 Task: Research Airbnb accommodation in Wucheng, China from 27th December, 2023 to 28th December, 2023 for 6 adults. Place can be entire room with 3 bedrooms having 3 beds and 3 bathrooms. Property type can be guest house. Amenities needed are: washing machine.
Action: Mouse moved to (577, 112)
Screenshot: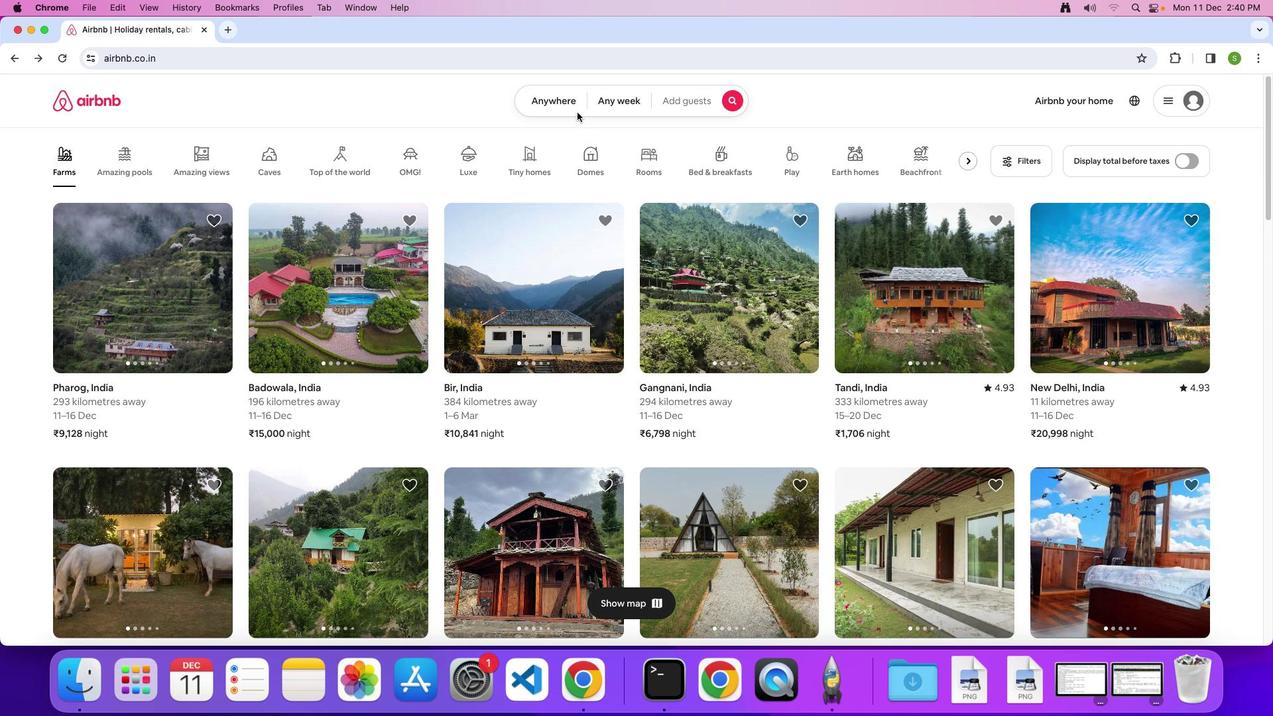 
Action: Mouse pressed left at (577, 112)
Screenshot: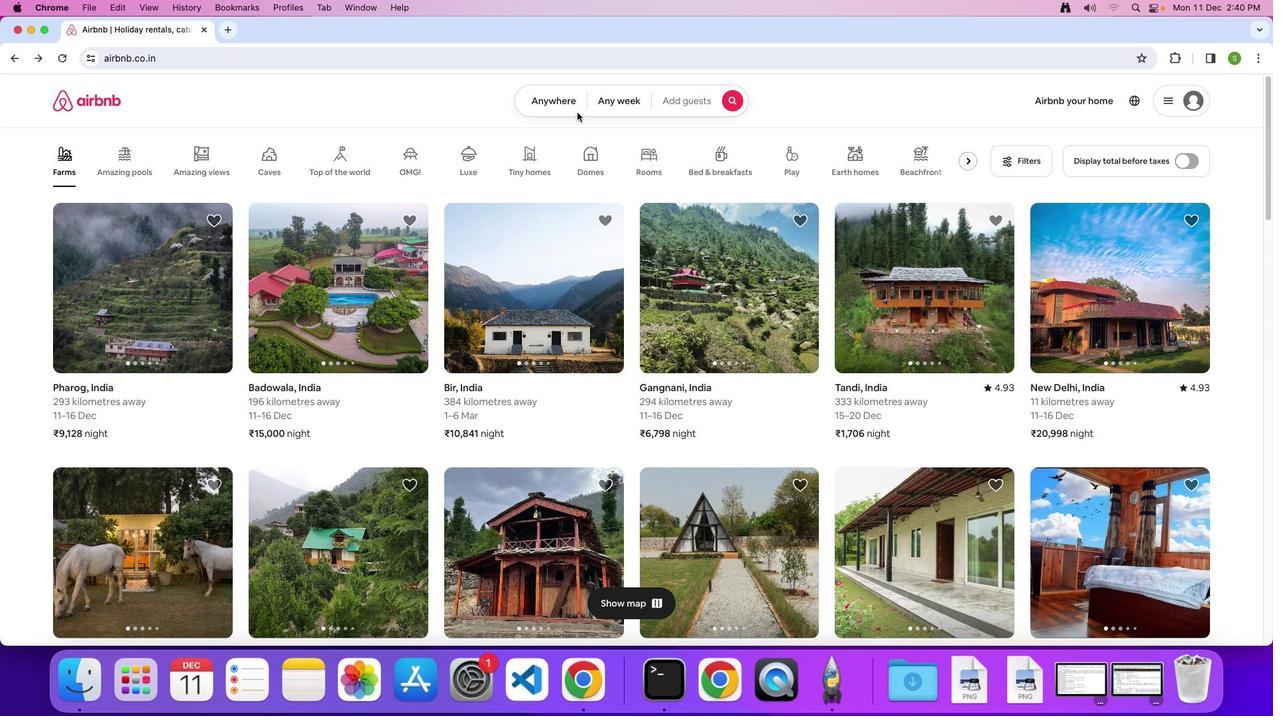
Action: Mouse moved to (541, 96)
Screenshot: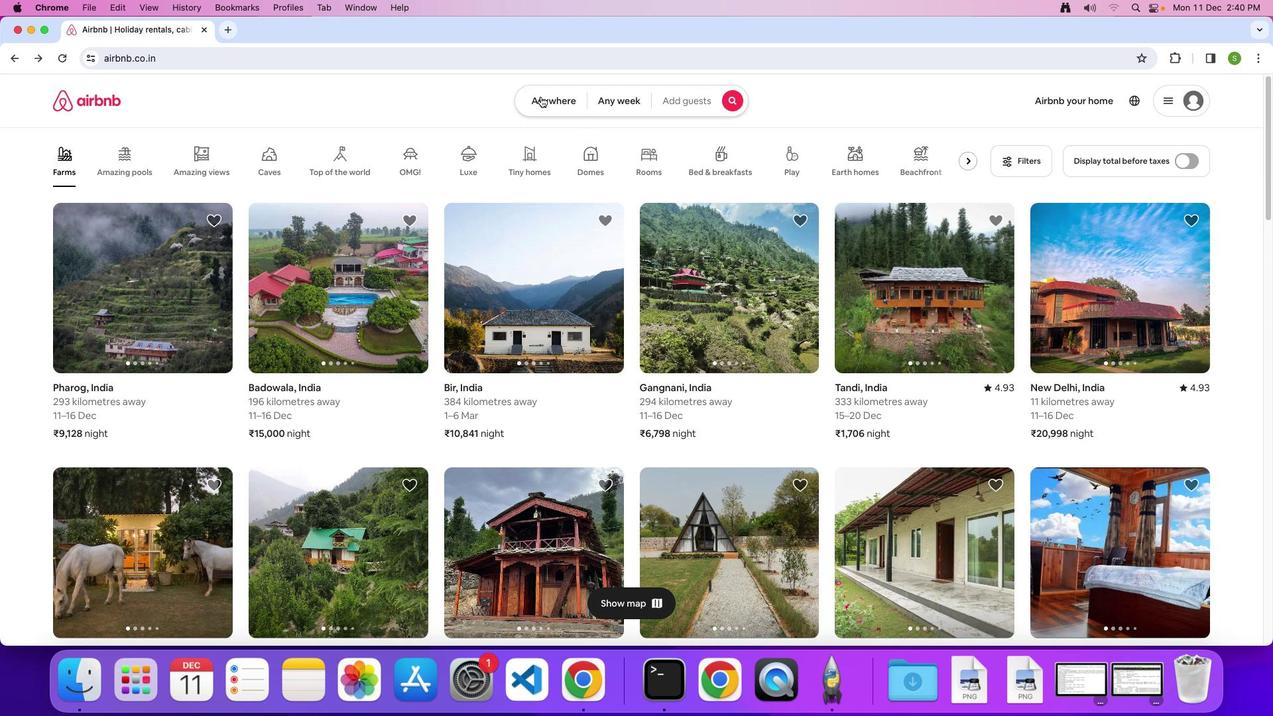 
Action: Mouse pressed left at (541, 96)
Screenshot: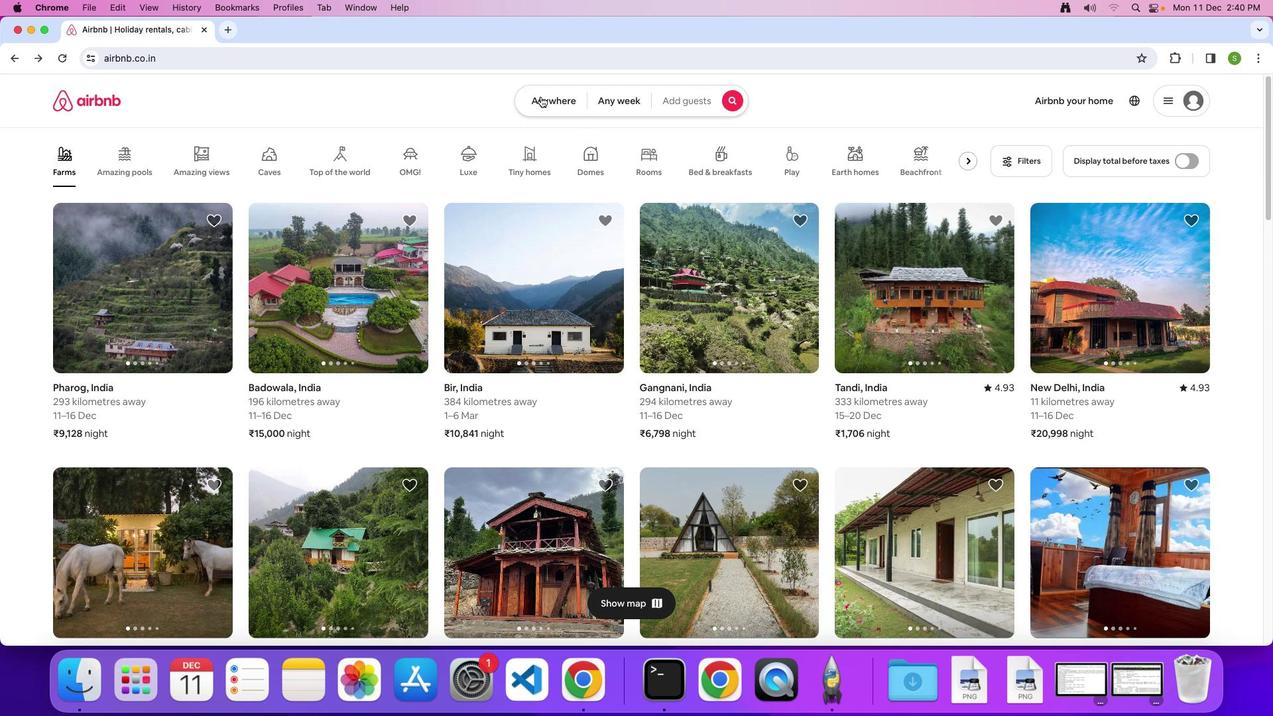 
Action: Mouse moved to (444, 143)
Screenshot: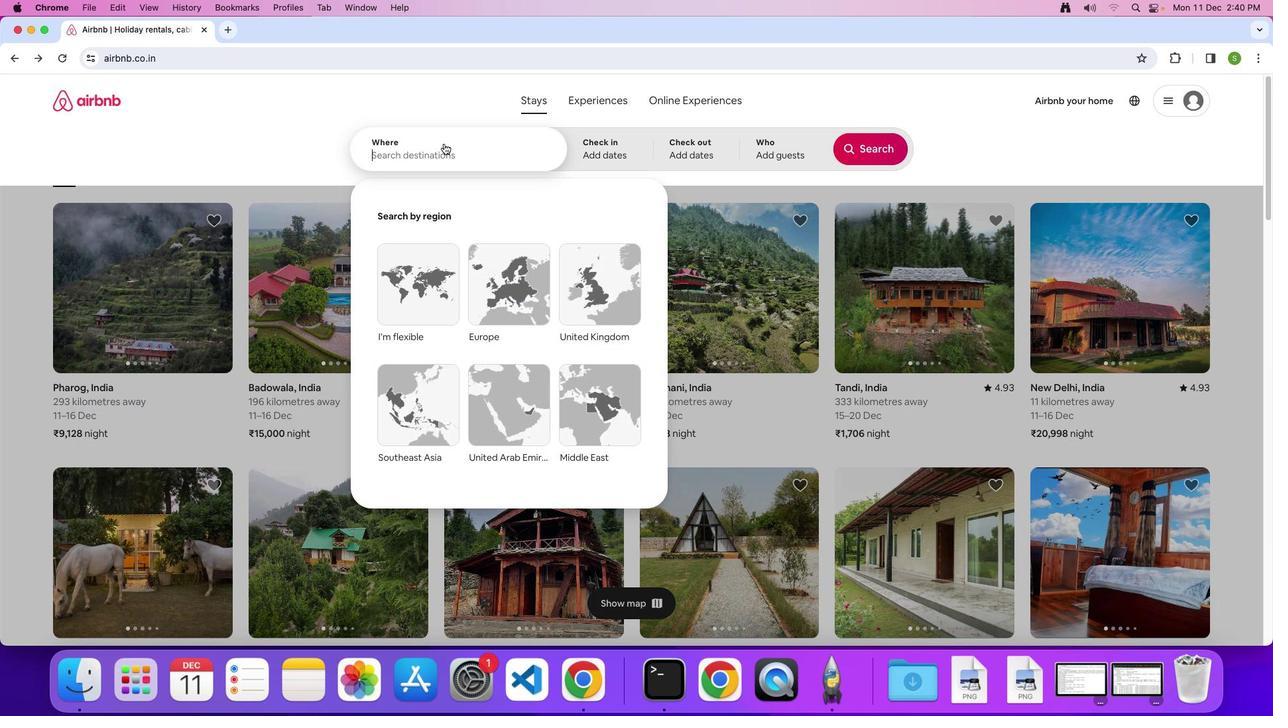 
Action: Mouse pressed left at (444, 143)
Screenshot: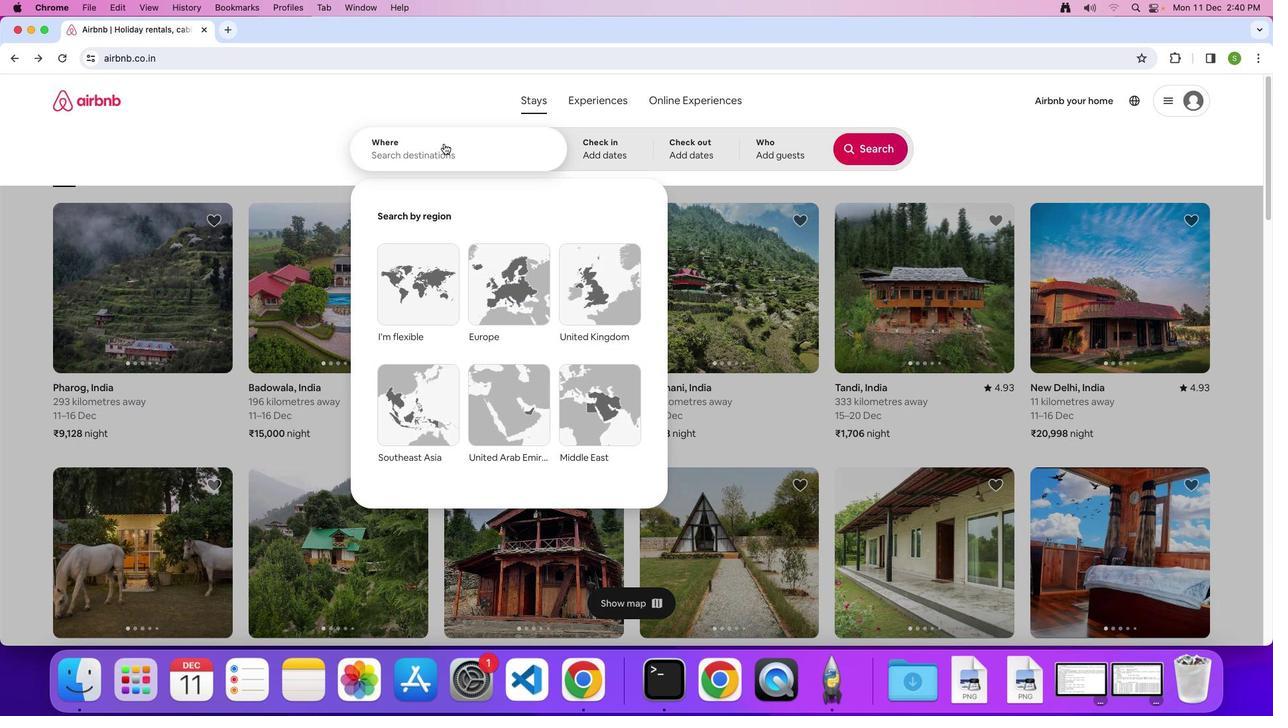 
Action: Key pressed 'W'Key.caps_lock'u''c''h''e''n''g'','Key.spaceKey.shift'C''h''i''n''a'Key.enter
Screenshot: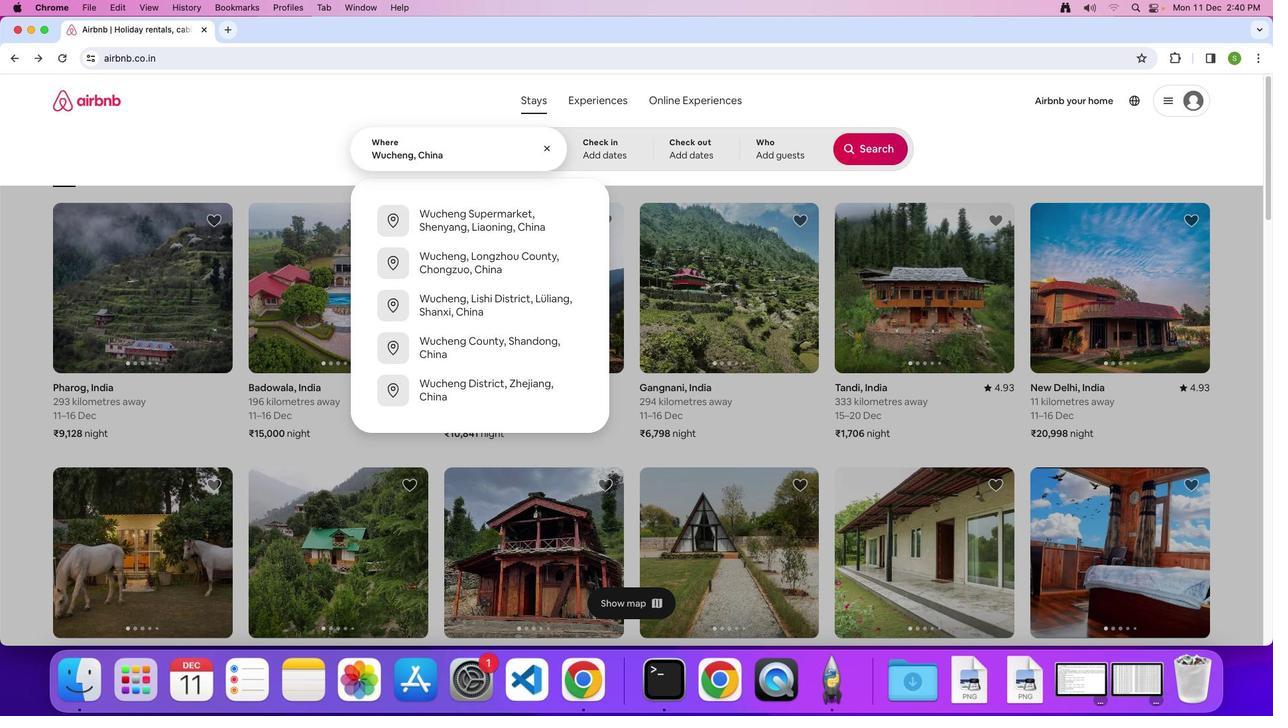 
Action: Mouse moved to (494, 439)
Screenshot: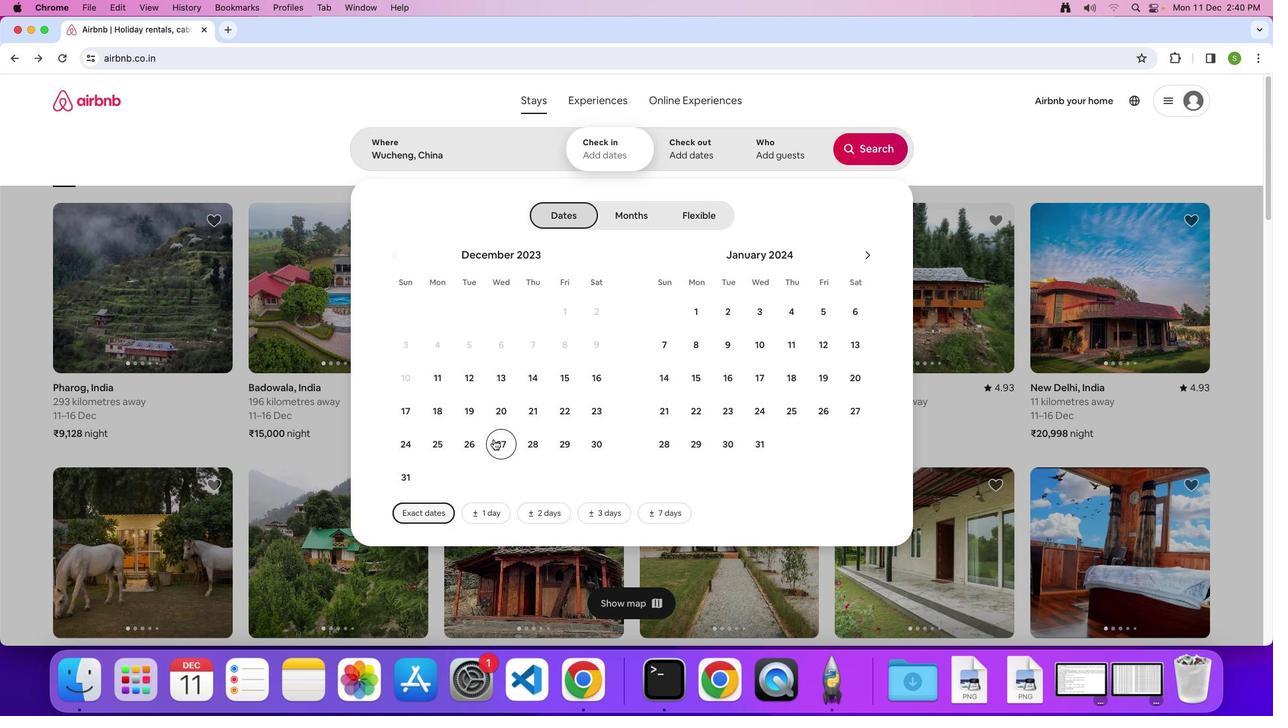 
Action: Mouse pressed left at (494, 439)
Screenshot: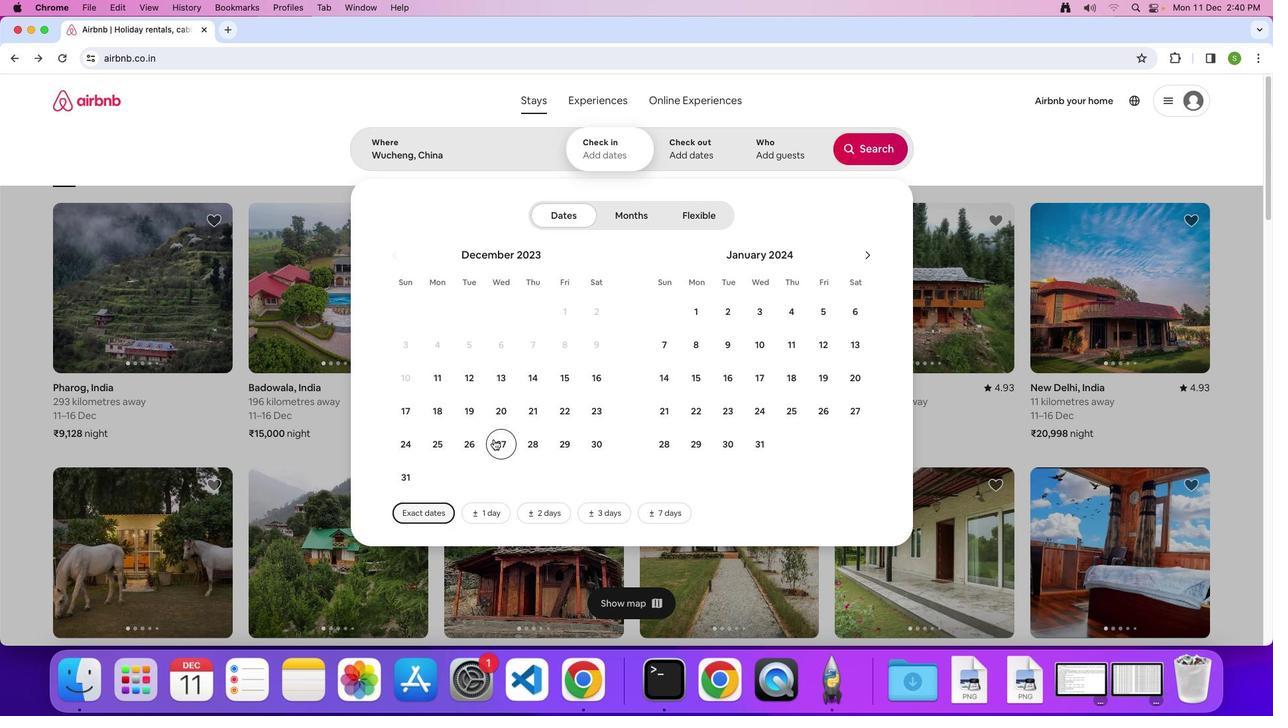 
Action: Mouse moved to (535, 443)
Screenshot: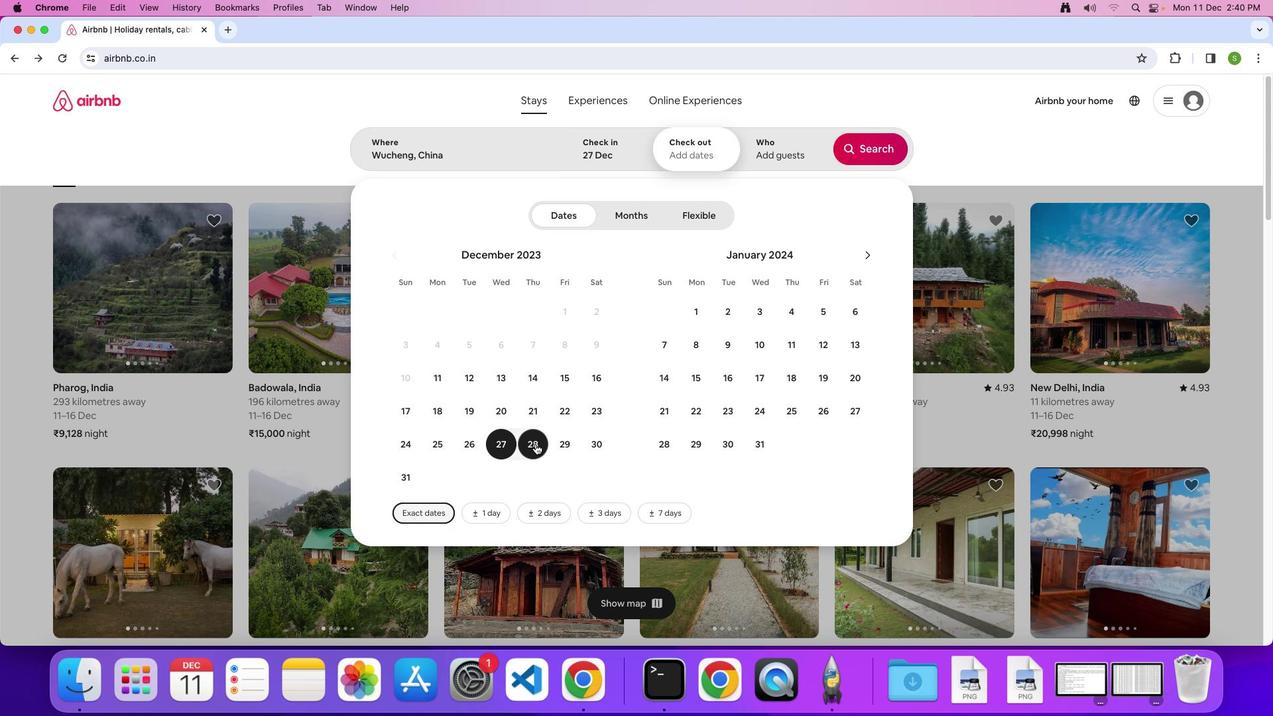 
Action: Mouse pressed left at (535, 443)
Screenshot: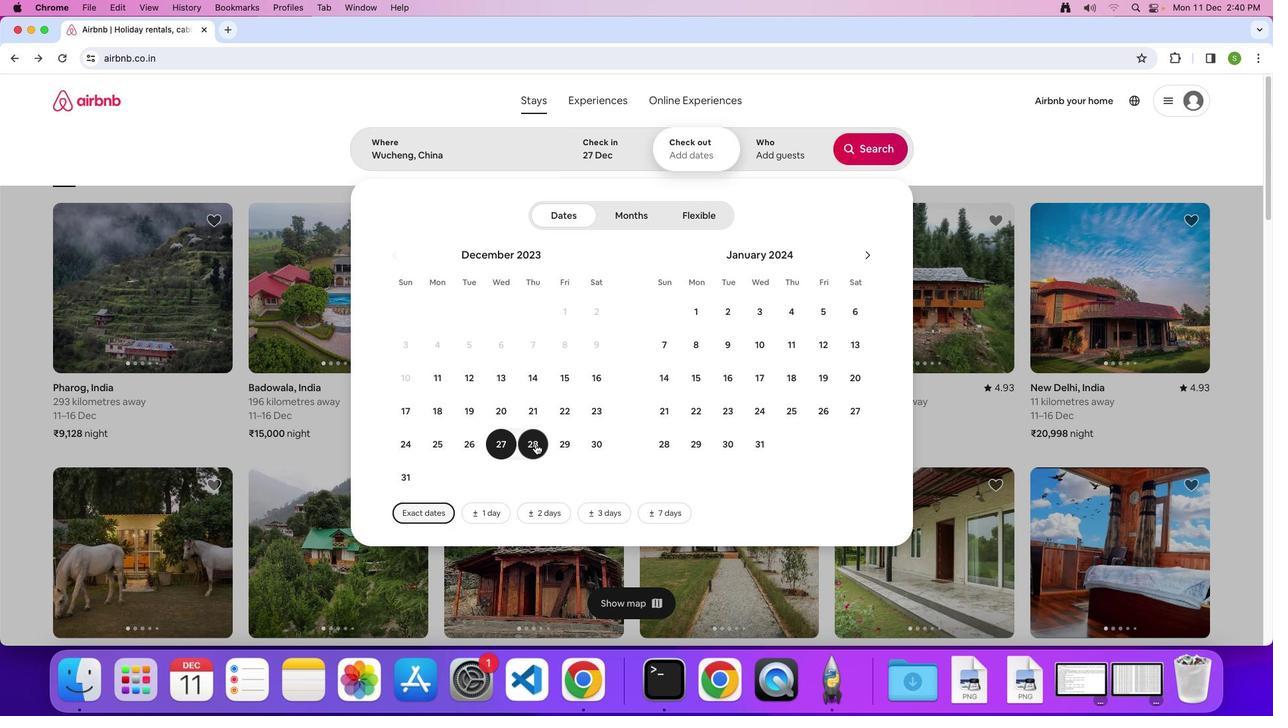 
Action: Mouse moved to (768, 150)
Screenshot: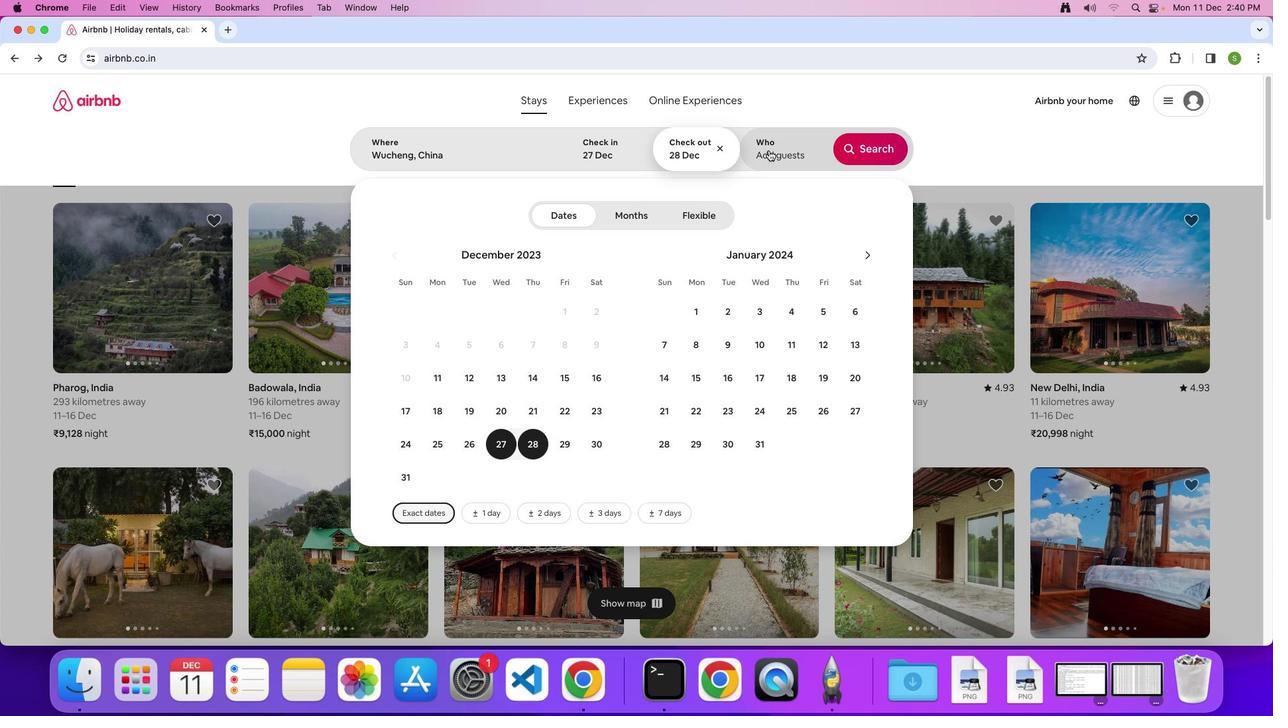 
Action: Mouse pressed left at (768, 150)
Screenshot: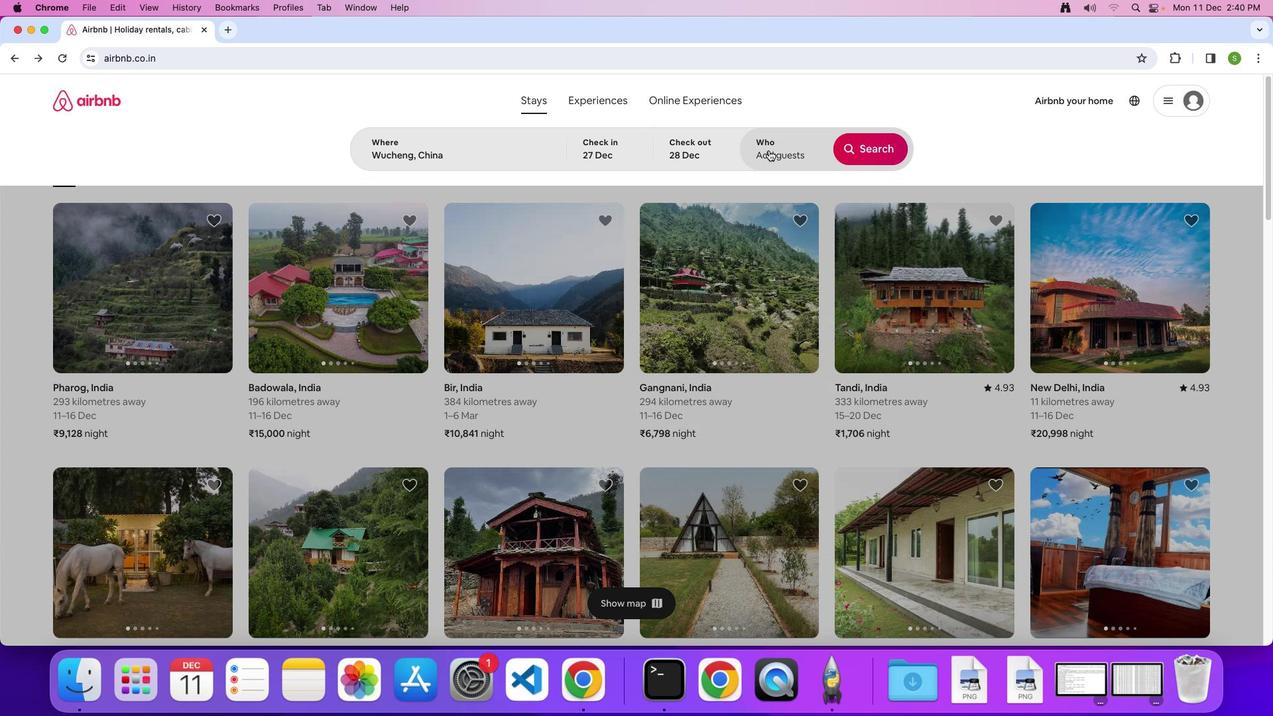 
Action: Mouse moved to (876, 218)
Screenshot: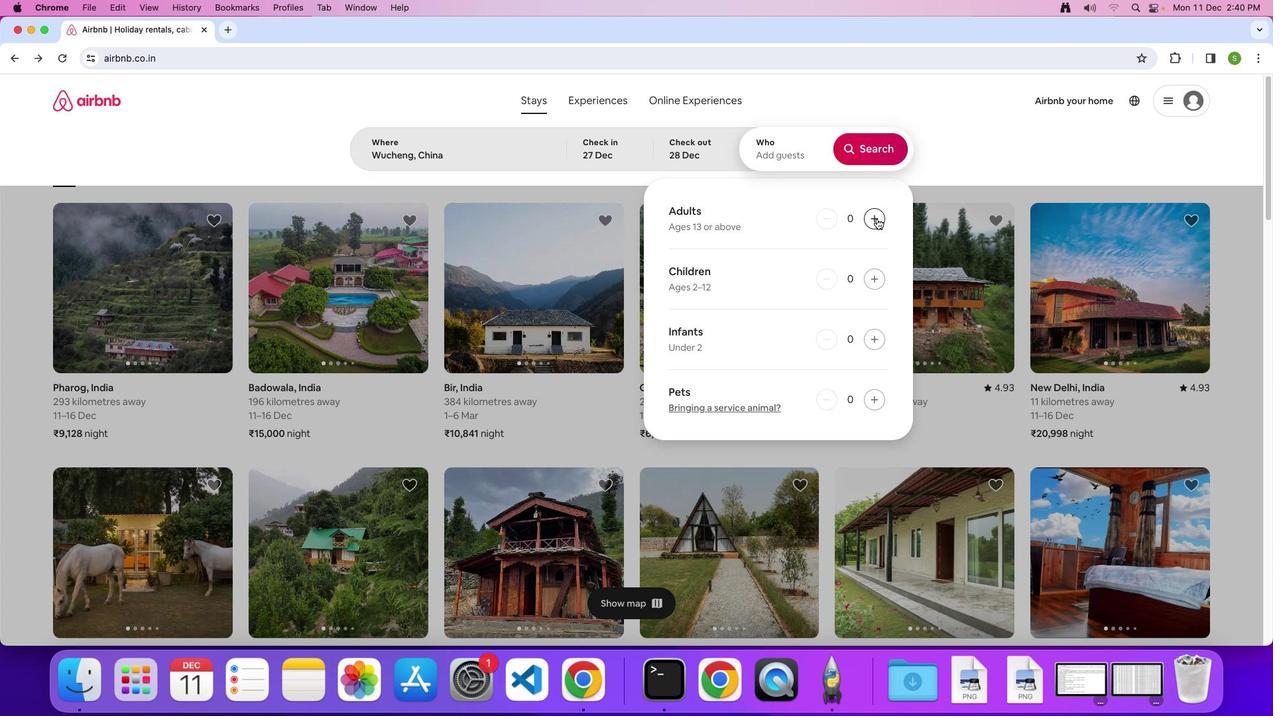 
Action: Mouse pressed left at (876, 218)
Screenshot: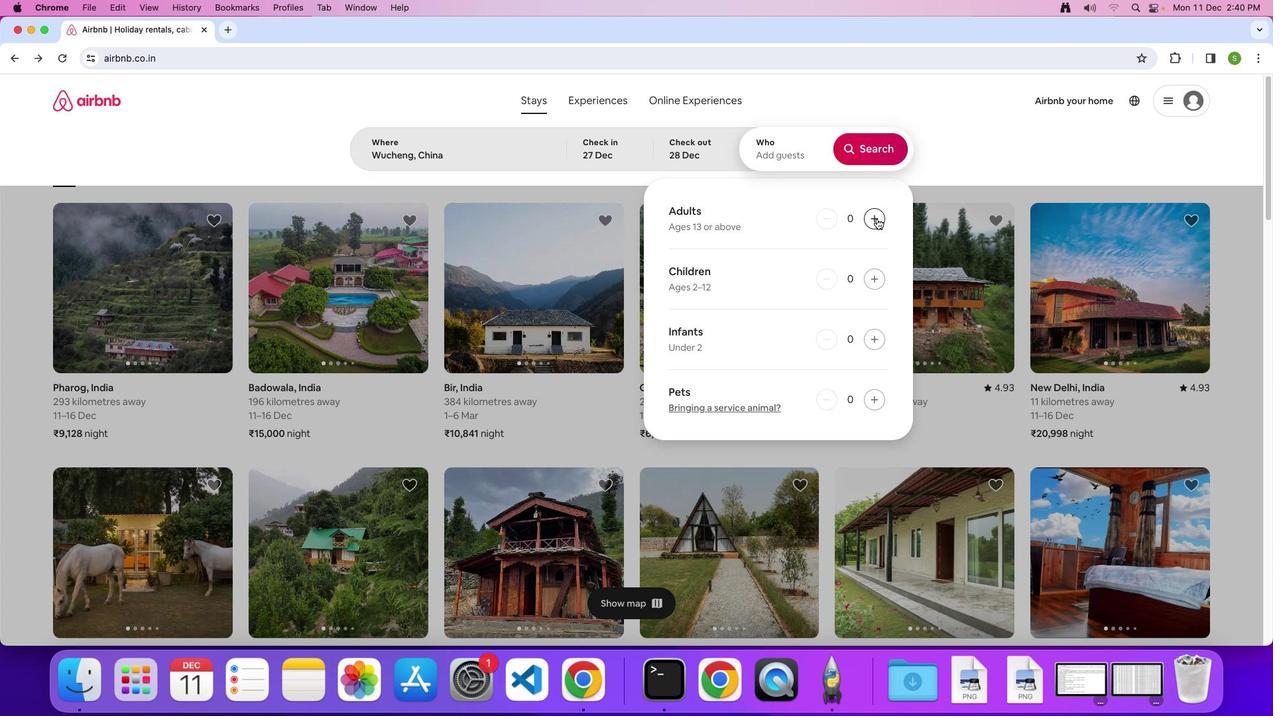 
Action: Mouse pressed left at (876, 218)
Screenshot: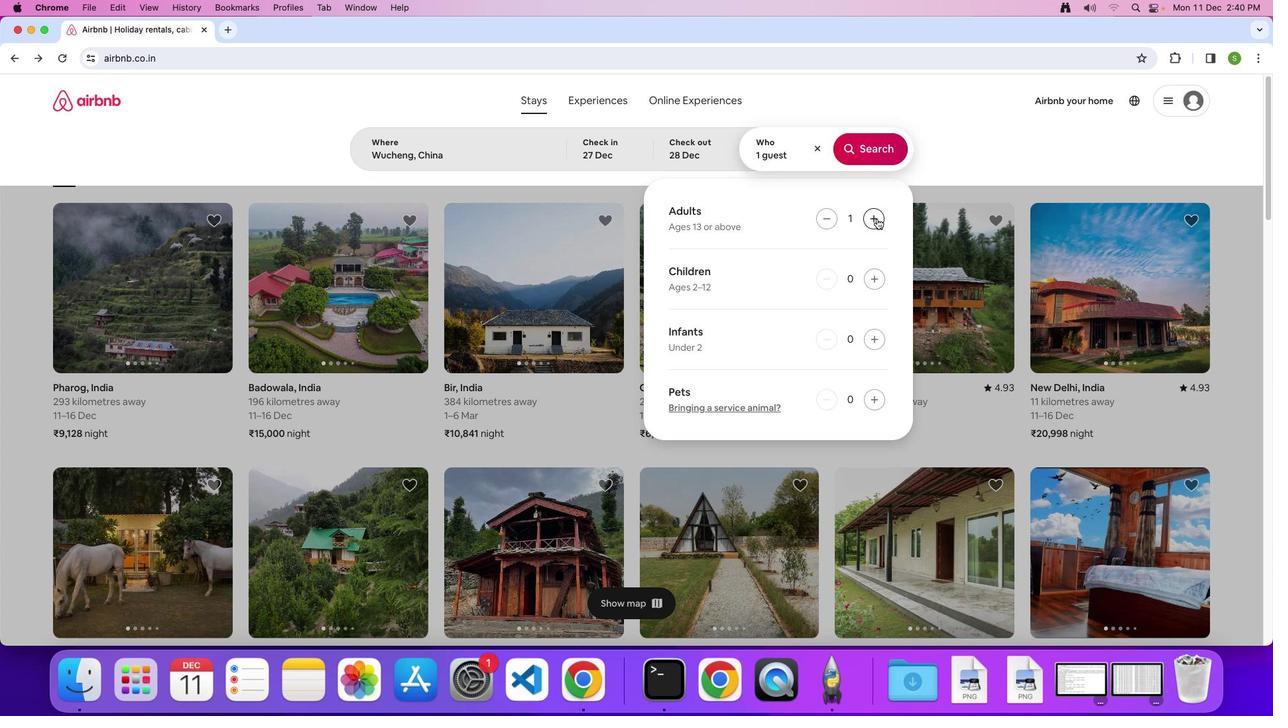 
Action: Mouse pressed left at (876, 218)
Screenshot: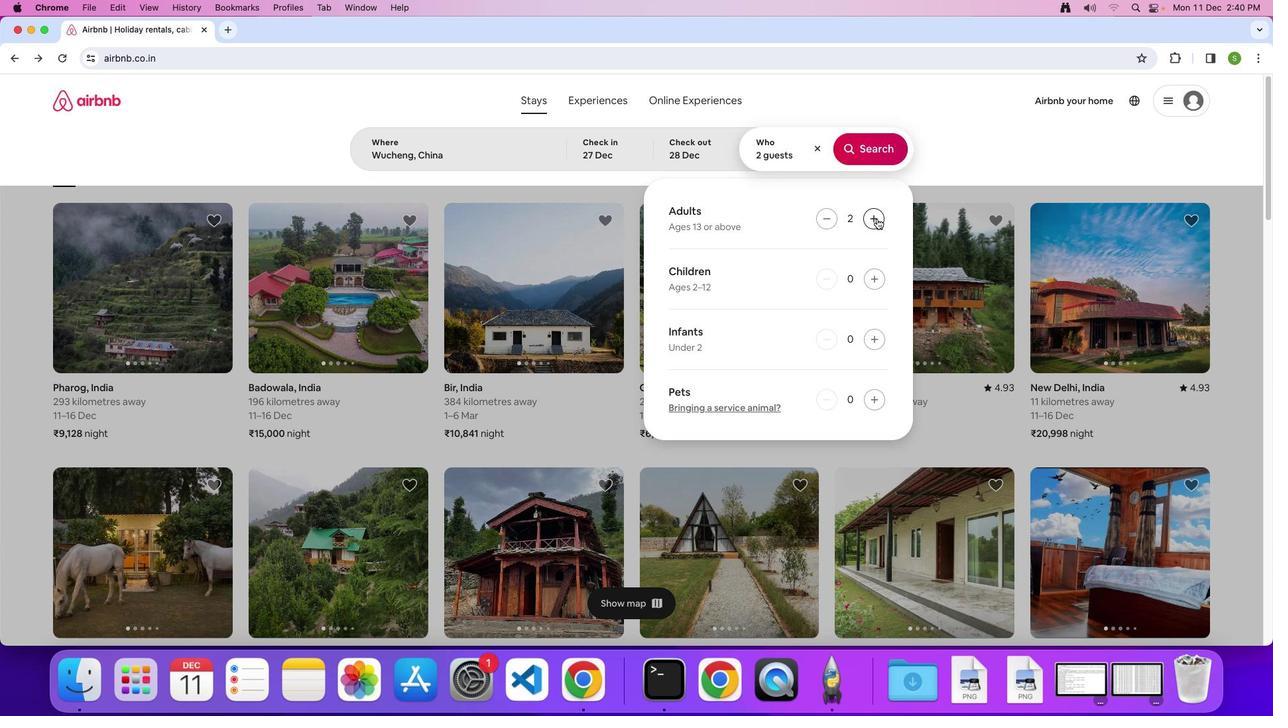 
Action: Mouse pressed left at (876, 218)
Screenshot: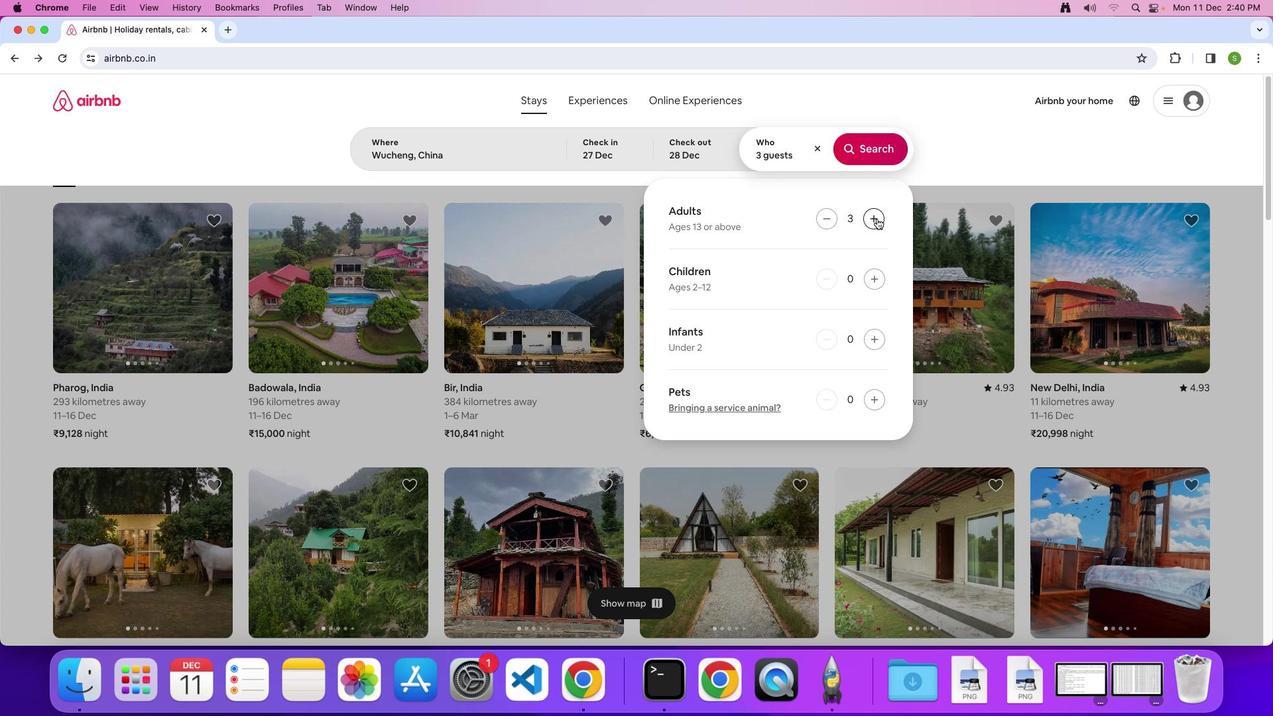 
Action: Mouse pressed left at (876, 218)
Screenshot: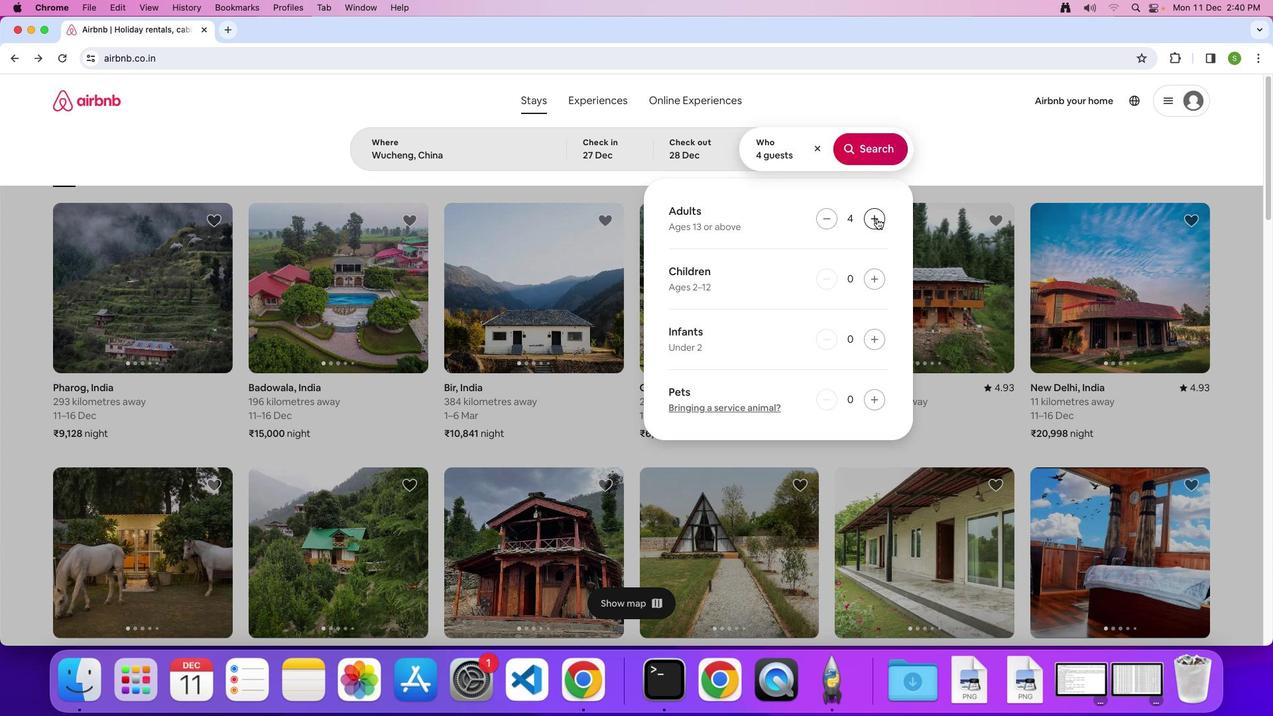 
Action: Mouse pressed left at (876, 218)
Screenshot: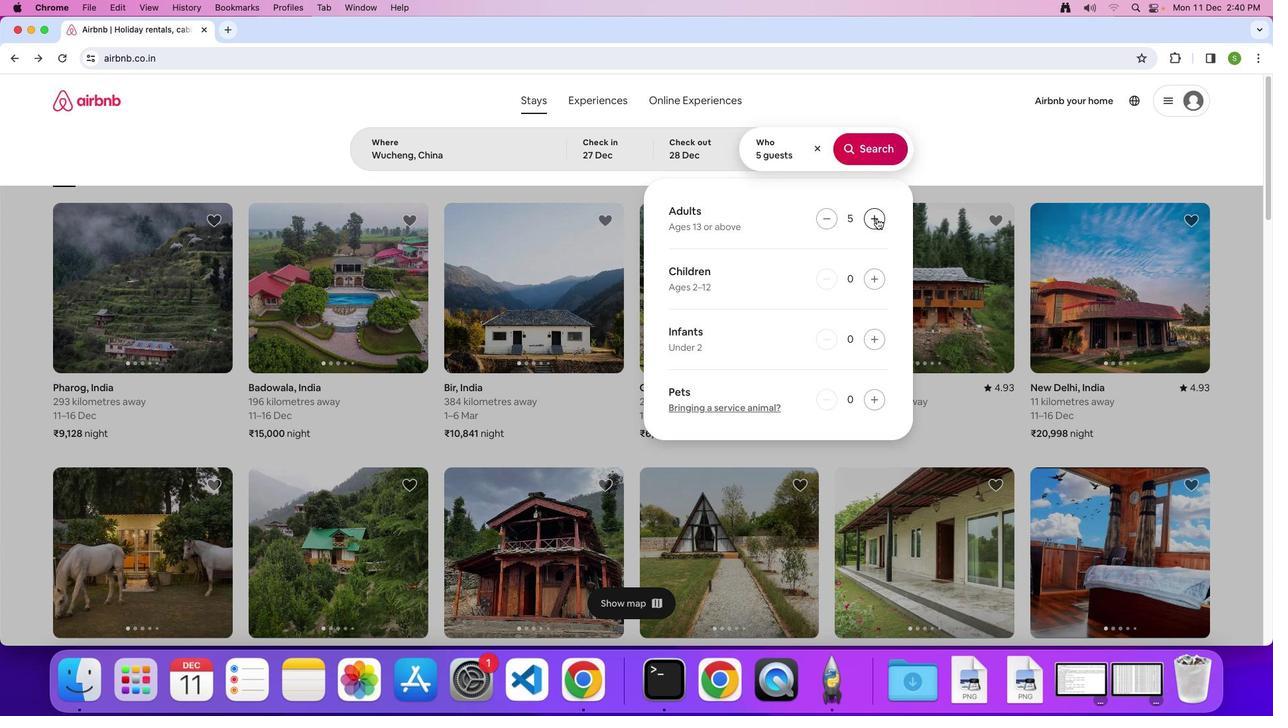 
Action: Mouse moved to (868, 156)
Screenshot: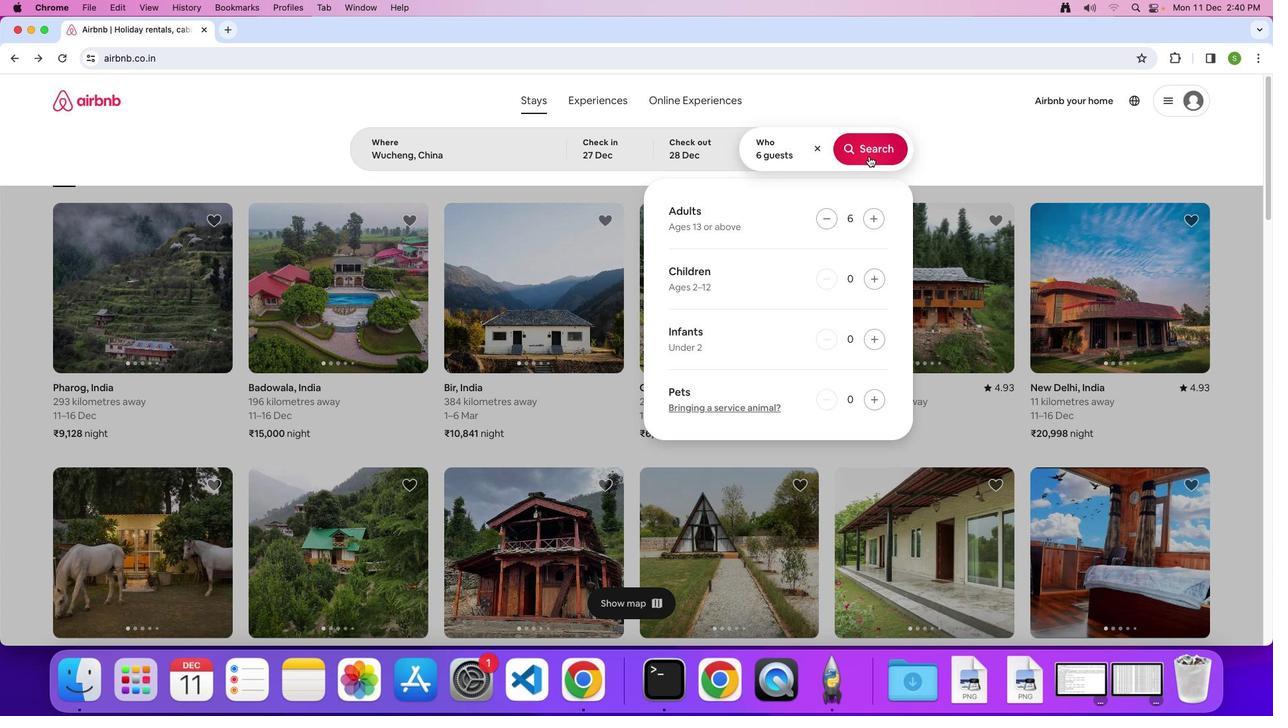 
Action: Mouse pressed left at (868, 156)
Screenshot: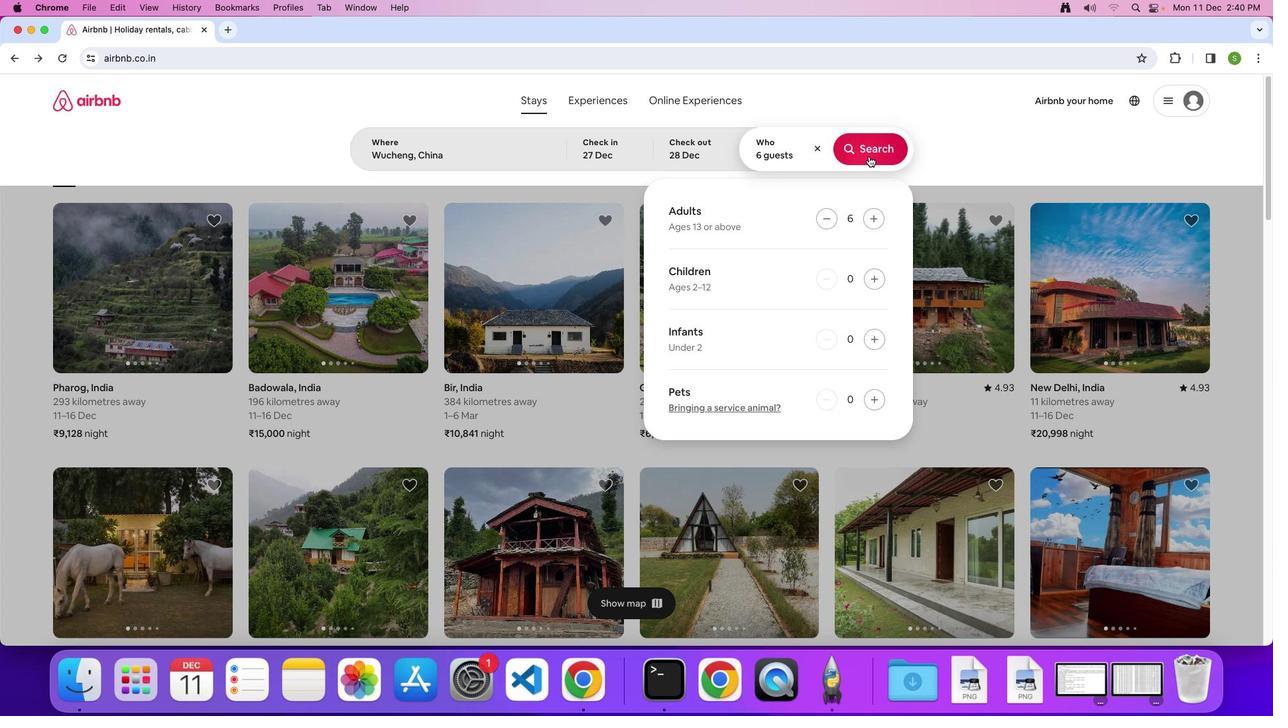 
Action: Mouse moved to (1047, 159)
Screenshot: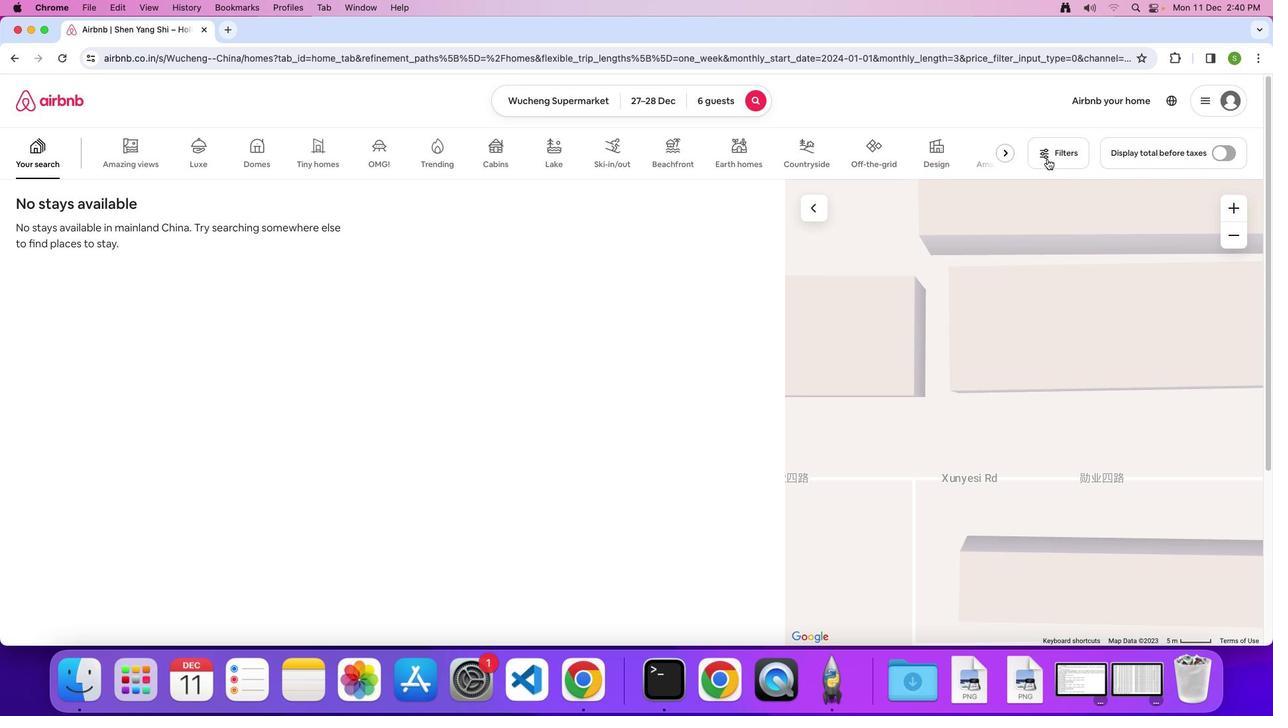 
Action: Mouse pressed left at (1047, 159)
Screenshot: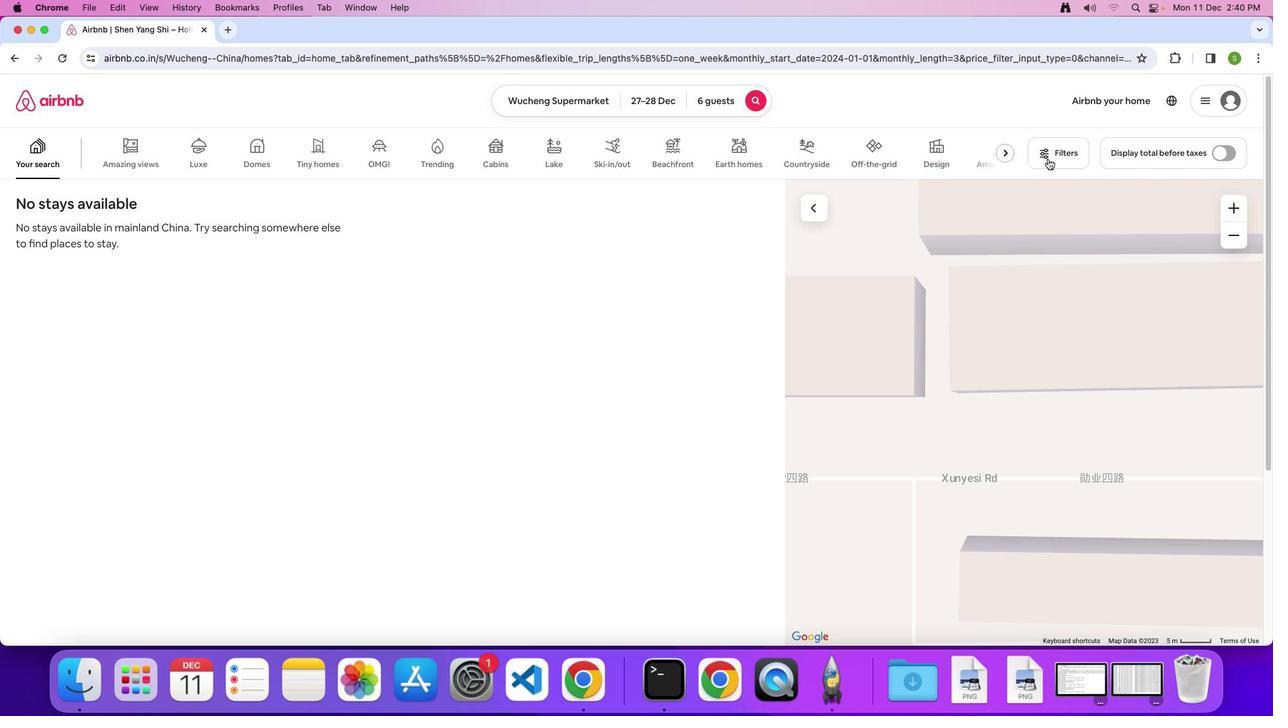 
Action: Mouse moved to (635, 419)
Screenshot: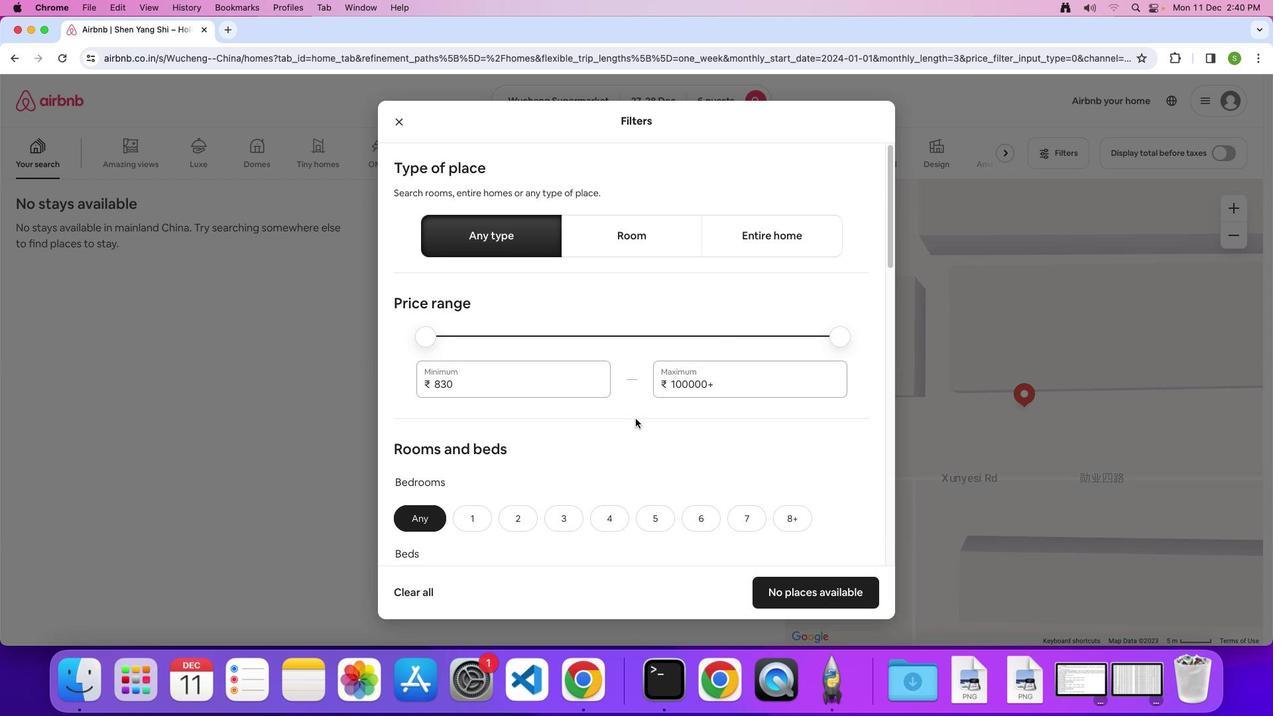 
Action: Mouse scrolled (635, 419) with delta (0, 0)
Screenshot: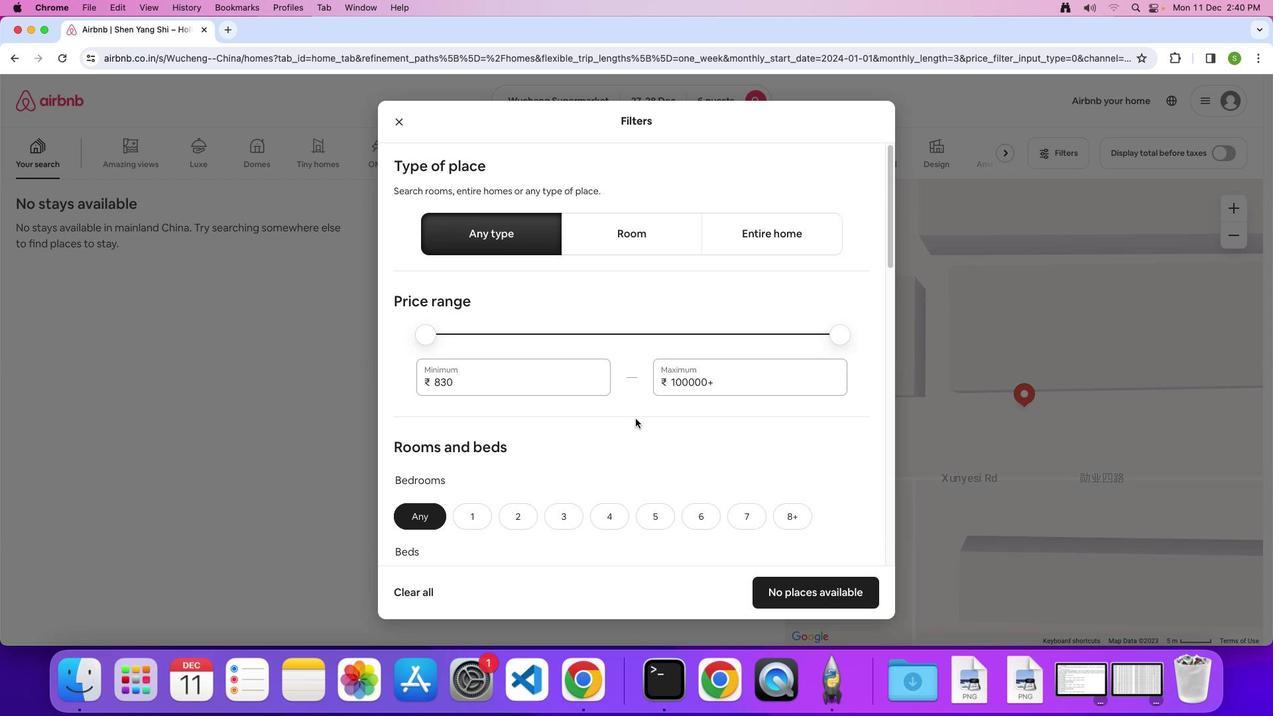 
Action: Mouse scrolled (635, 419) with delta (0, 0)
Screenshot: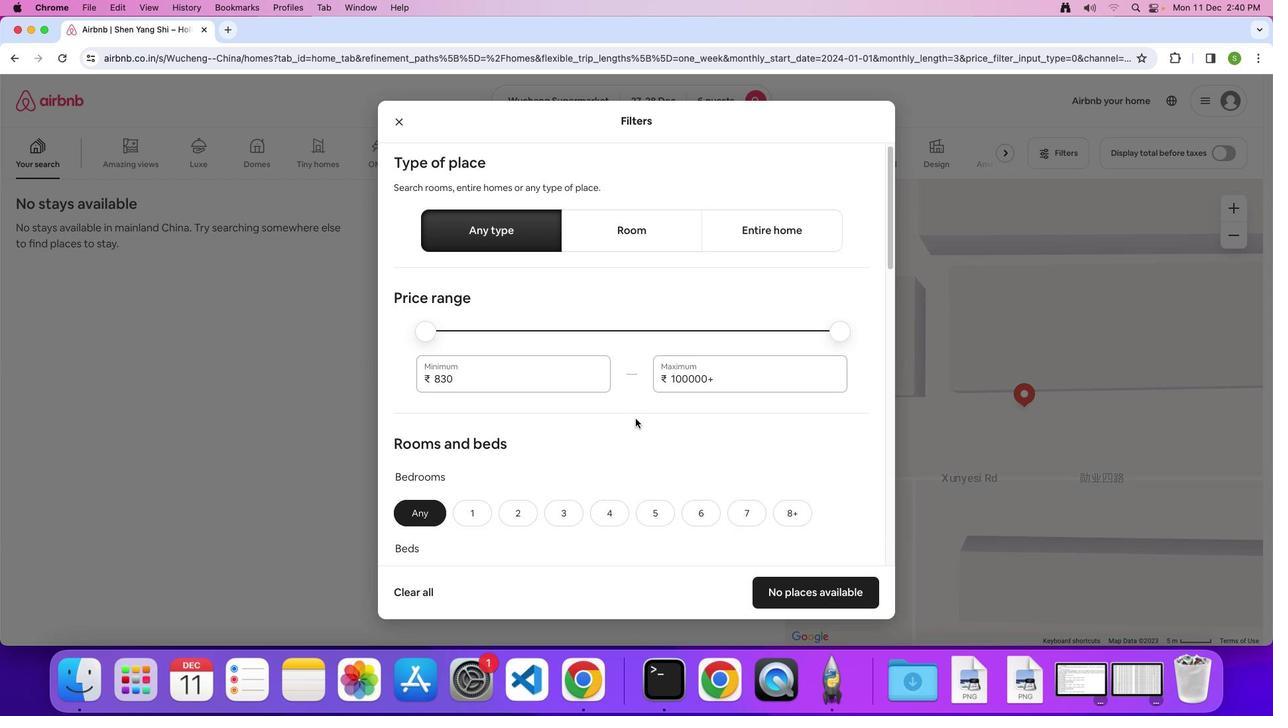 
Action: Mouse scrolled (635, 419) with delta (0, 0)
Screenshot: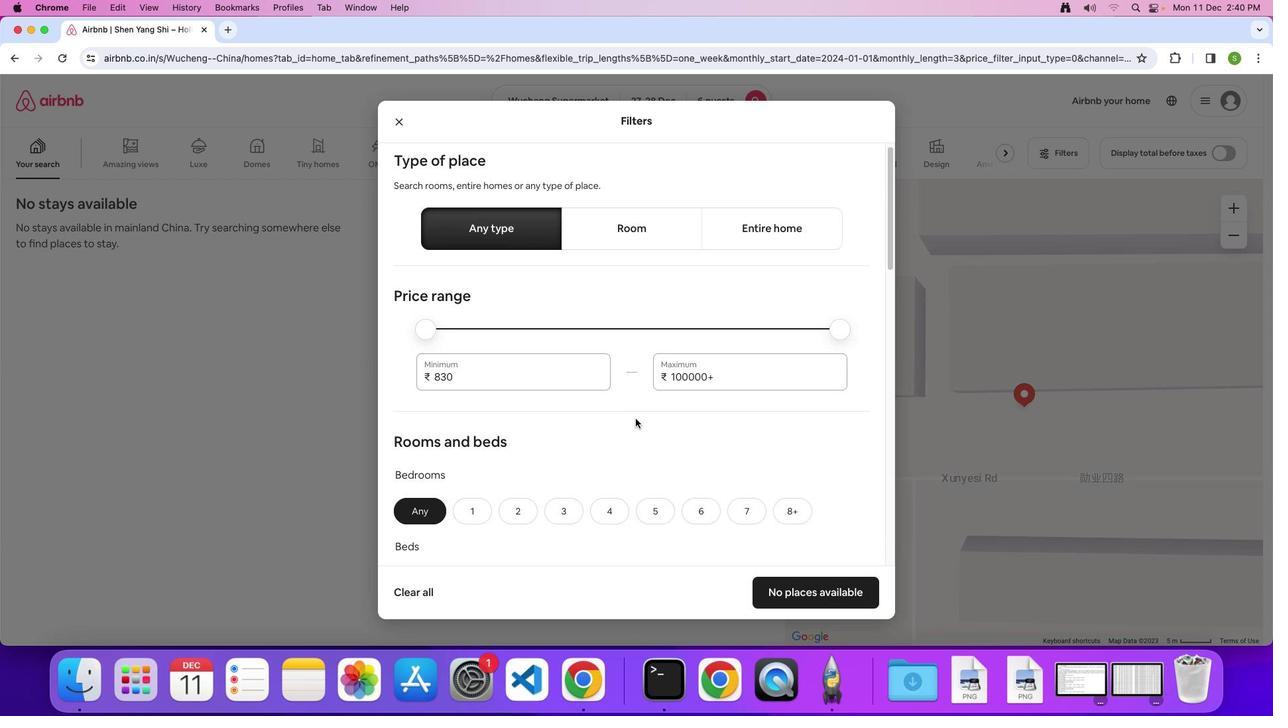 
Action: Mouse scrolled (635, 419) with delta (0, 0)
Screenshot: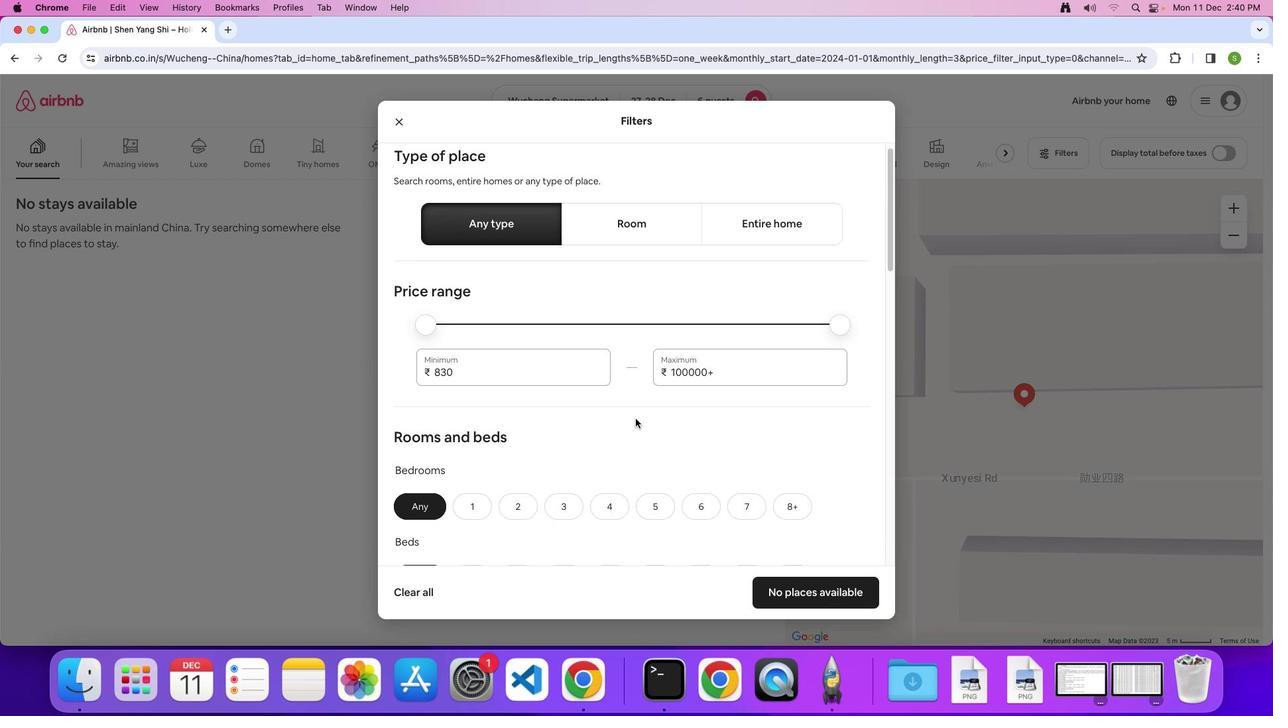 
Action: Mouse scrolled (635, 419) with delta (0, 0)
Screenshot: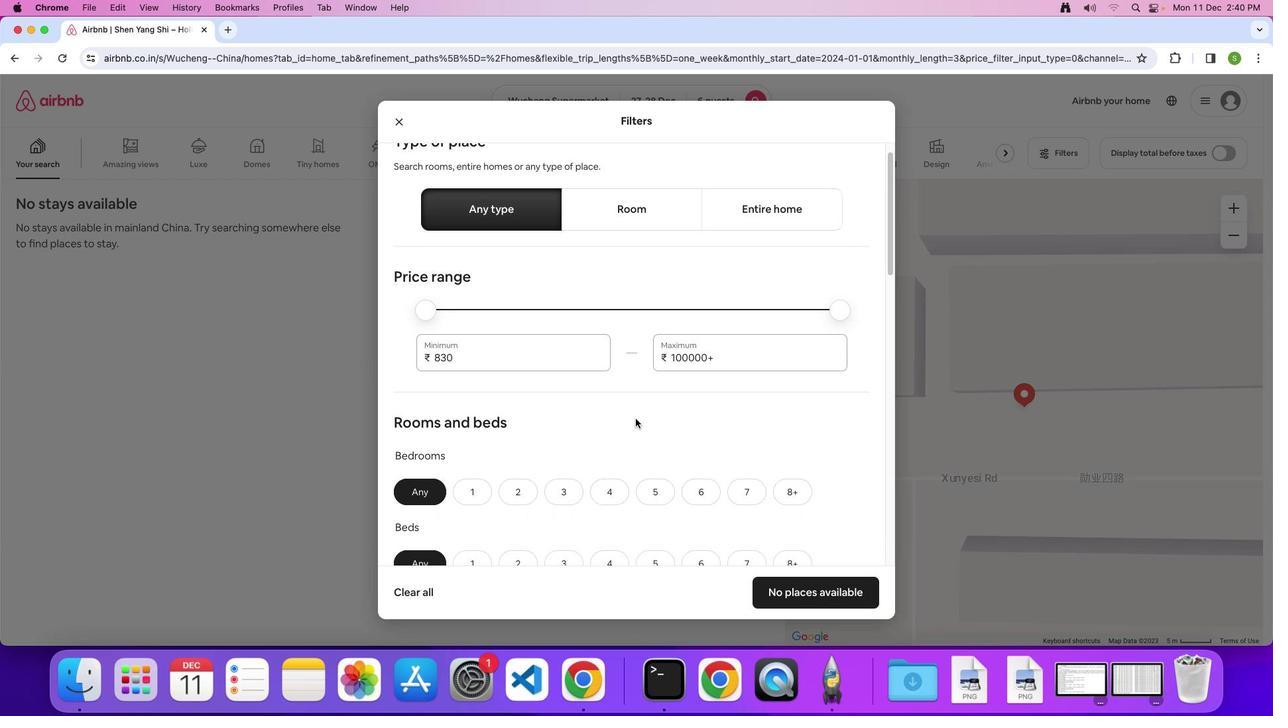 
Action: Mouse scrolled (635, 419) with delta (0, 0)
Screenshot: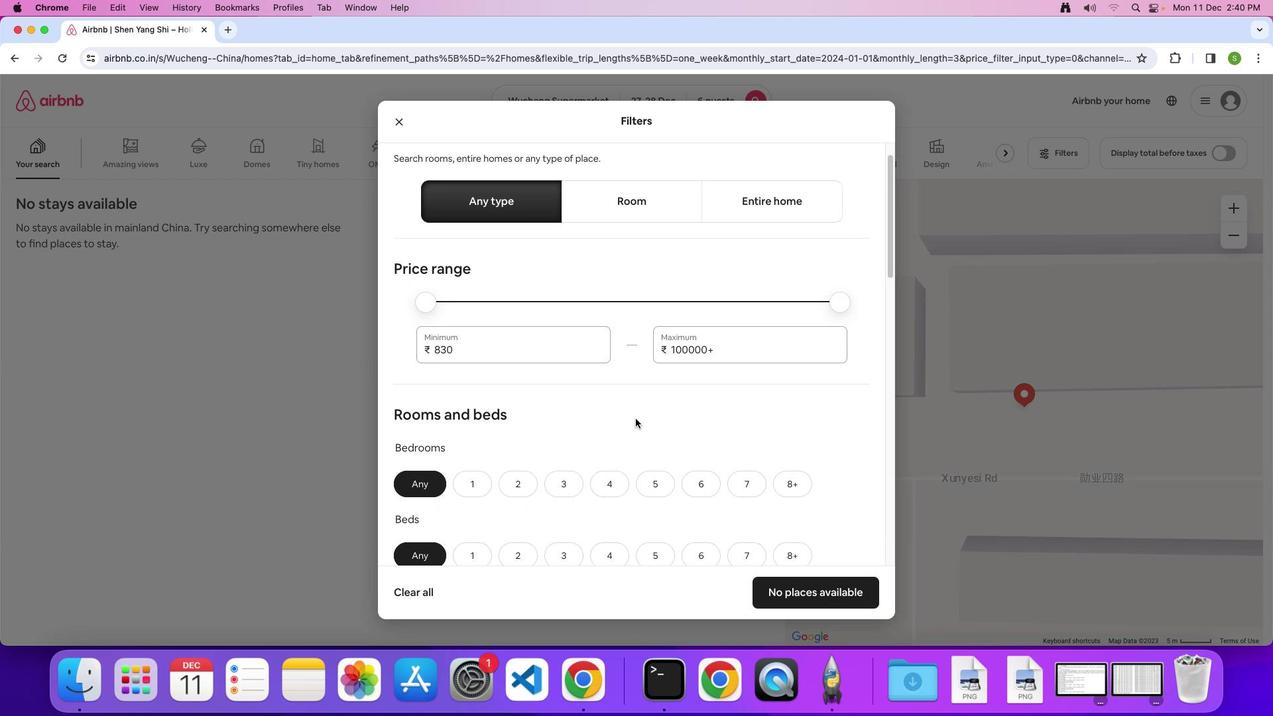 
Action: Mouse scrolled (635, 419) with delta (0, 0)
Screenshot: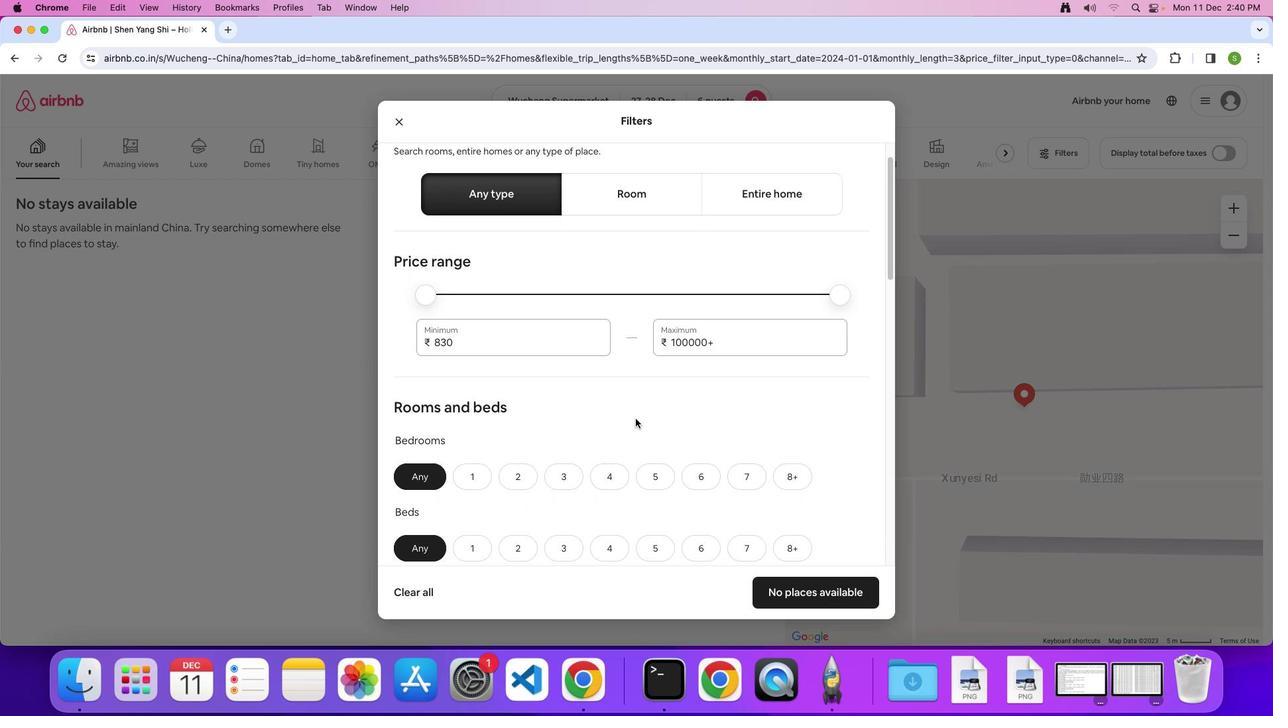 
Action: Mouse scrolled (635, 419) with delta (0, 0)
Screenshot: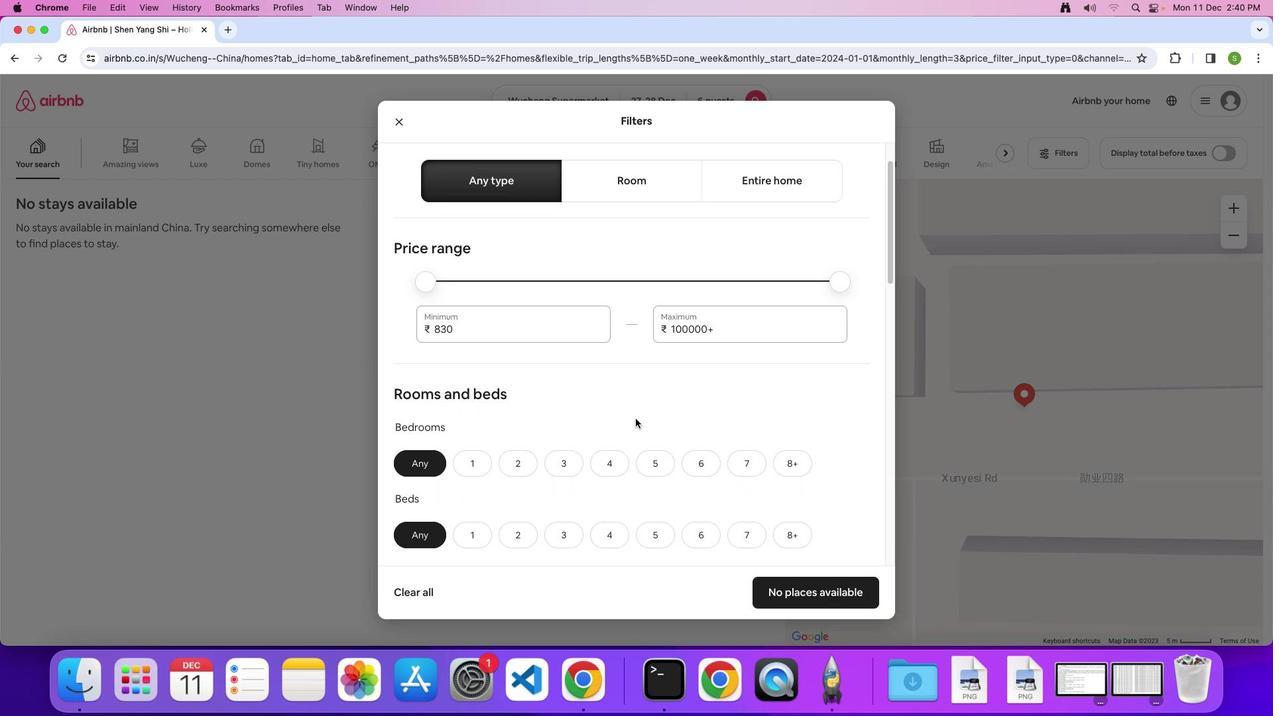 
Action: Mouse scrolled (635, 419) with delta (0, 0)
Screenshot: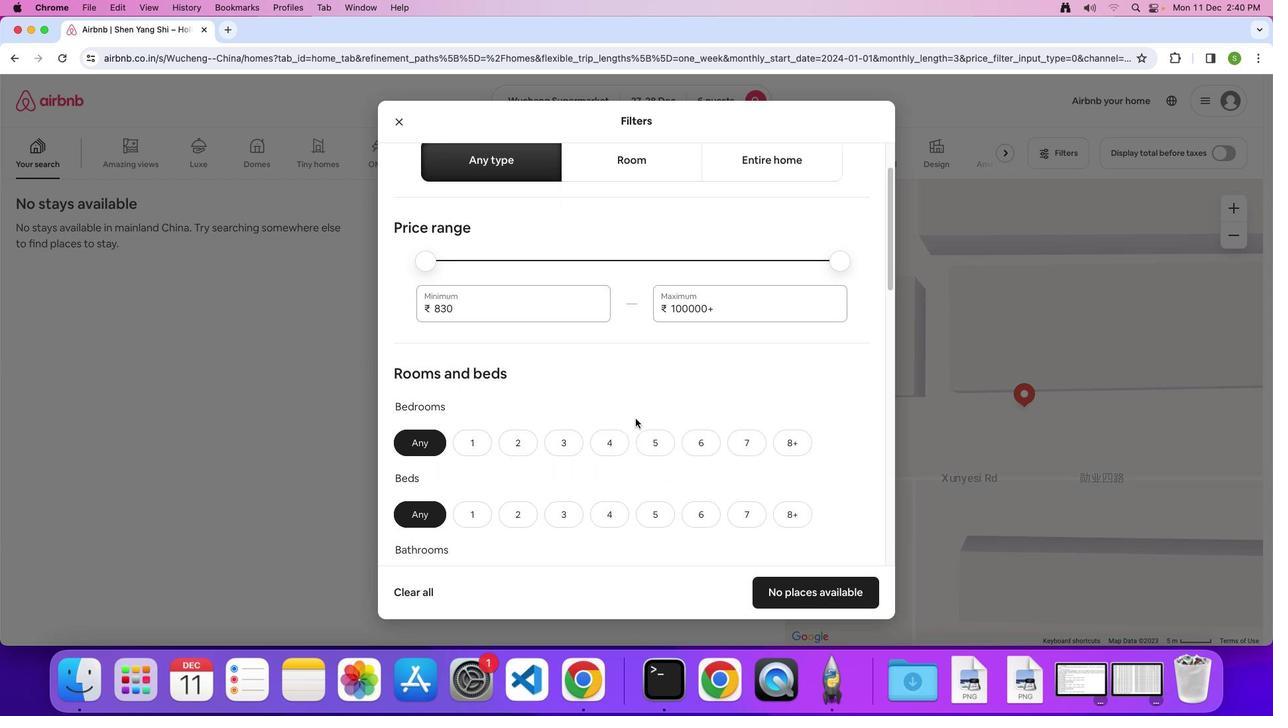 
Action: Mouse scrolled (635, 419) with delta (0, -1)
Screenshot: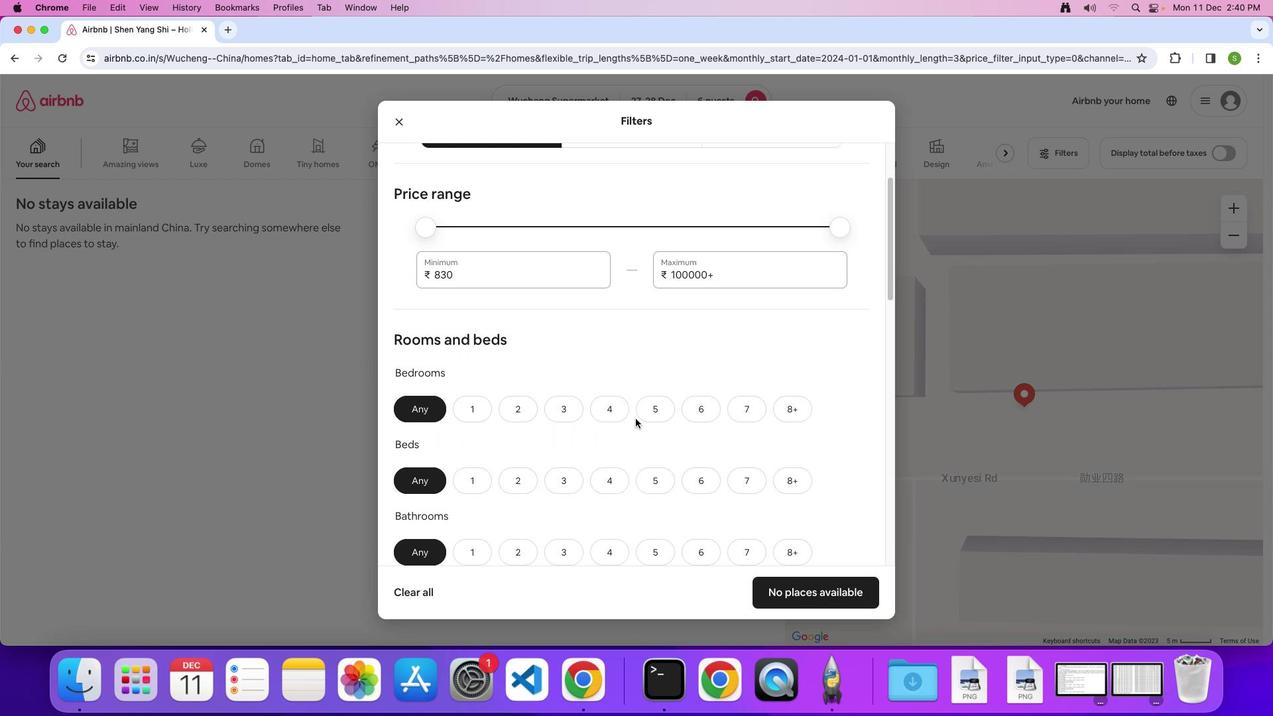 
Action: Mouse scrolled (635, 419) with delta (0, 0)
Screenshot: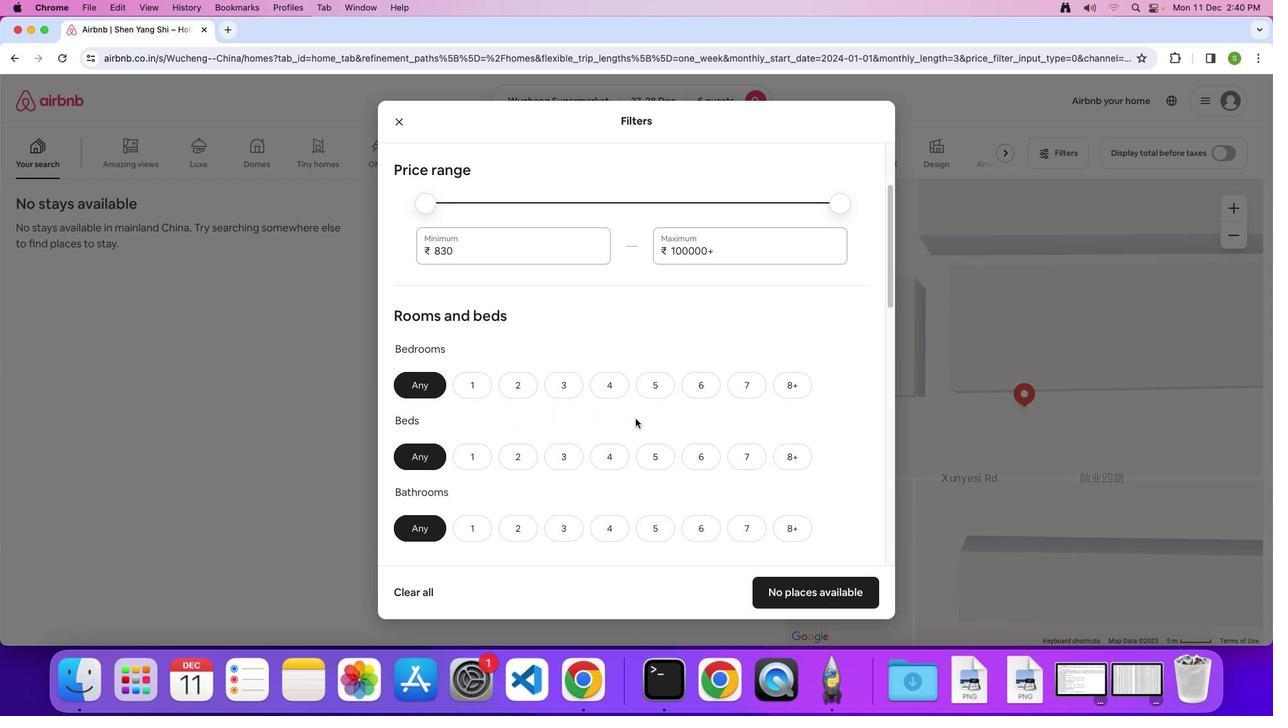 
Action: Mouse scrolled (635, 419) with delta (0, 0)
Screenshot: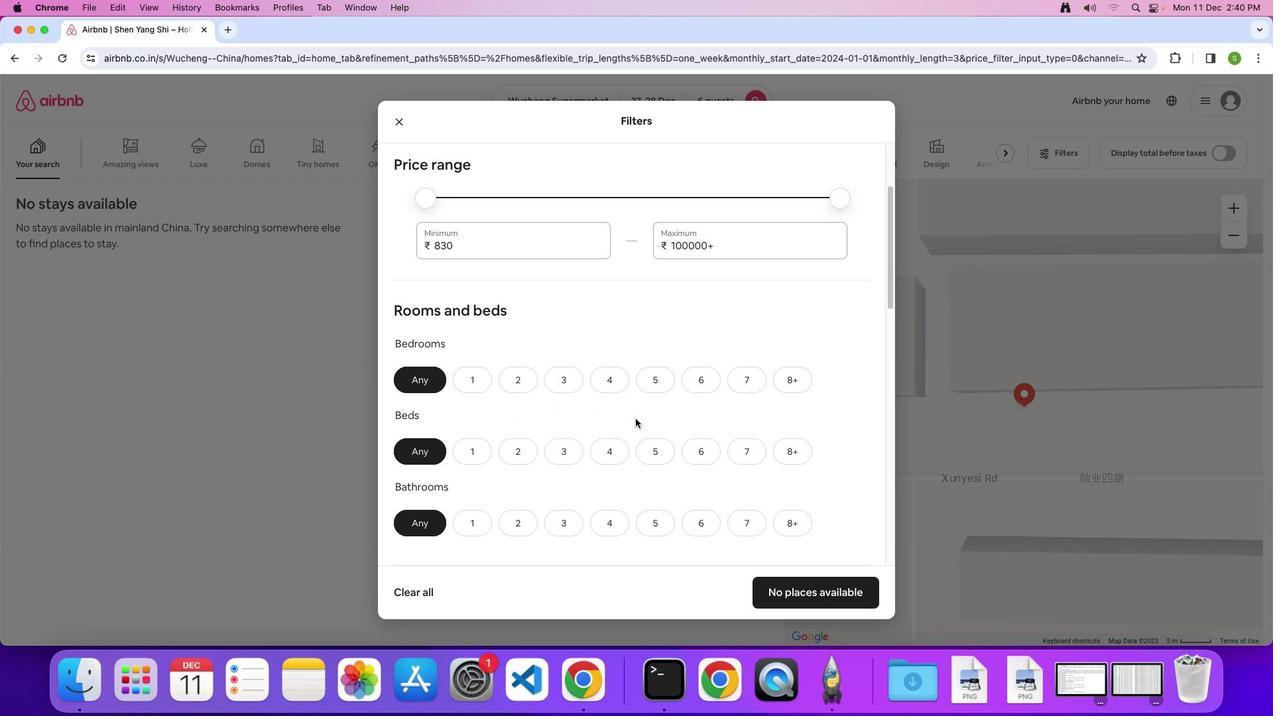 
Action: Mouse scrolled (635, 419) with delta (0, 0)
Screenshot: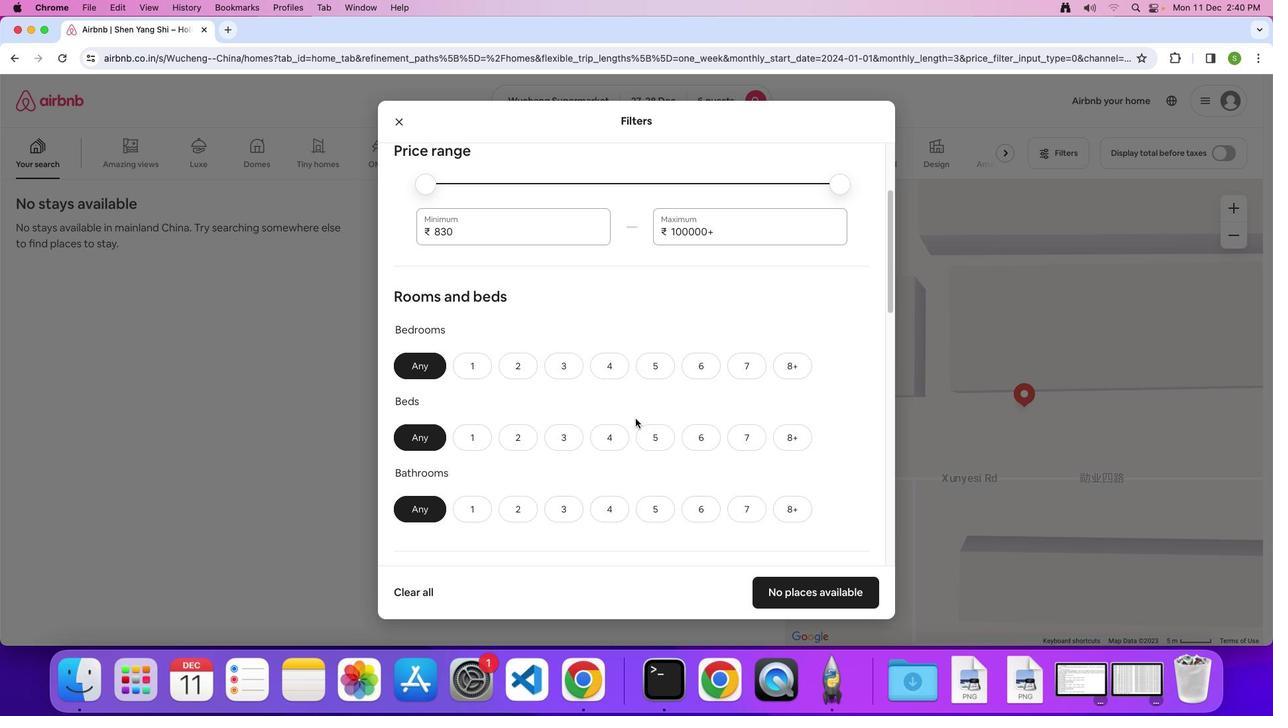 
Action: Mouse scrolled (635, 419) with delta (0, 0)
Screenshot: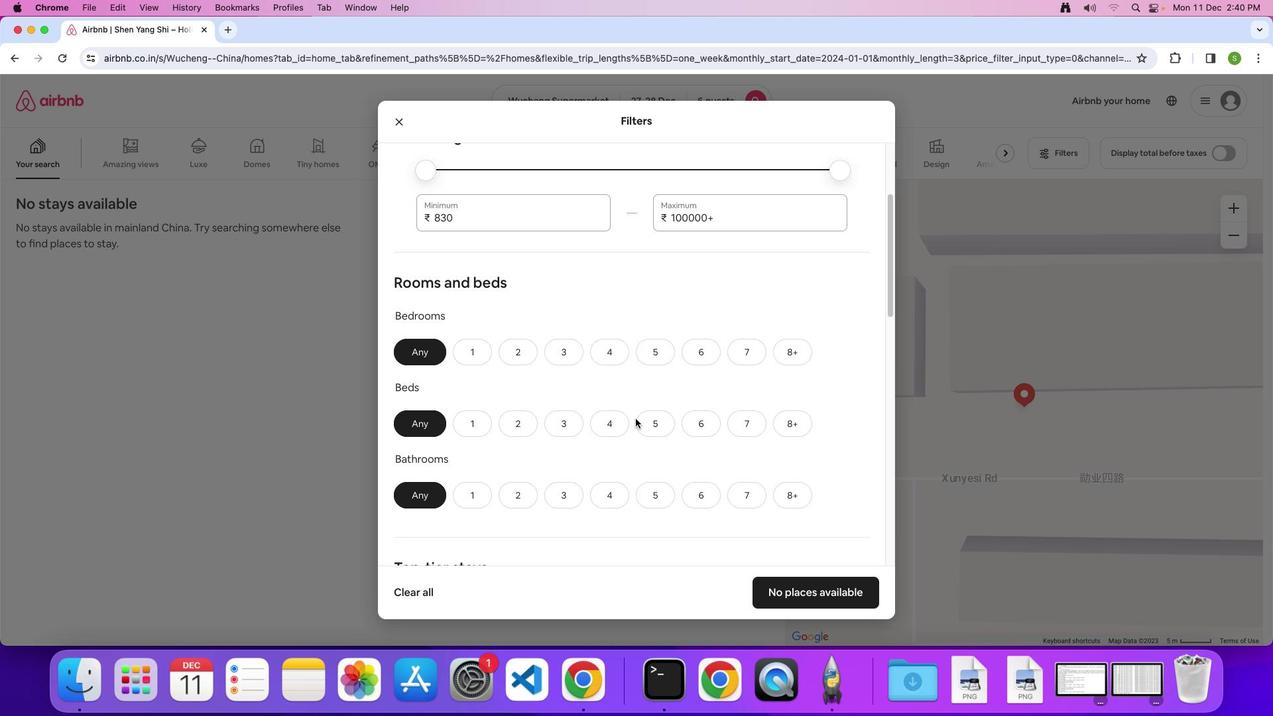 
Action: Mouse scrolled (635, 419) with delta (0, 0)
Screenshot: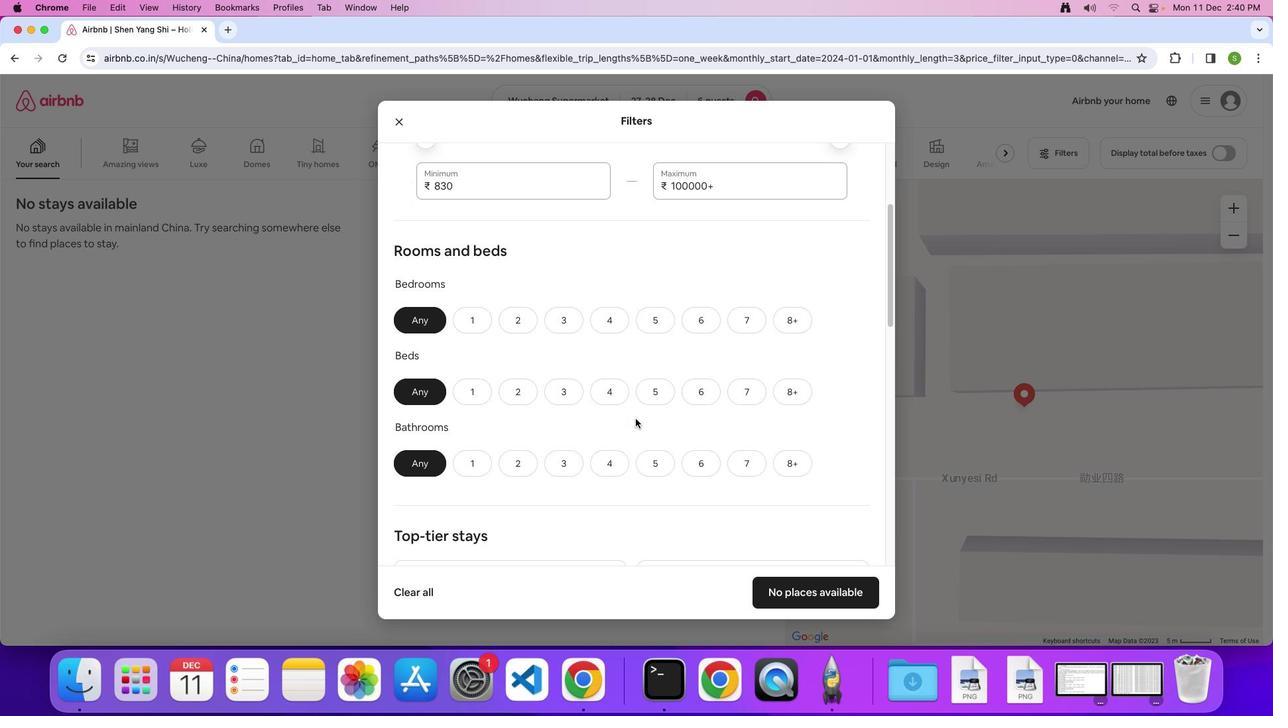 
Action: Mouse scrolled (635, 419) with delta (0, 0)
Screenshot: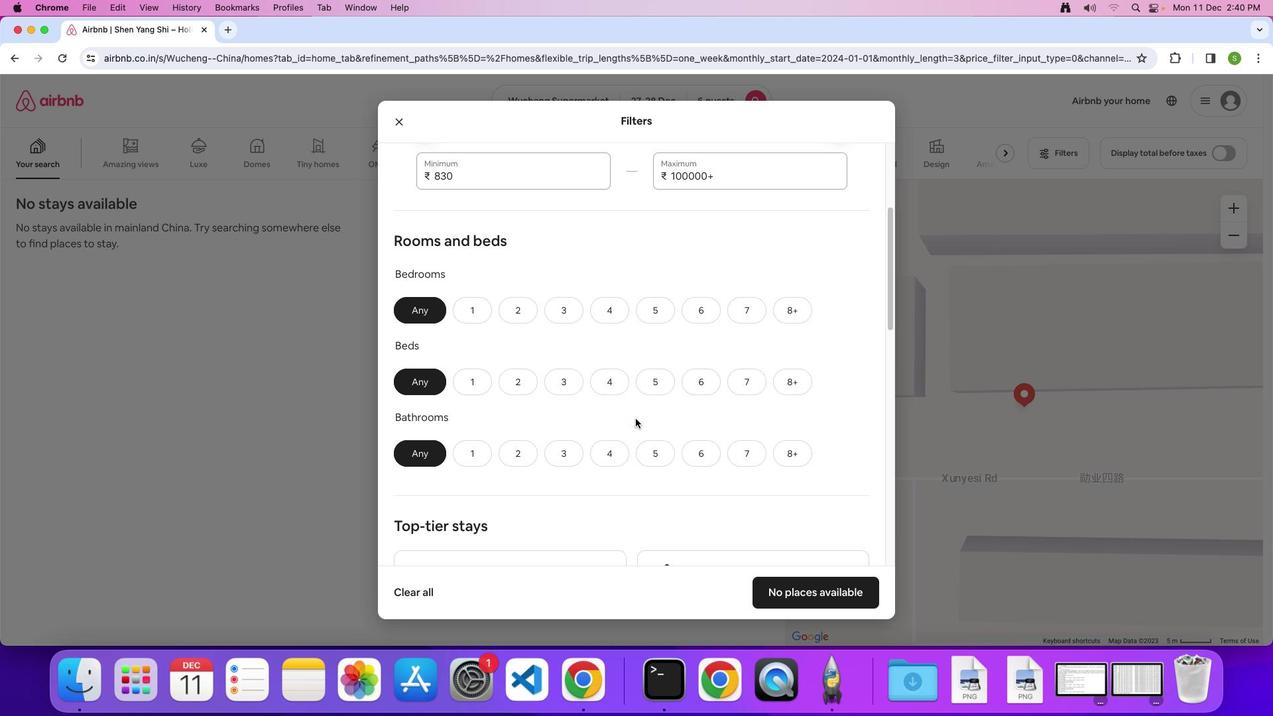 
Action: Mouse scrolled (635, 419) with delta (0, 0)
Screenshot: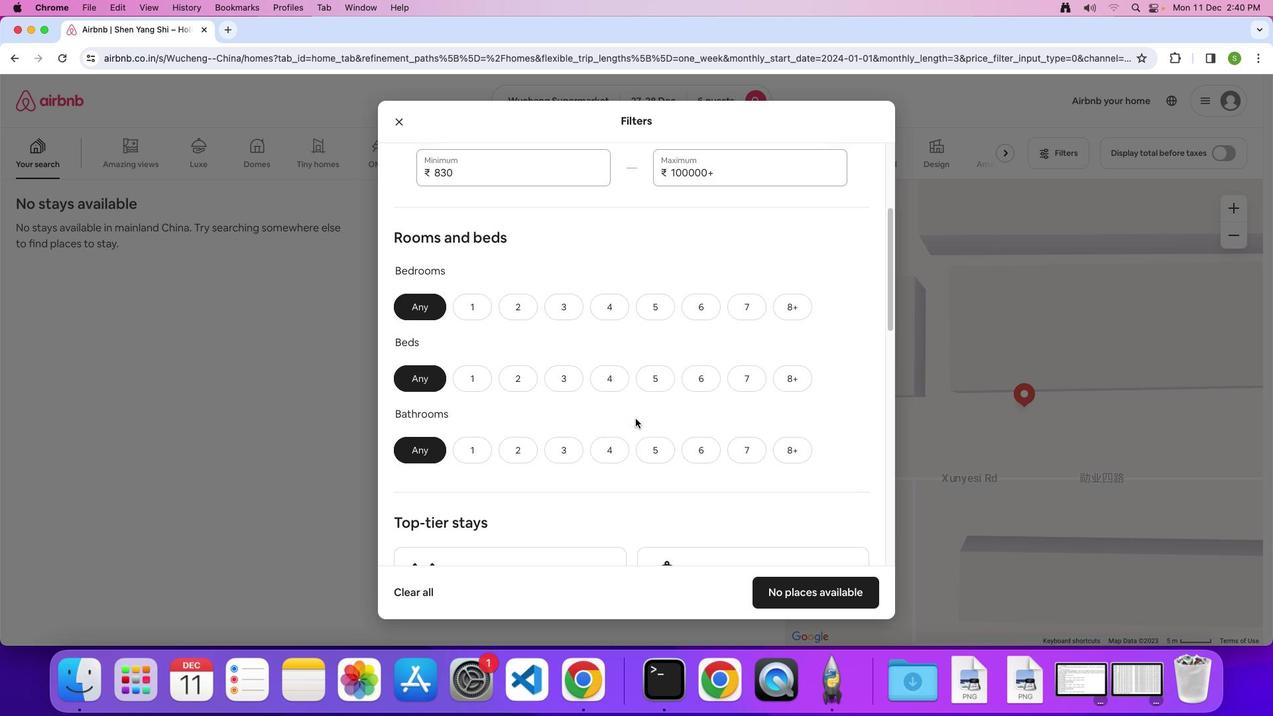 
Action: Mouse moved to (565, 314)
Screenshot: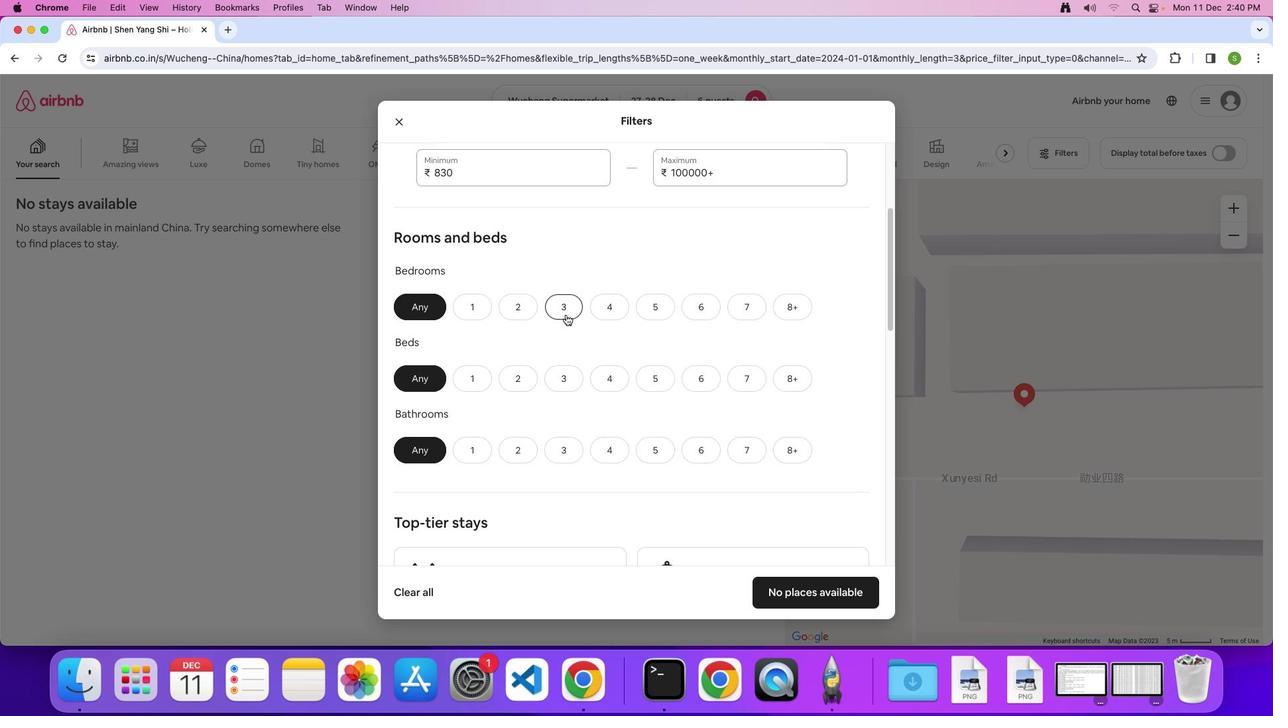 
Action: Mouse pressed left at (565, 314)
Screenshot: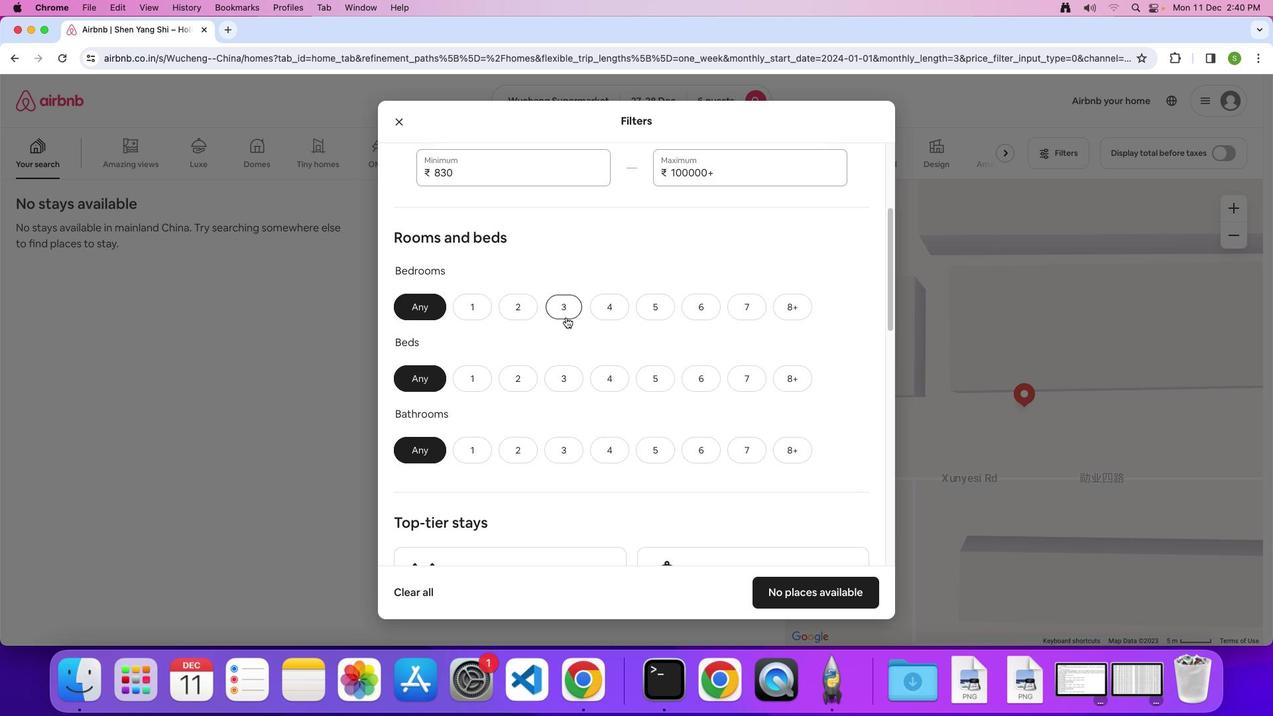 
Action: Mouse moved to (567, 372)
Screenshot: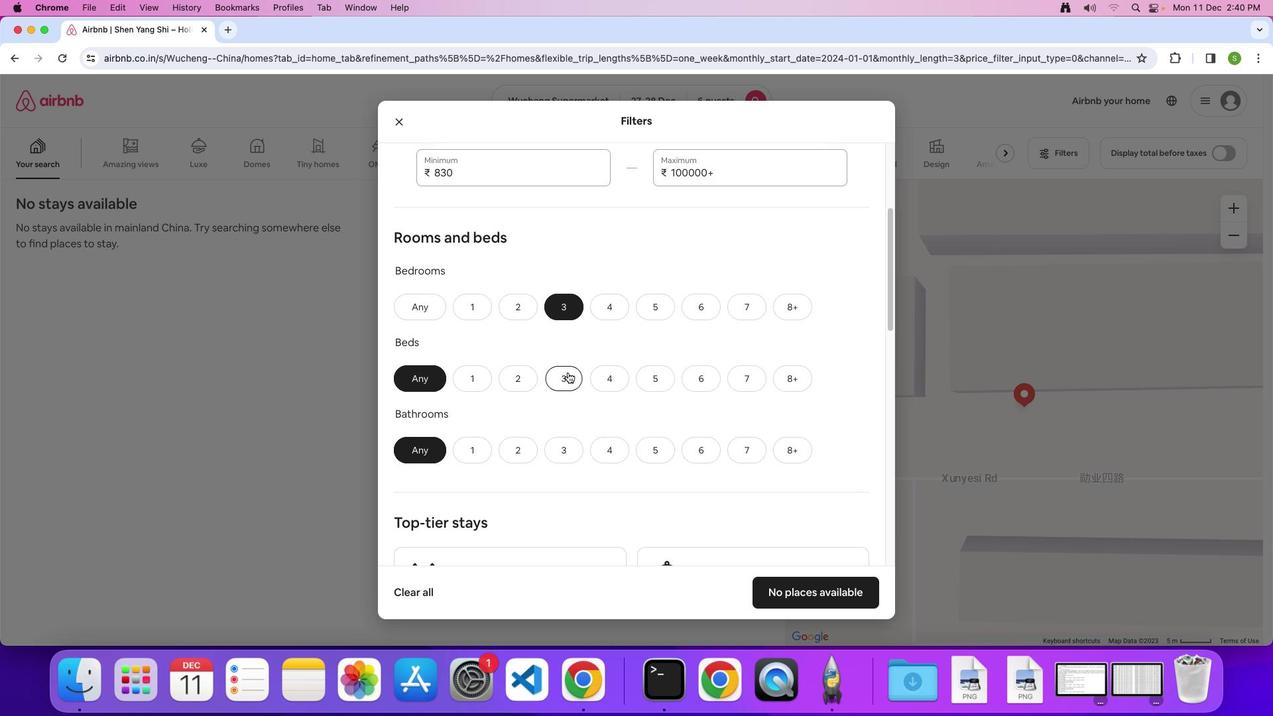 
Action: Mouse pressed left at (567, 372)
Screenshot: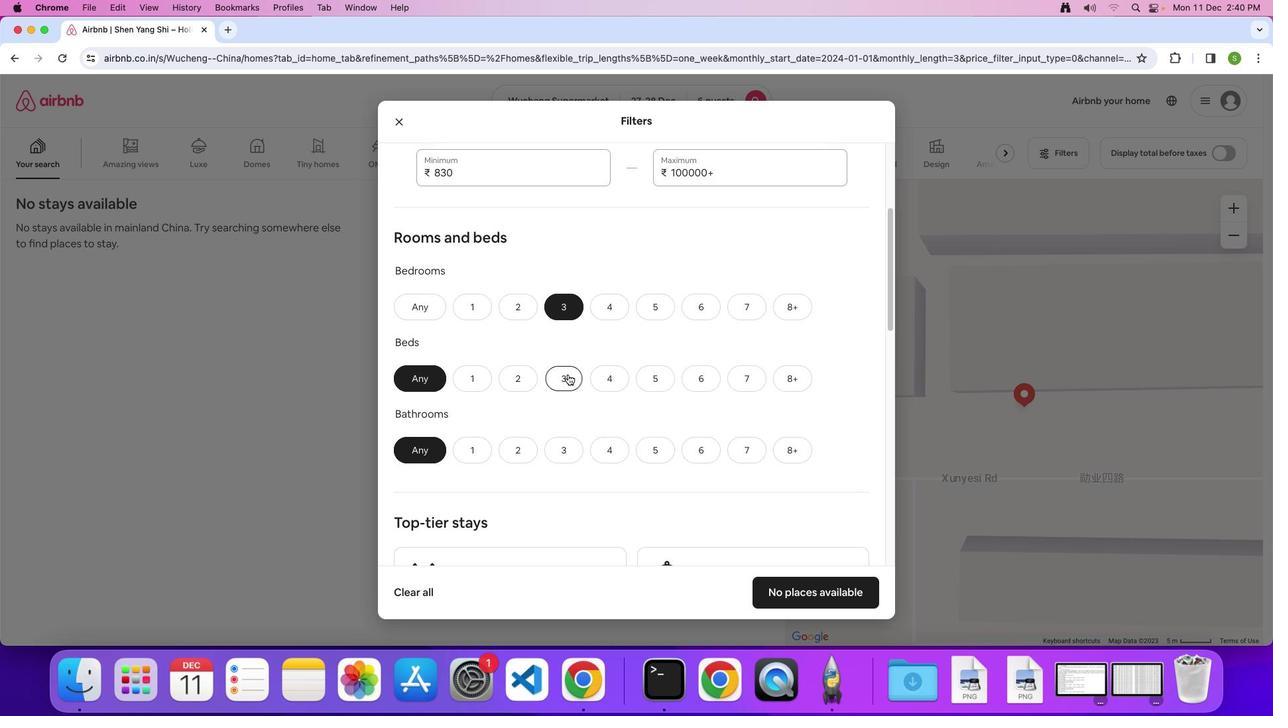 
Action: Mouse moved to (568, 445)
Screenshot: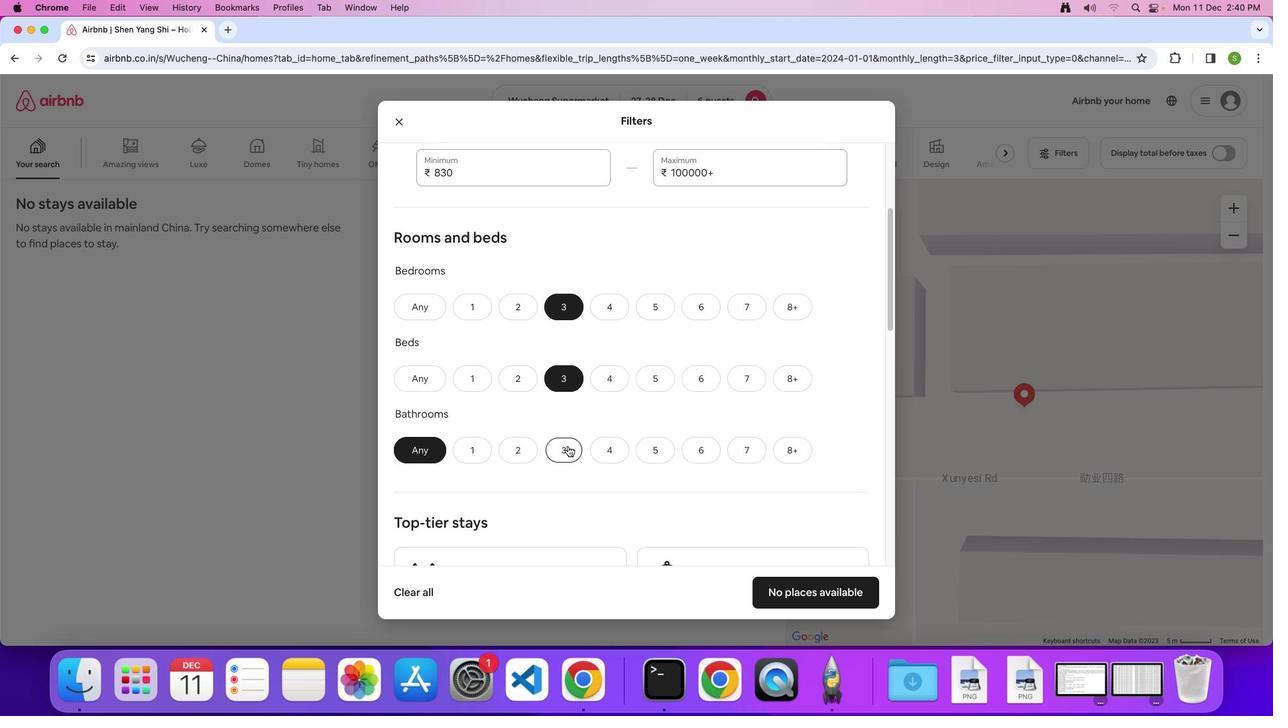 
Action: Mouse pressed left at (568, 445)
Screenshot: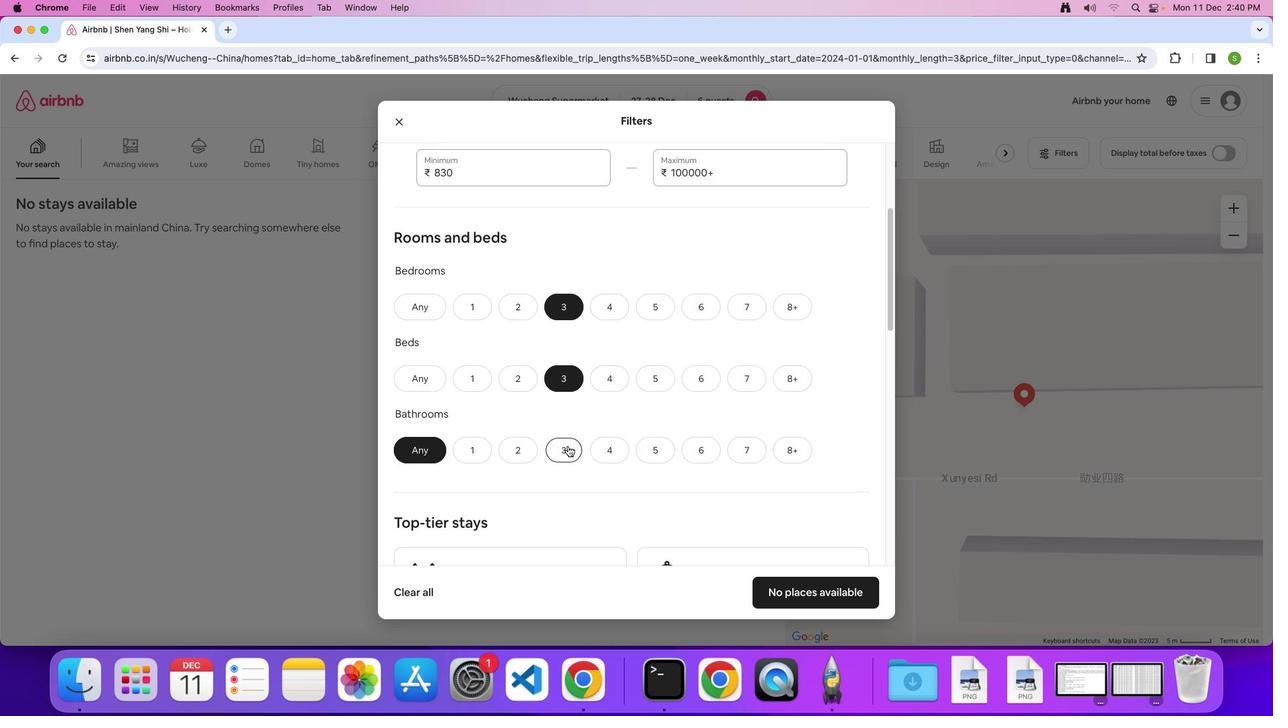 
Action: Mouse moved to (659, 443)
Screenshot: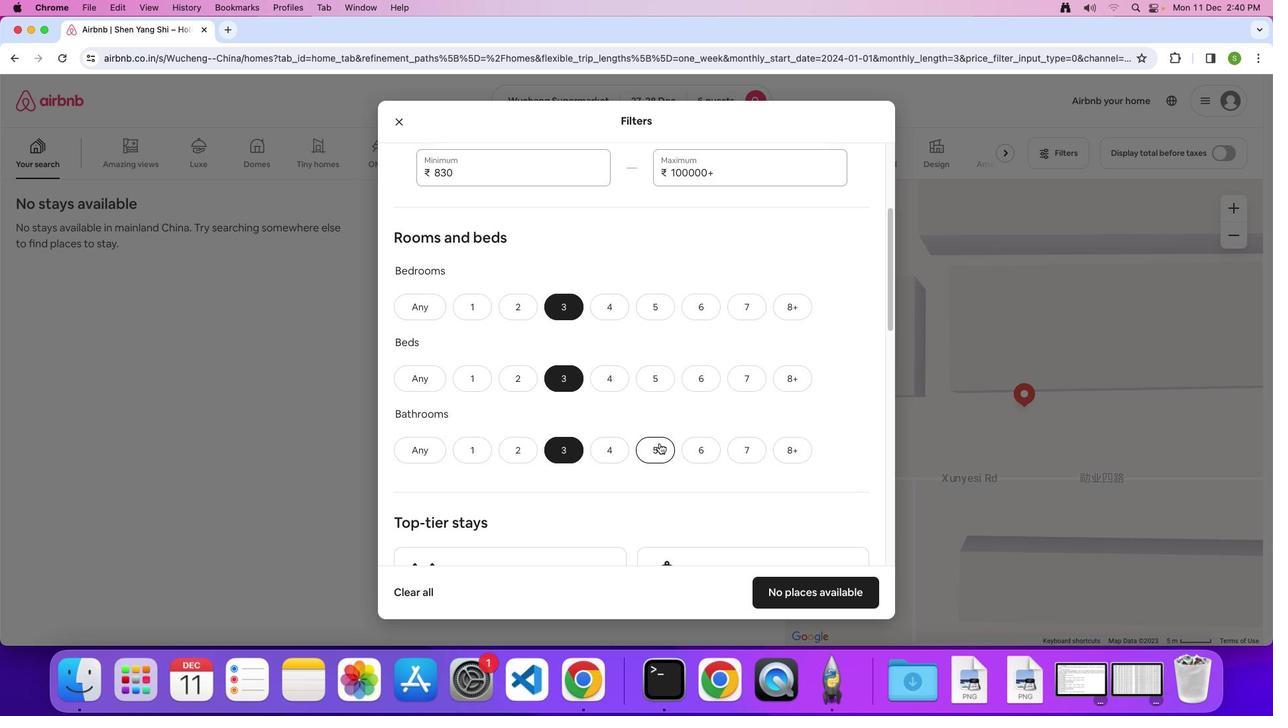 
Action: Mouse scrolled (659, 443) with delta (0, 0)
Screenshot: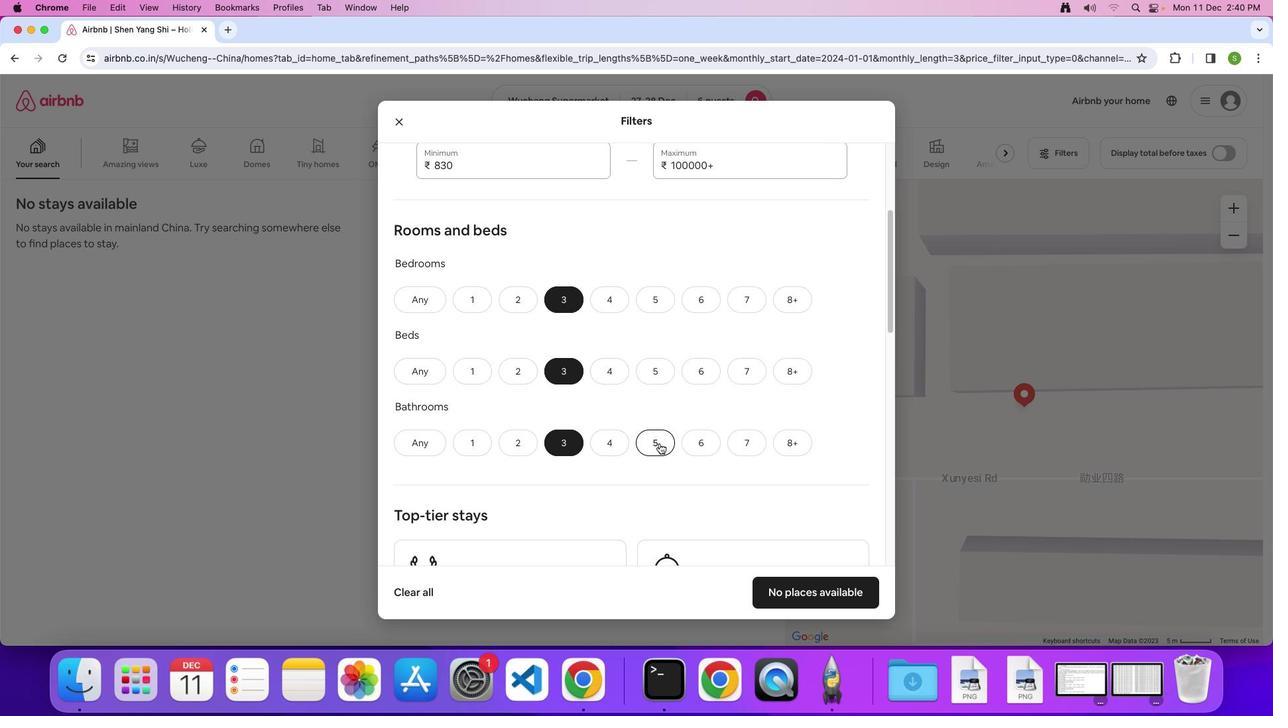 
Action: Mouse scrolled (659, 443) with delta (0, 0)
Screenshot: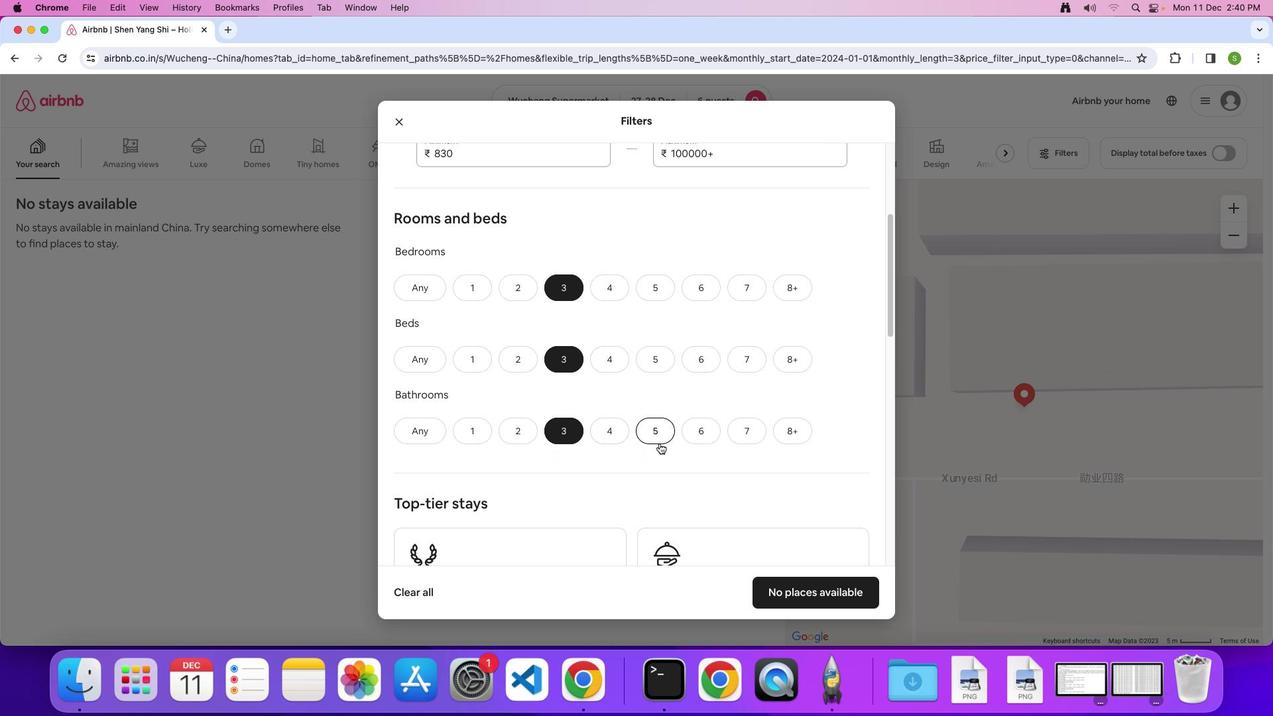 
Action: Mouse scrolled (659, 443) with delta (0, 0)
Screenshot: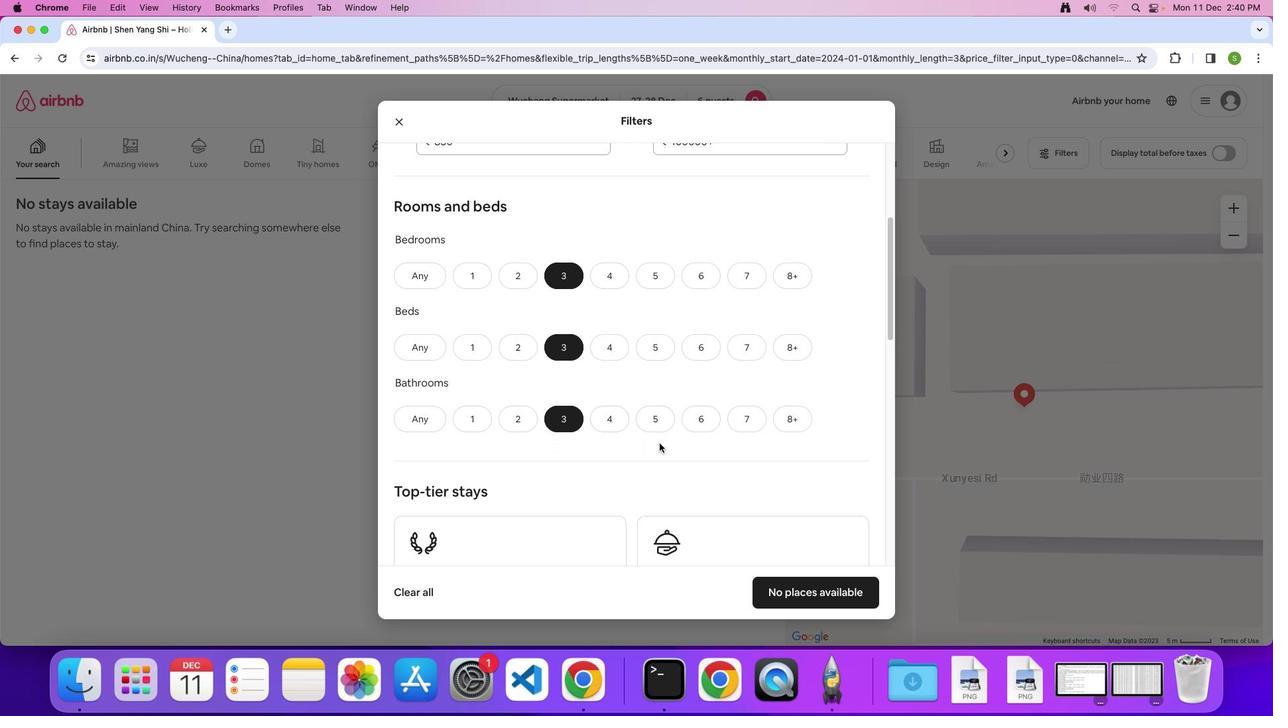 
Action: Mouse scrolled (659, 443) with delta (0, 0)
Screenshot: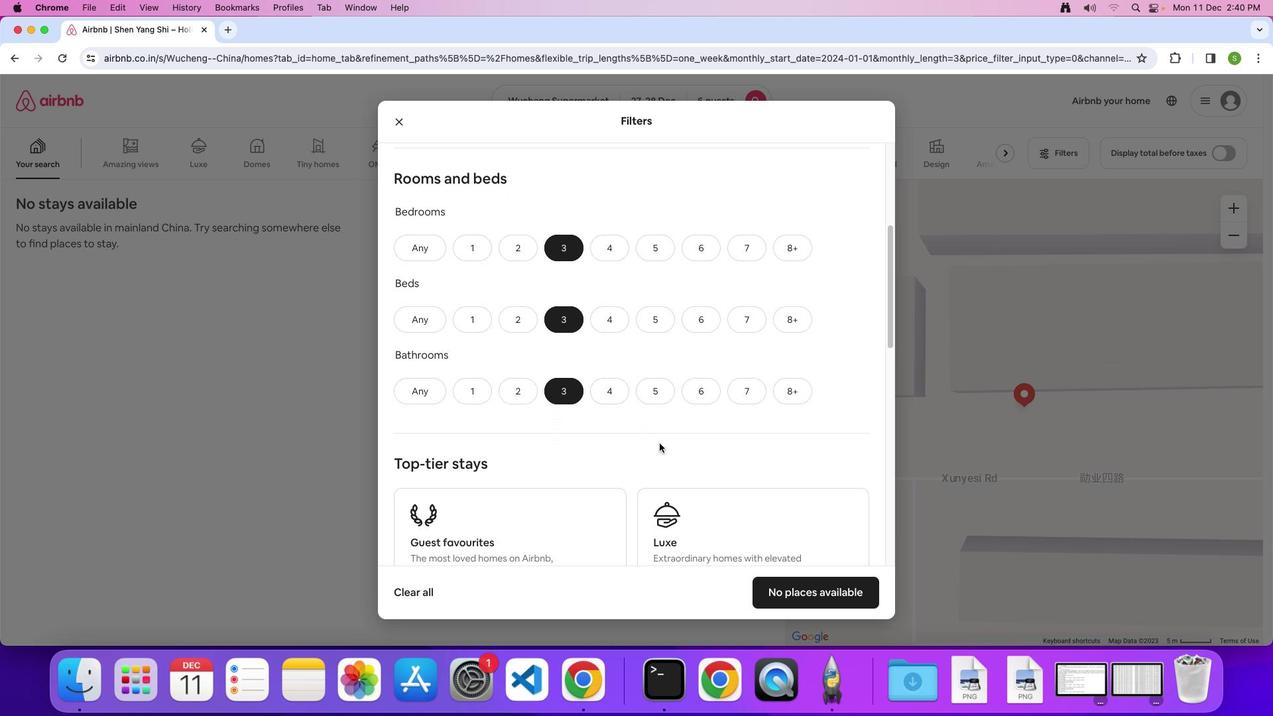 
Action: Mouse scrolled (659, 443) with delta (0, -1)
Screenshot: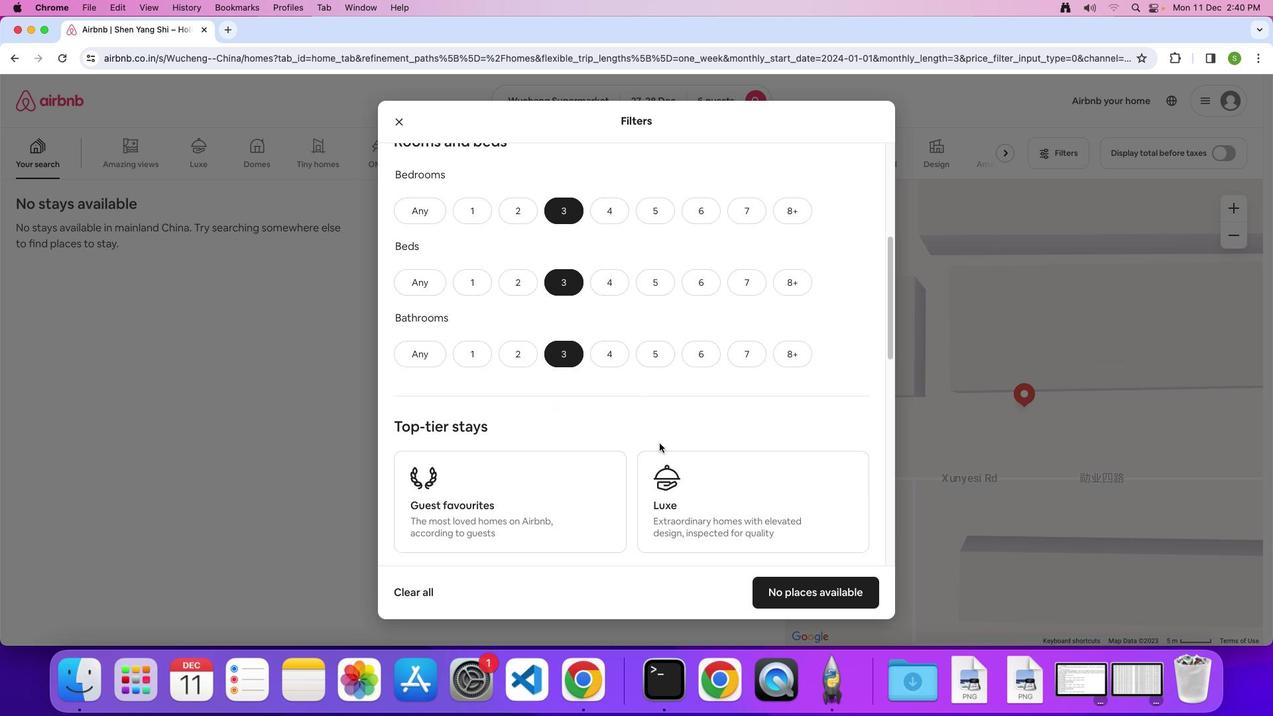
Action: Mouse scrolled (659, 443) with delta (0, 0)
Screenshot: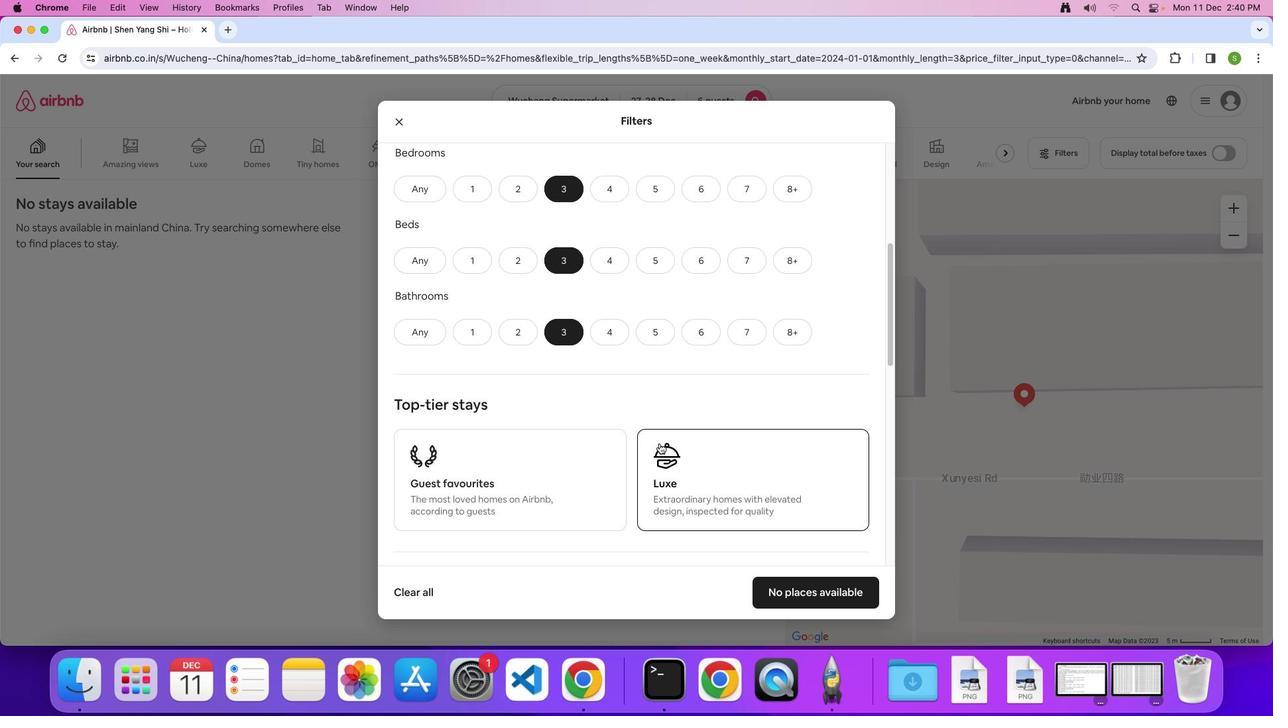 
Action: Mouse scrolled (659, 443) with delta (0, 0)
Screenshot: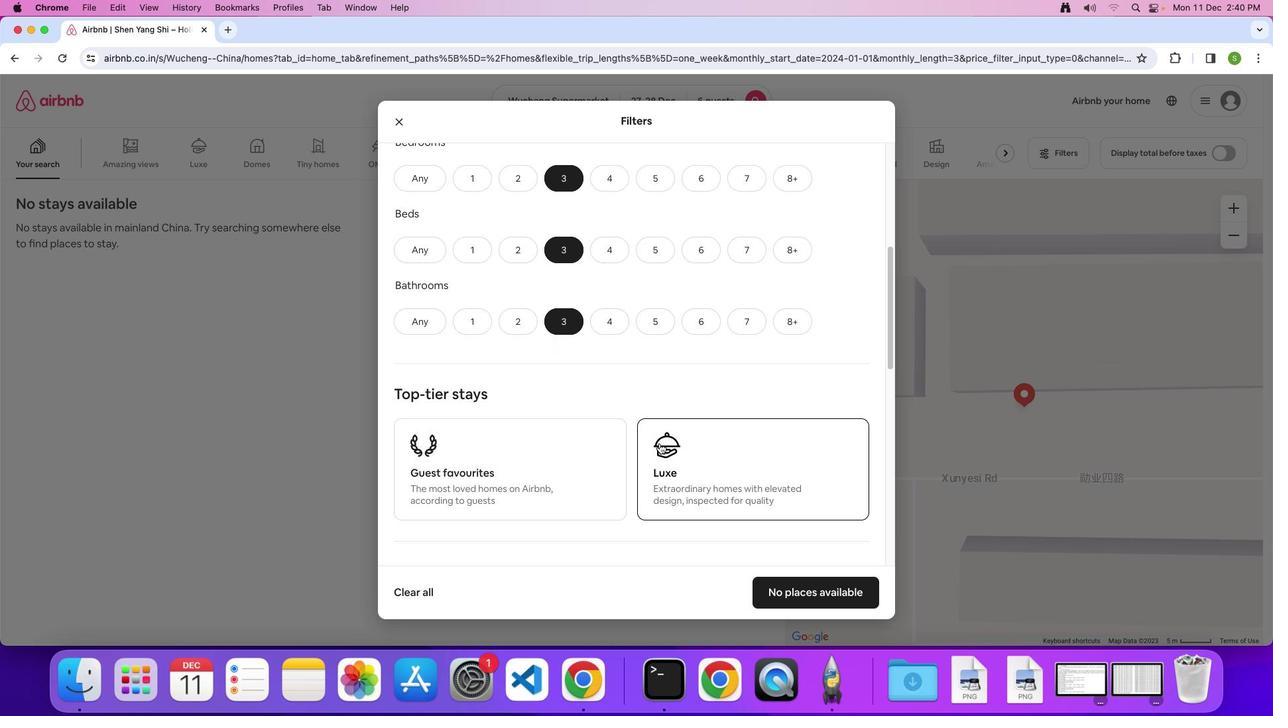 
Action: Mouse scrolled (659, 443) with delta (0, 0)
Screenshot: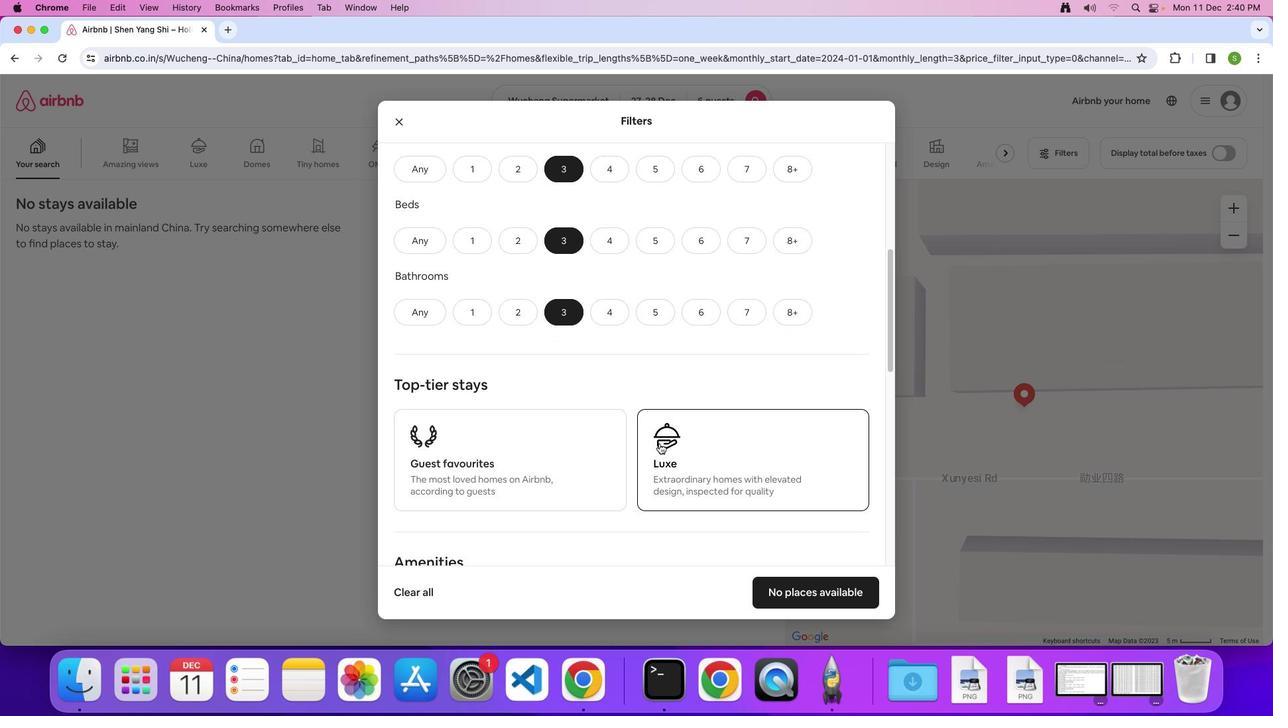 
Action: Mouse scrolled (659, 443) with delta (0, 0)
Screenshot: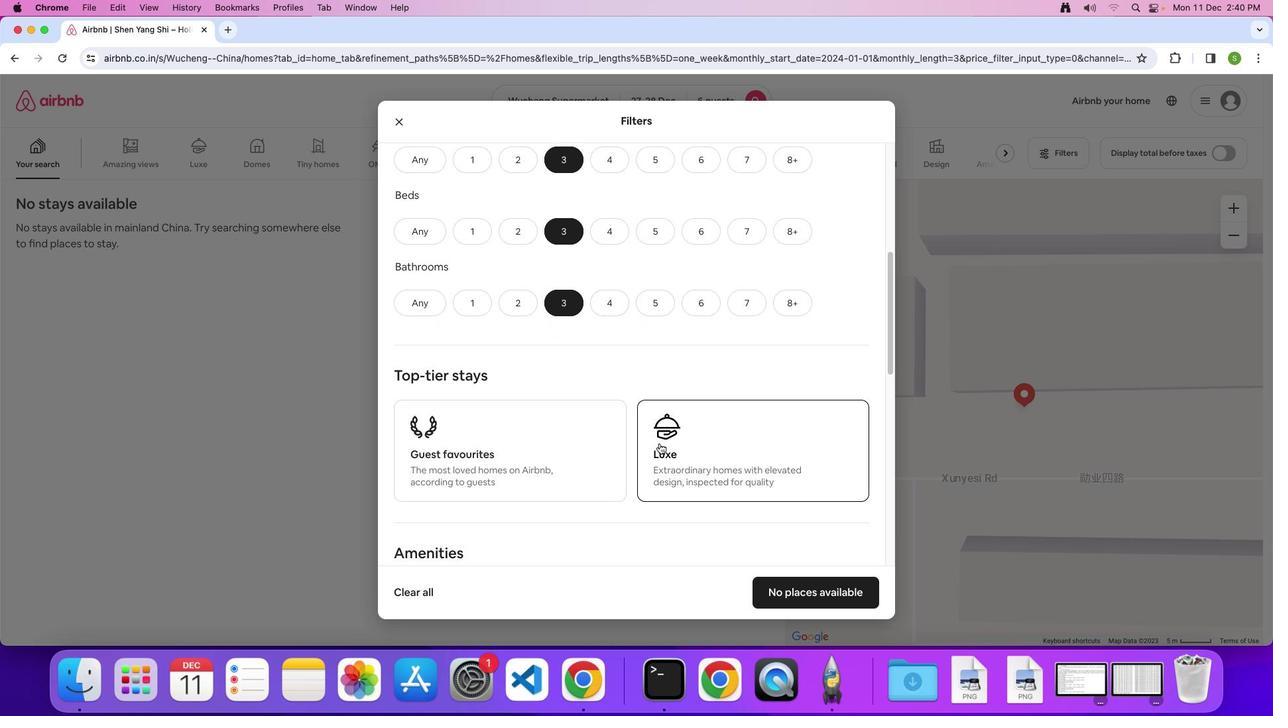 
Action: Mouse scrolled (659, 443) with delta (0, 0)
Screenshot: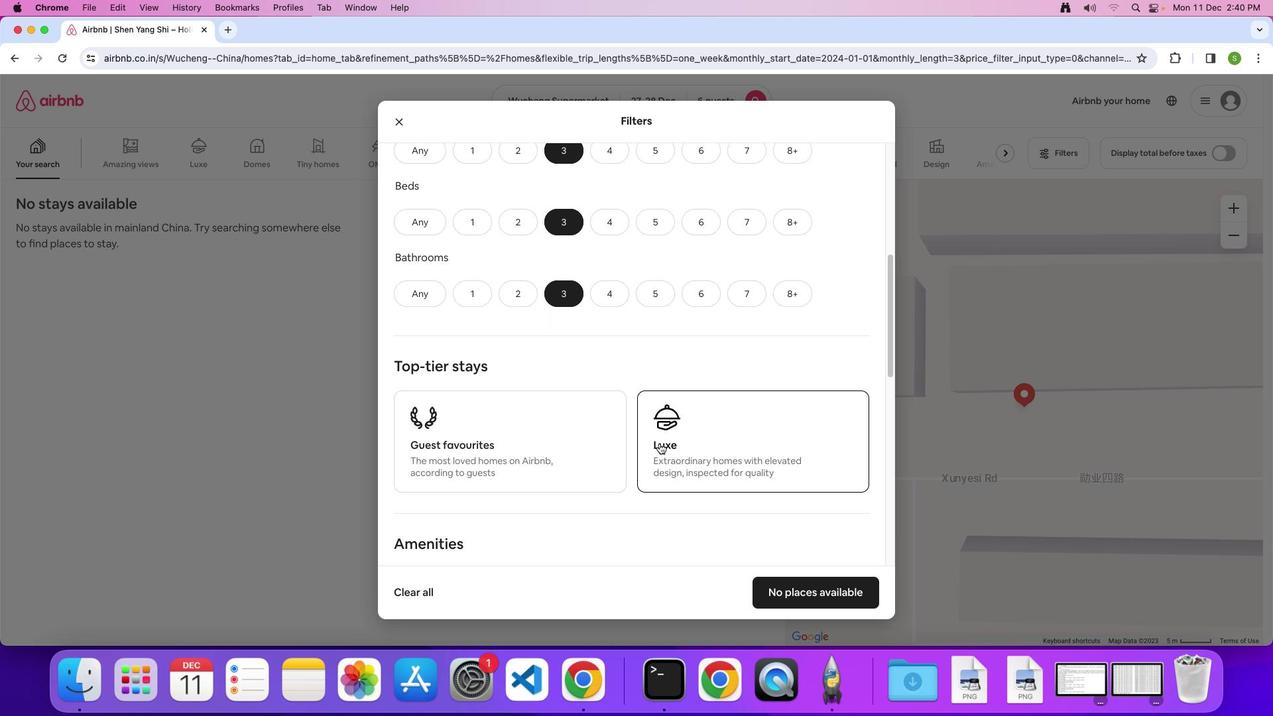
Action: Mouse scrolled (659, 443) with delta (0, 0)
Screenshot: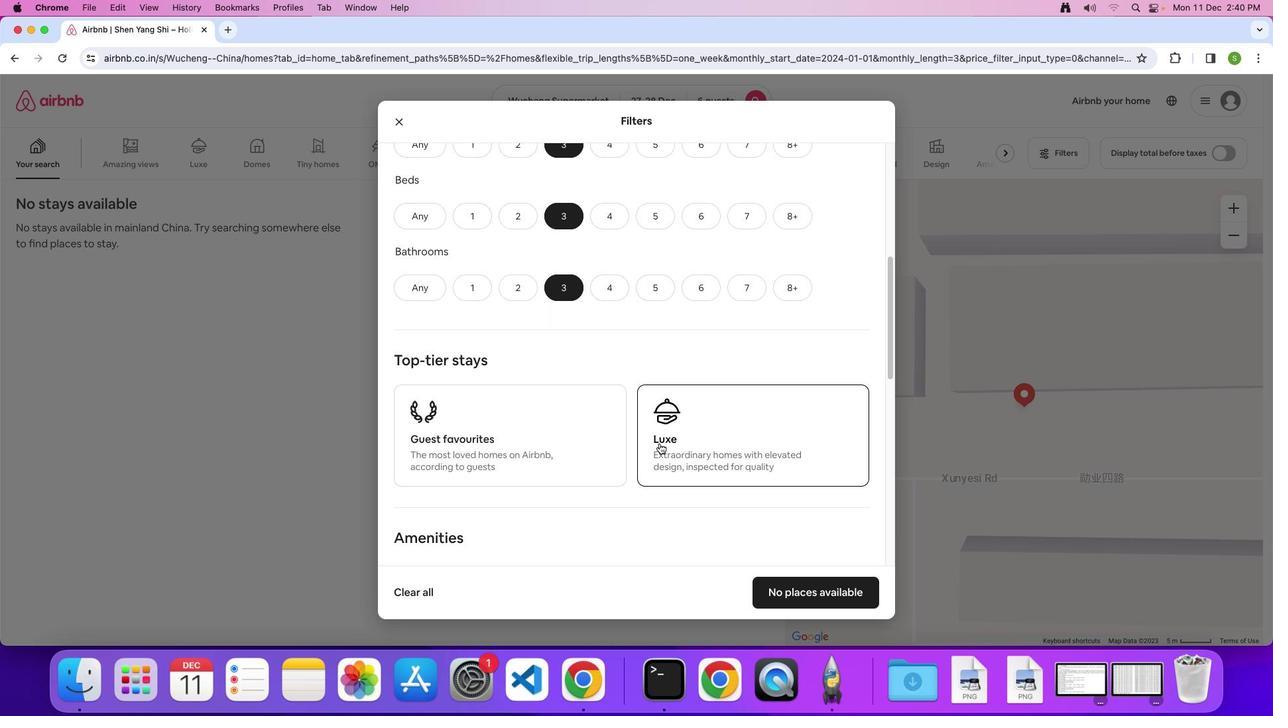 
Action: Mouse scrolled (659, 443) with delta (0, 0)
Screenshot: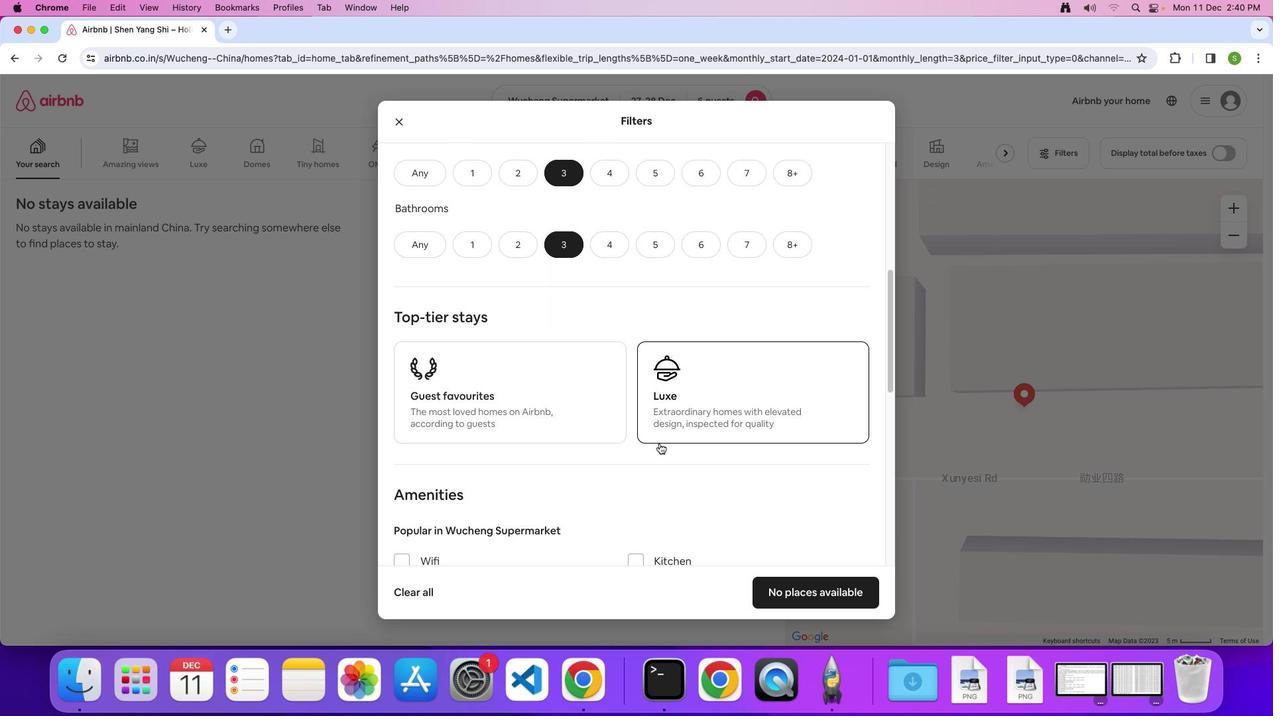 
Action: Mouse scrolled (659, 443) with delta (0, 0)
Screenshot: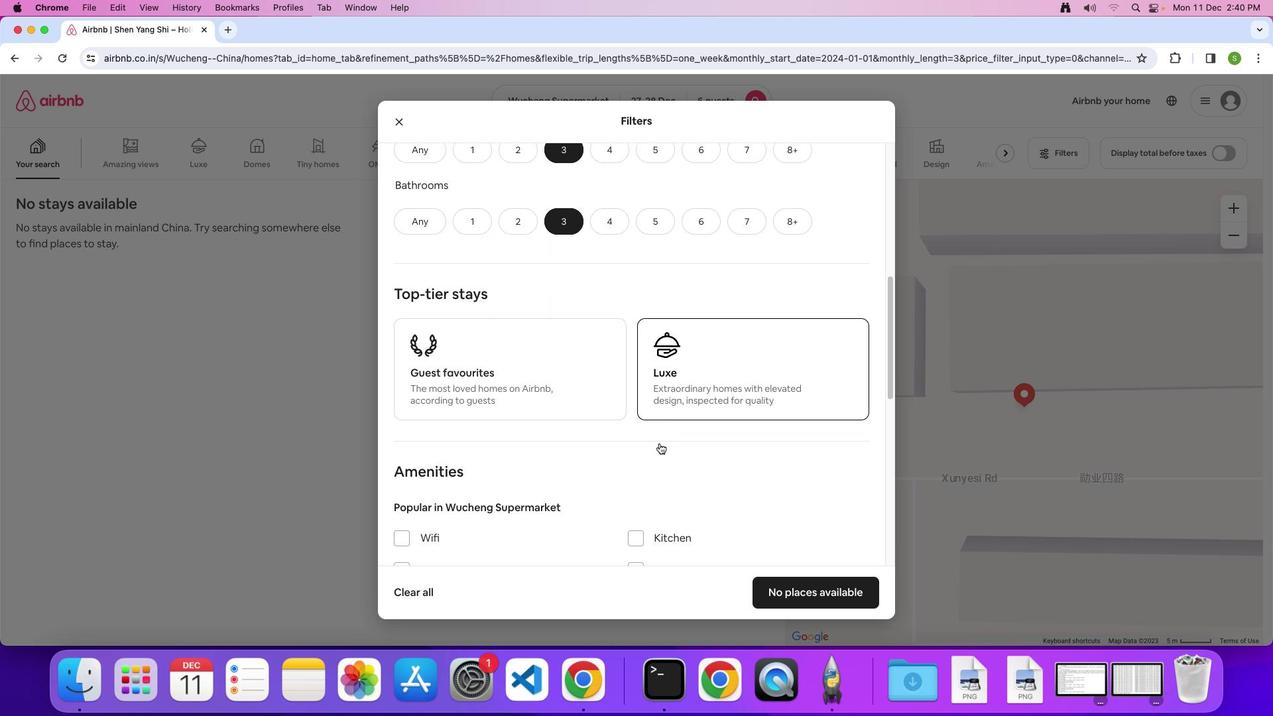 
Action: Mouse scrolled (659, 443) with delta (0, 0)
Screenshot: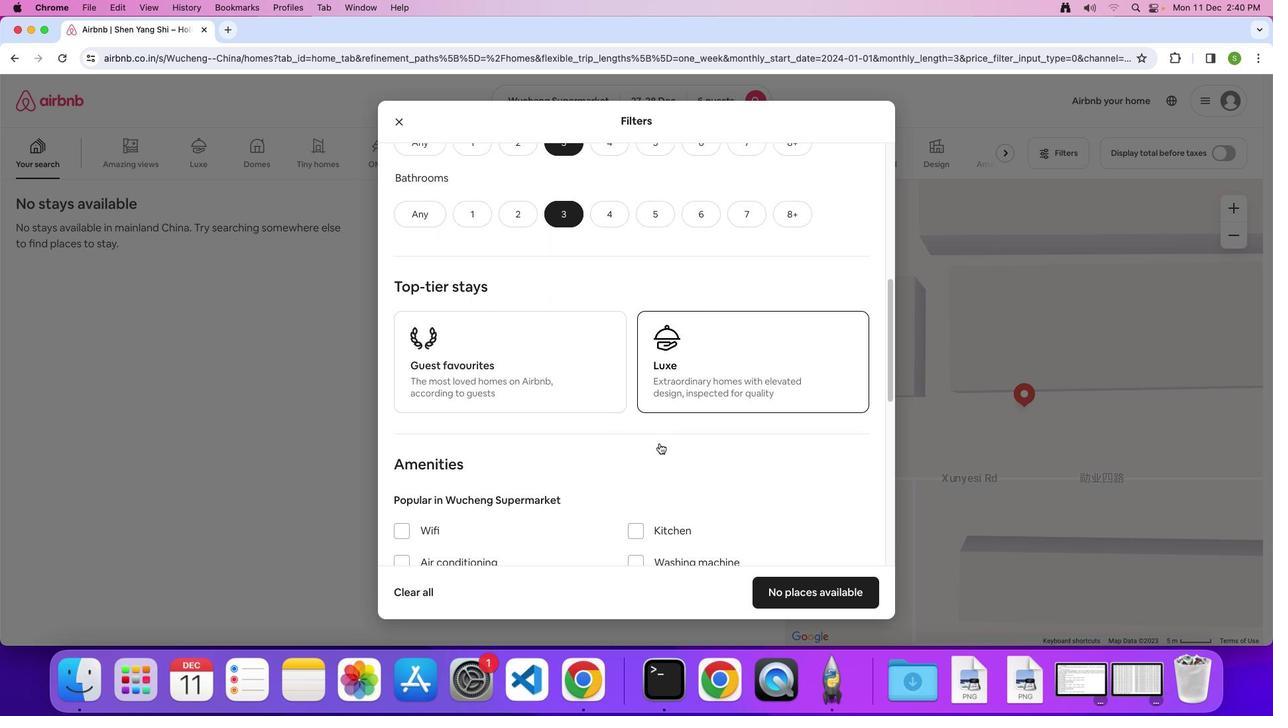 
Action: Mouse scrolled (659, 443) with delta (0, 0)
Screenshot: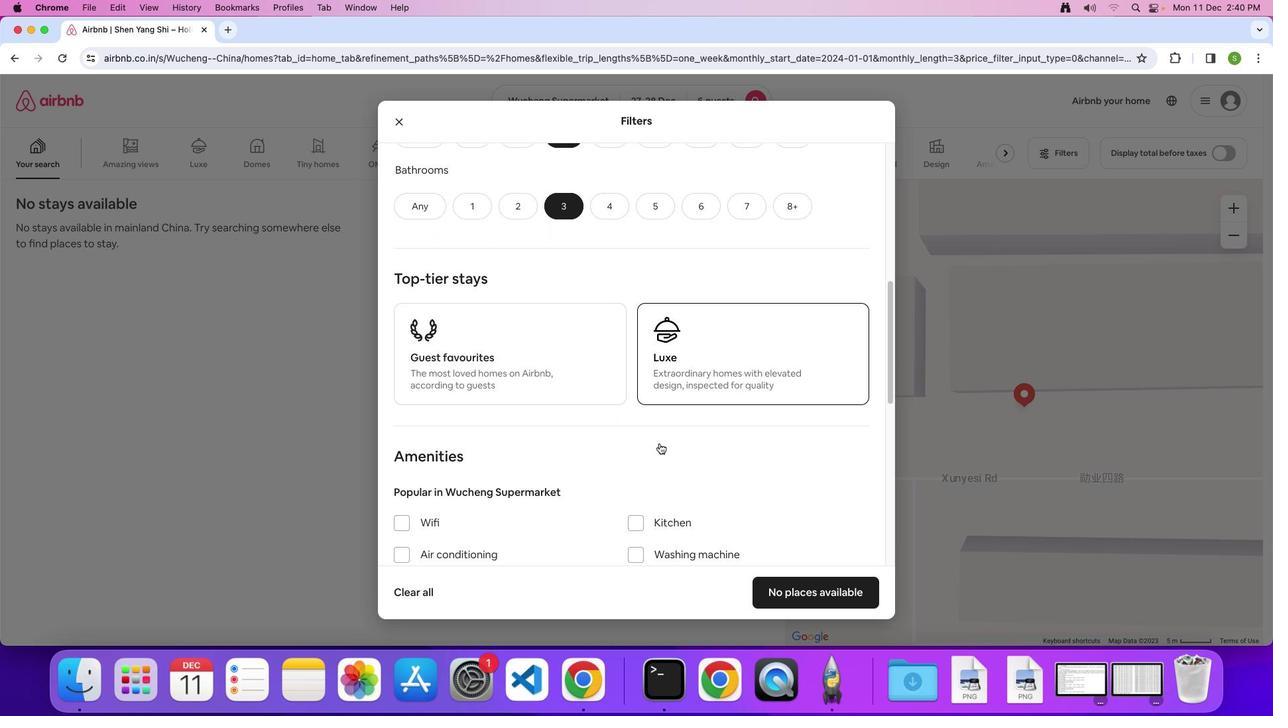 
Action: Mouse scrolled (659, 443) with delta (0, 0)
Screenshot: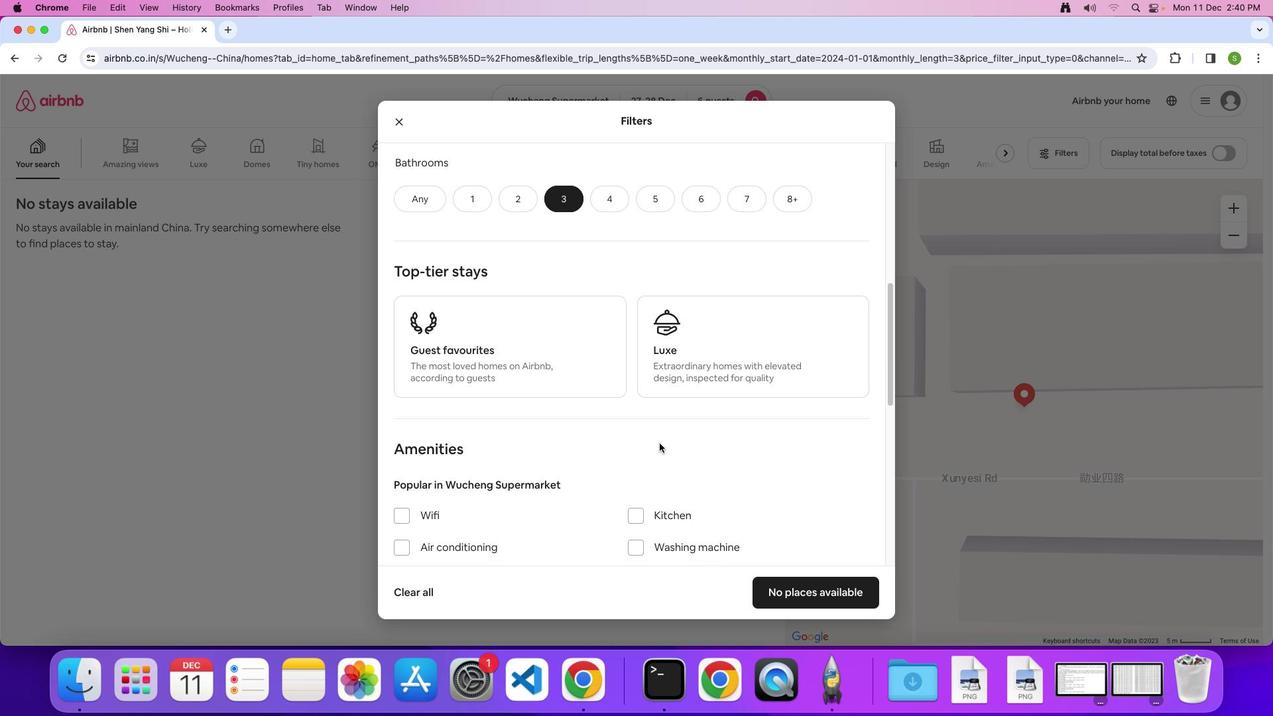 
Action: Mouse scrolled (659, 443) with delta (0, 0)
Screenshot: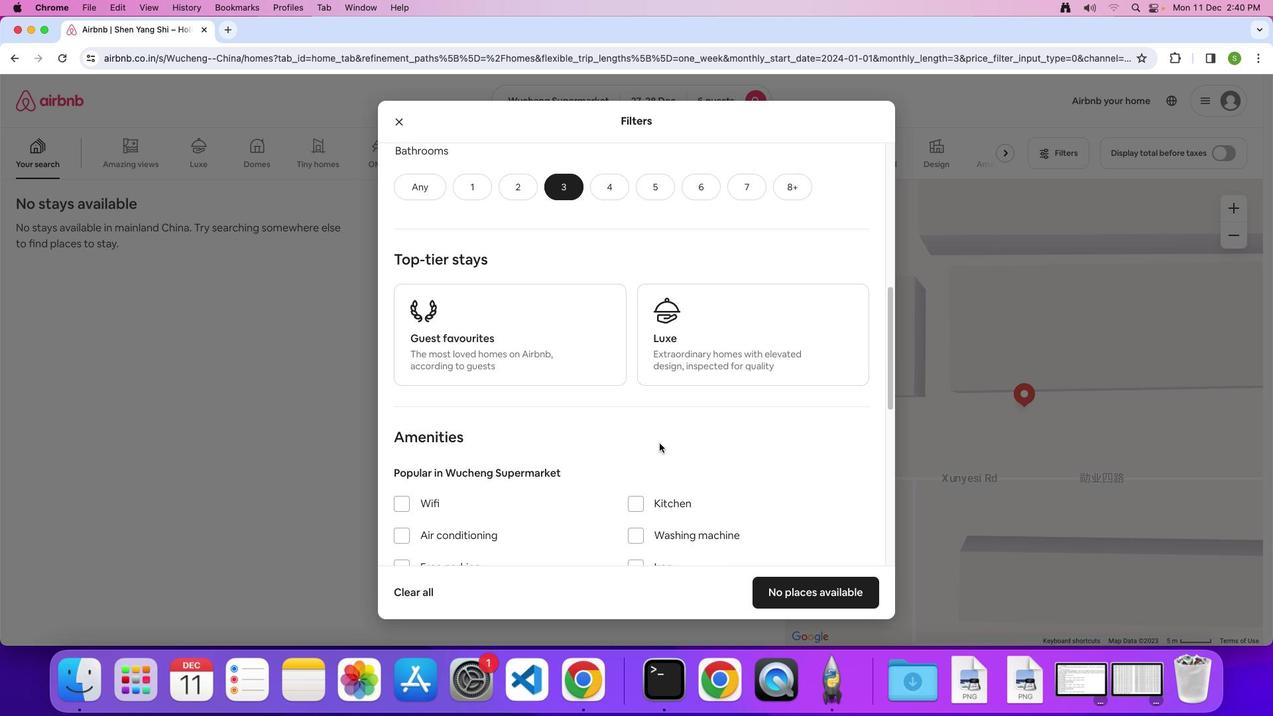 
Action: Mouse scrolled (659, 443) with delta (0, 0)
Screenshot: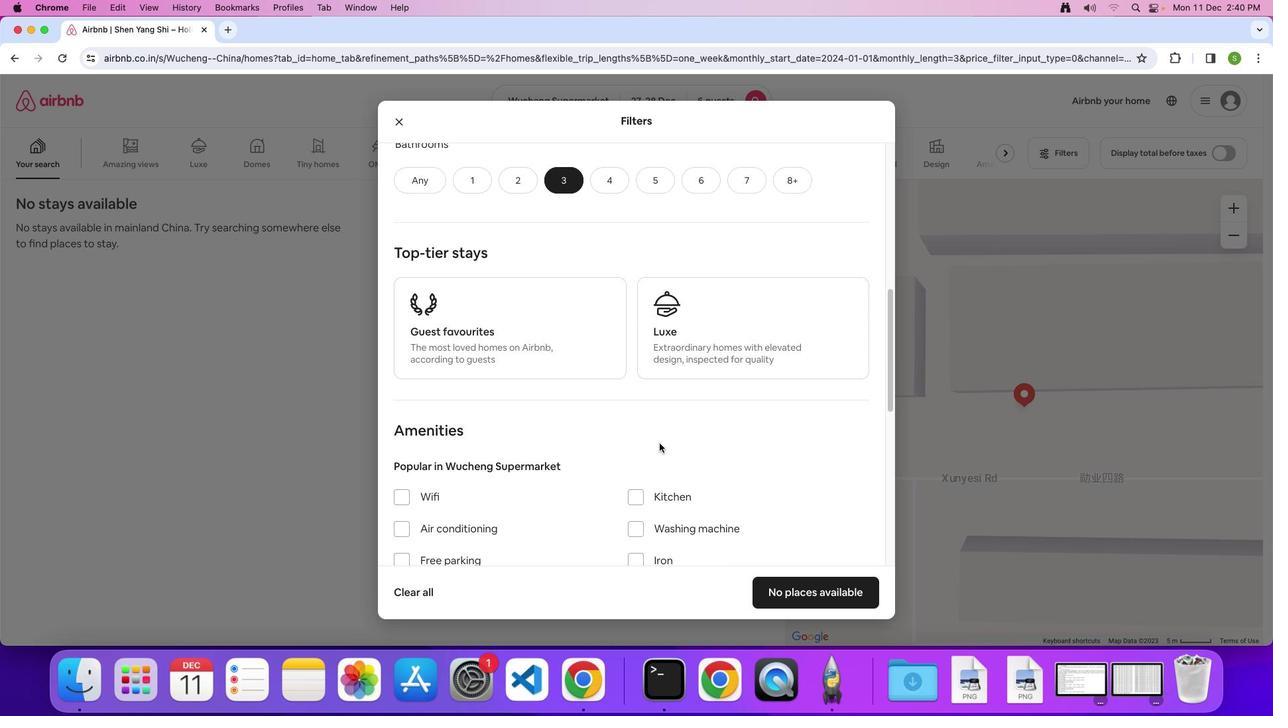 
Action: Mouse scrolled (659, 443) with delta (0, 0)
Screenshot: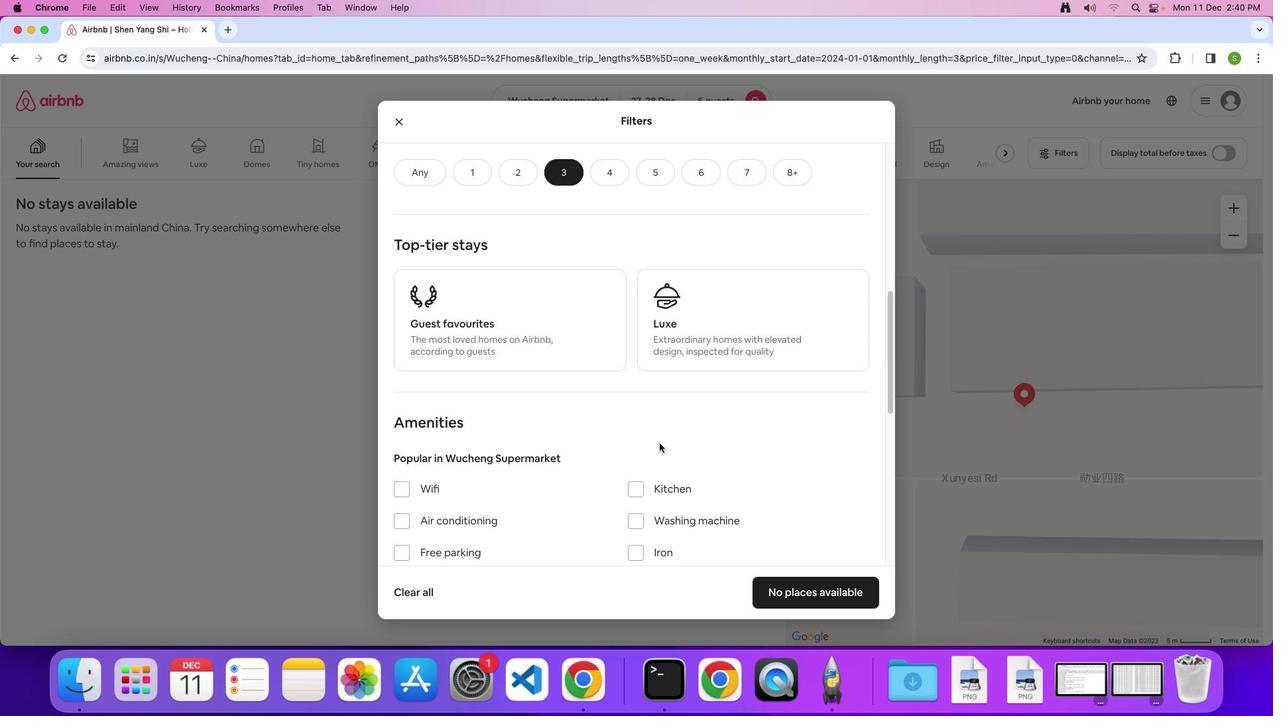 
Action: Mouse scrolled (659, 443) with delta (0, 0)
Screenshot: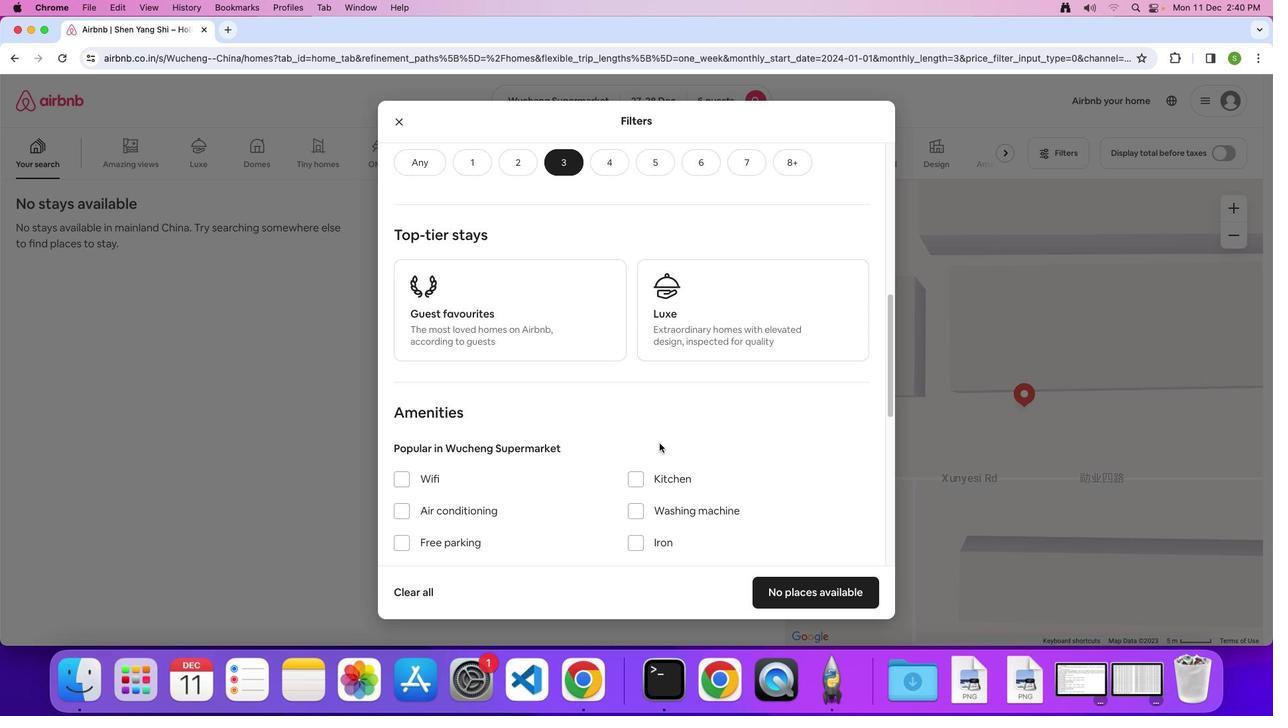 
Action: Mouse scrolled (659, 443) with delta (0, 0)
Screenshot: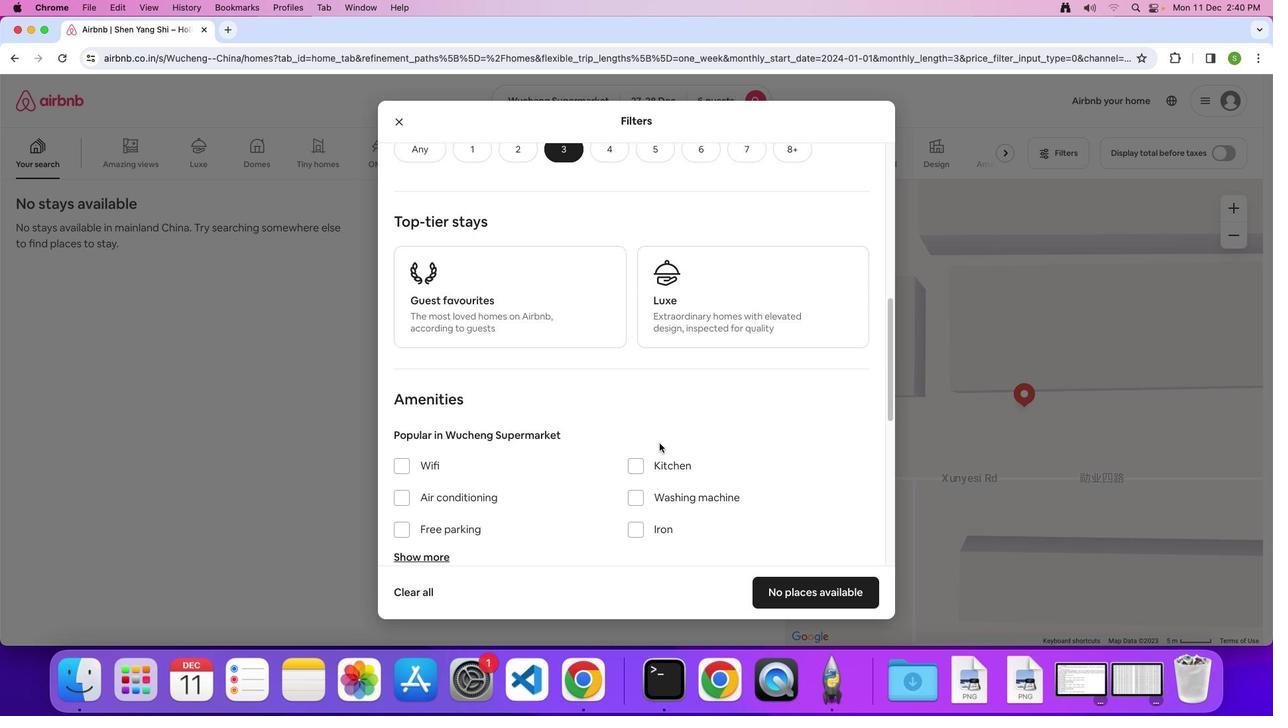 
Action: Mouse scrolled (659, 443) with delta (0, 0)
Screenshot: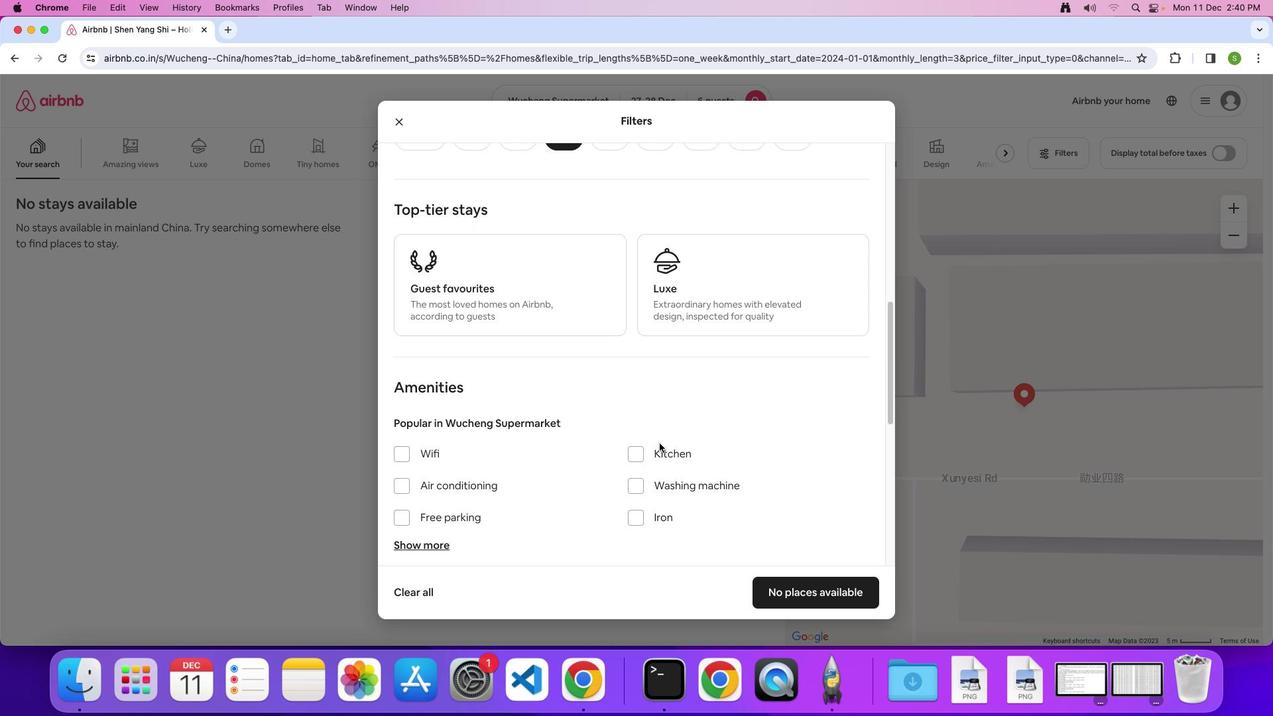 
Action: Mouse scrolled (659, 443) with delta (0, 0)
Screenshot: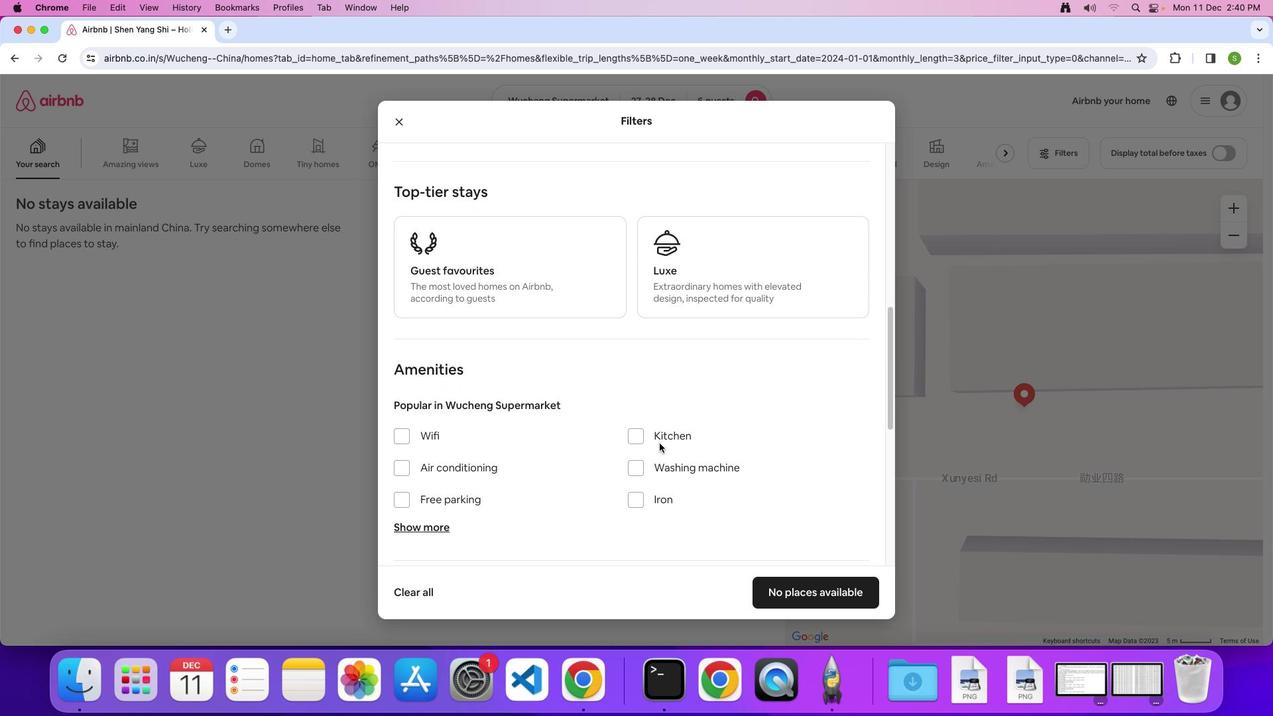 
Action: Mouse scrolled (659, 443) with delta (0, 0)
Screenshot: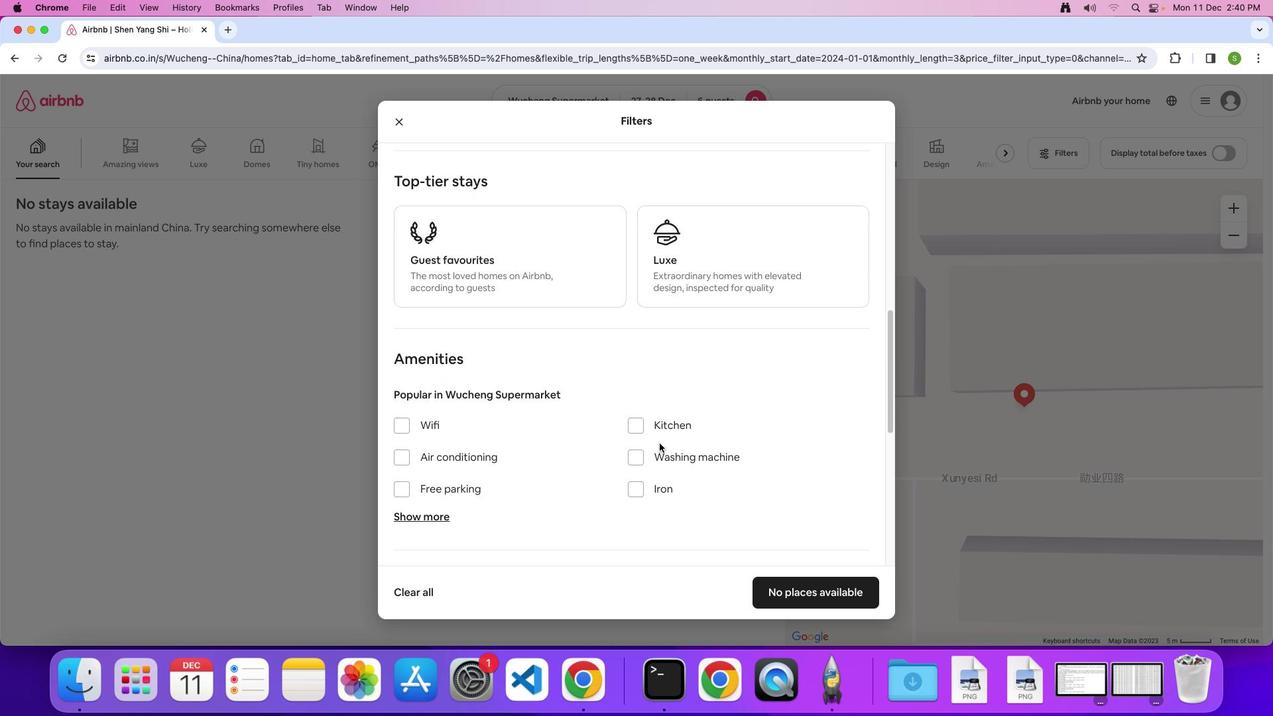 
Action: Mouse scrolled (659, 443) with delta (0, -1)
Screenshot: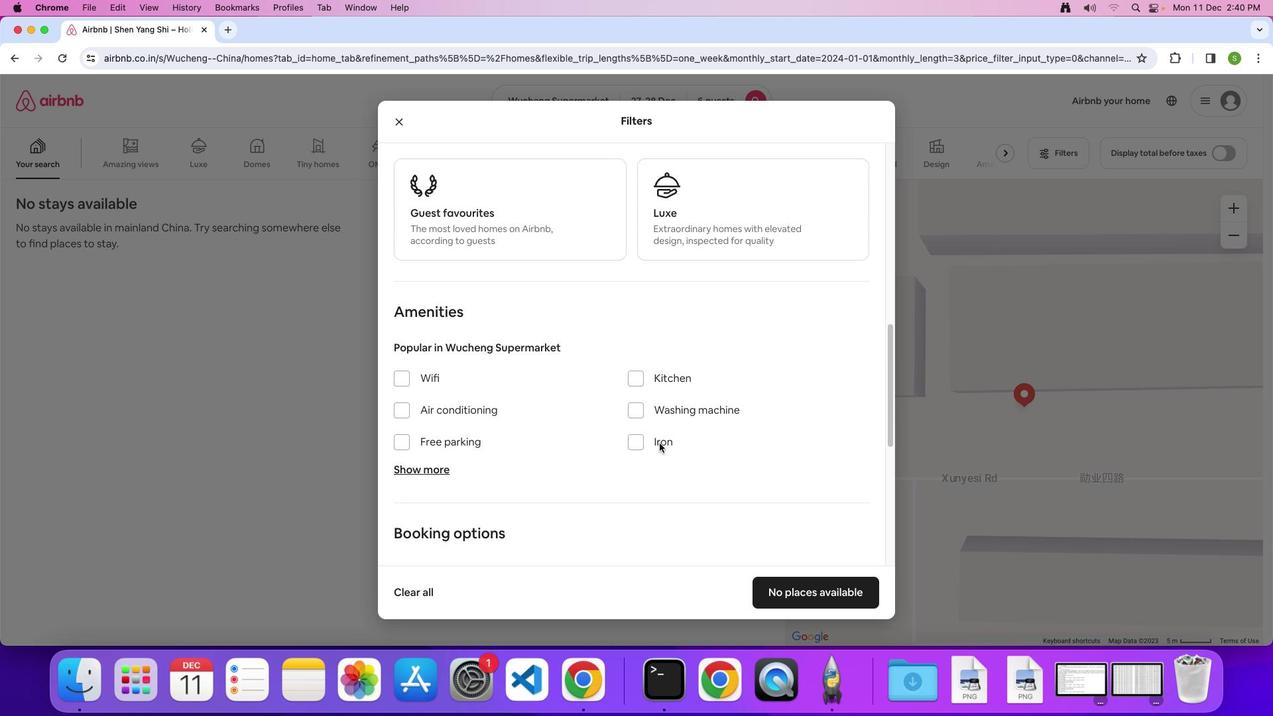 
Action: Mouse scrolled (659, 443) with delta (0, 0)
Screenshot: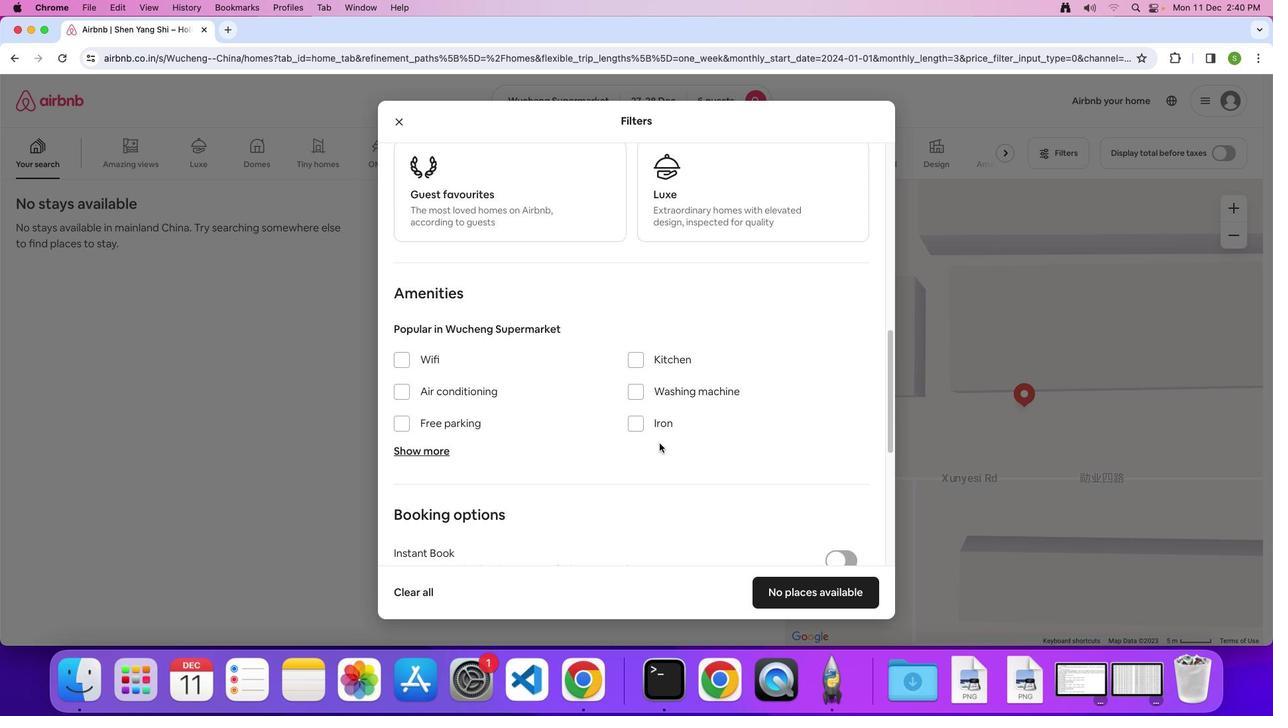 
Action: Mouse scrolled (659, 443) with delta (0, 0)
Screenshot: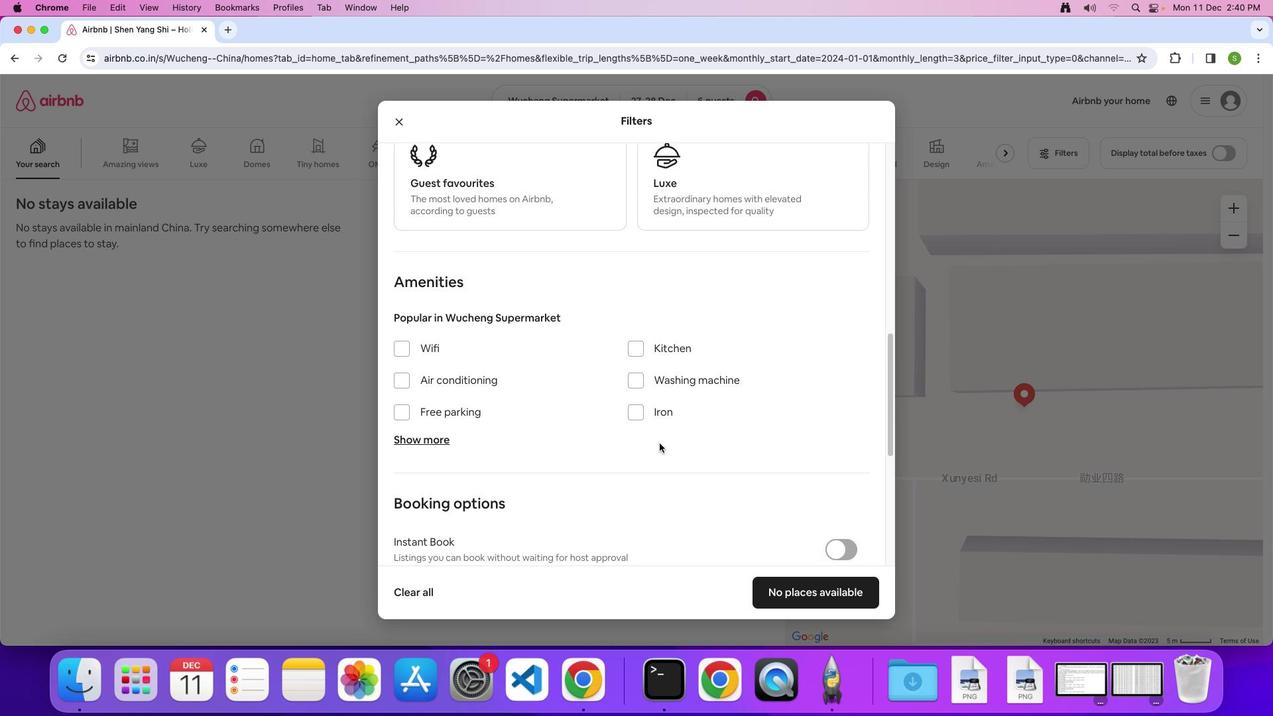 
Action: Mouse scrolled (659, 443) with delta (0, 0)
Screenshot: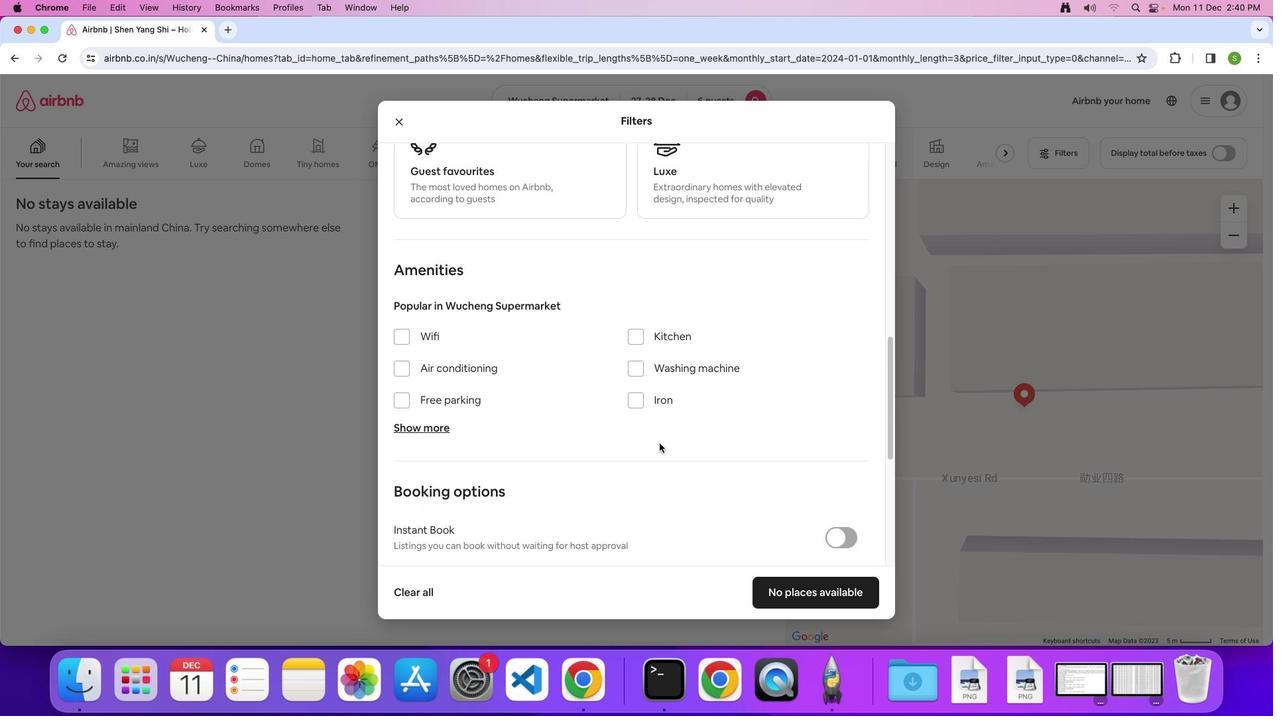 
Action: Mouse scrolled (659, 443) with delta (0, 0)
Screenshot: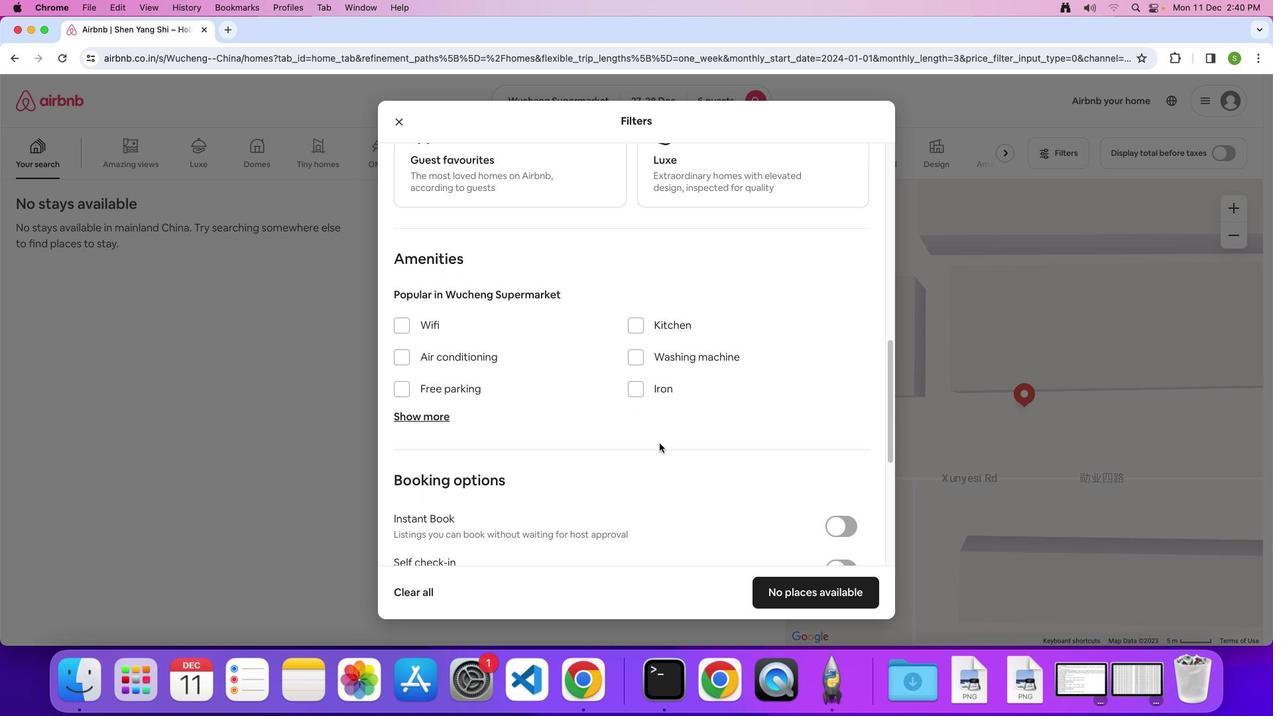 
Action: Mouse scrolled (659, 443) with delta (0, 0)
Screenshot: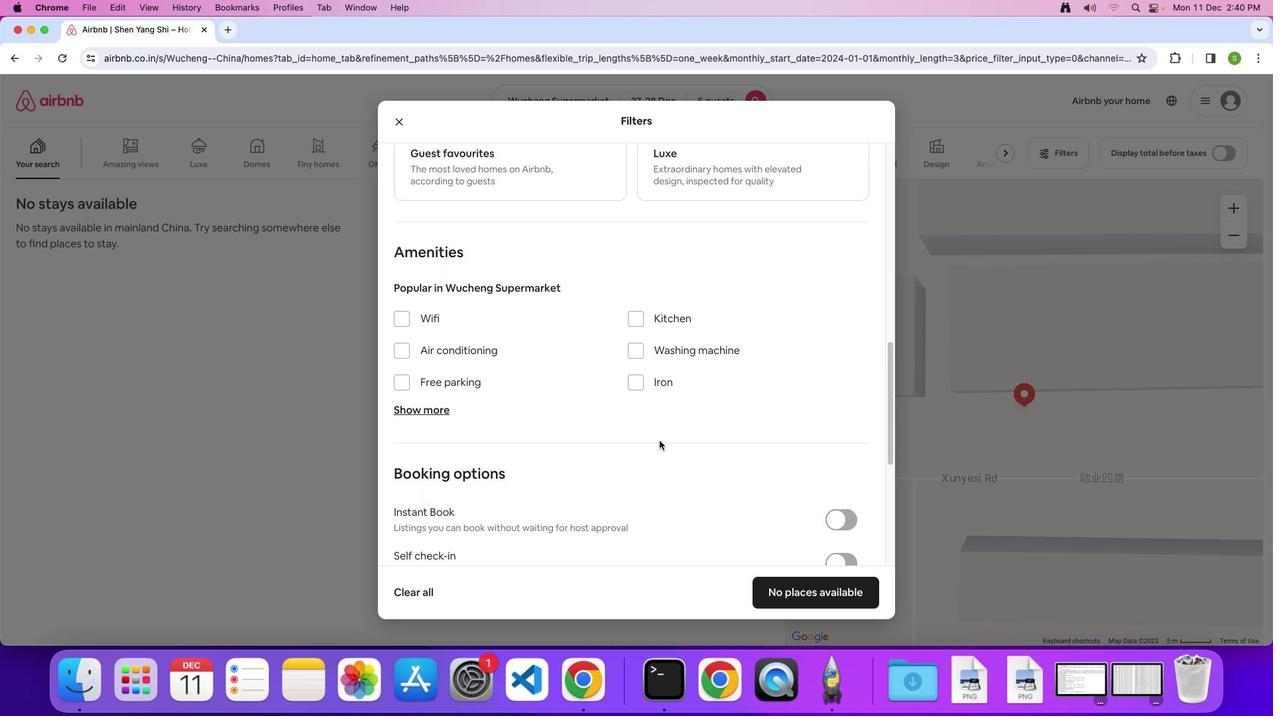 
Action: Mouse moved to (636, 352)
Screenshot: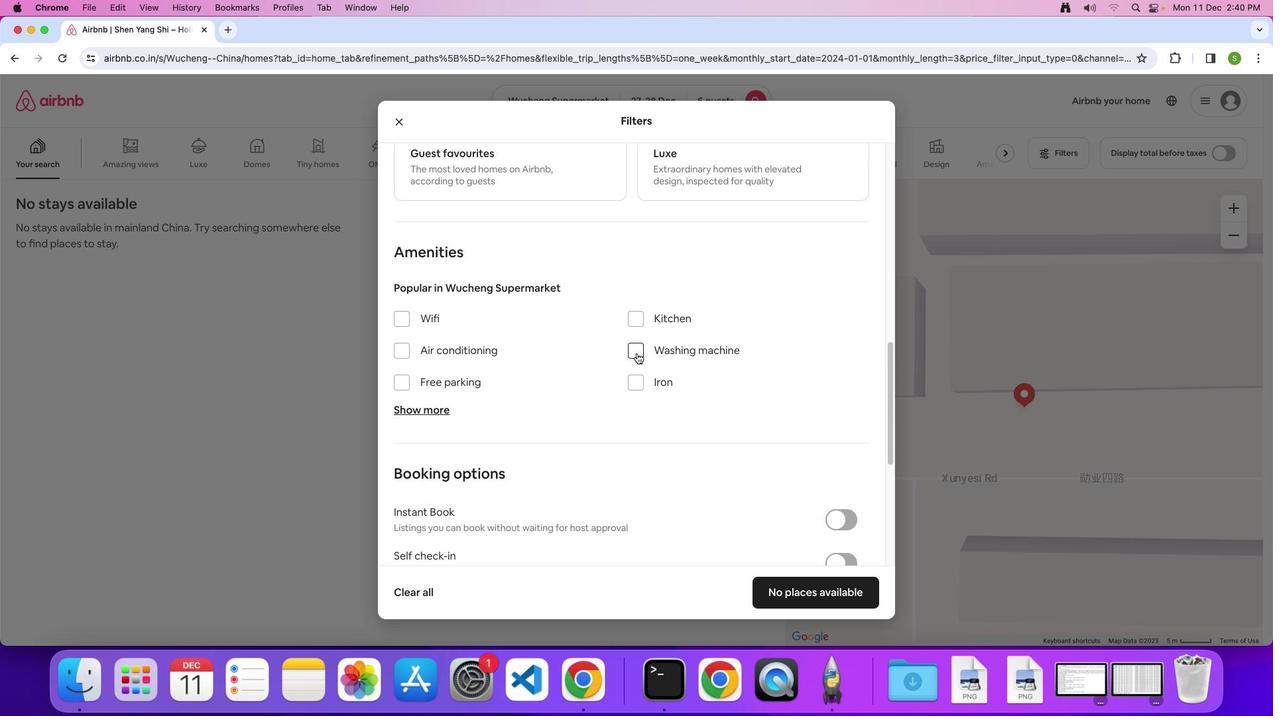 
Action: Mouse pressed left at (636, 352)
Screenshot: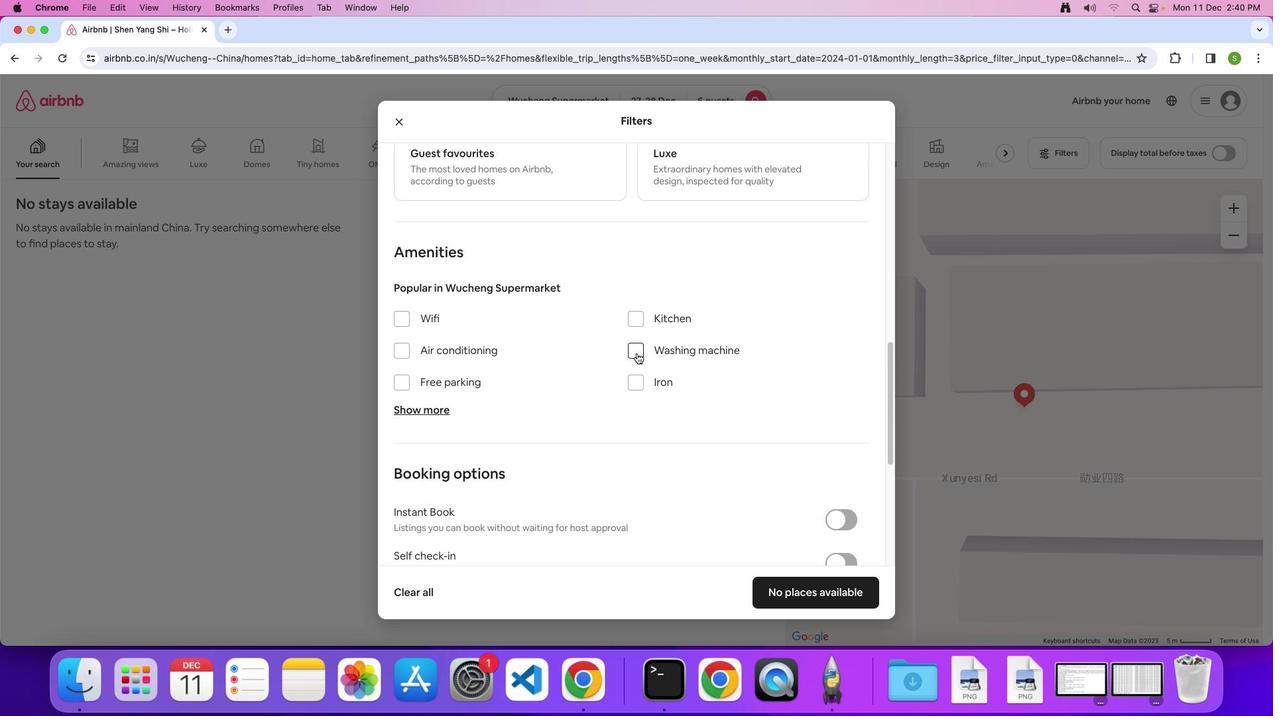 
Action: Mouse moved to (634, 425)
Screenshot: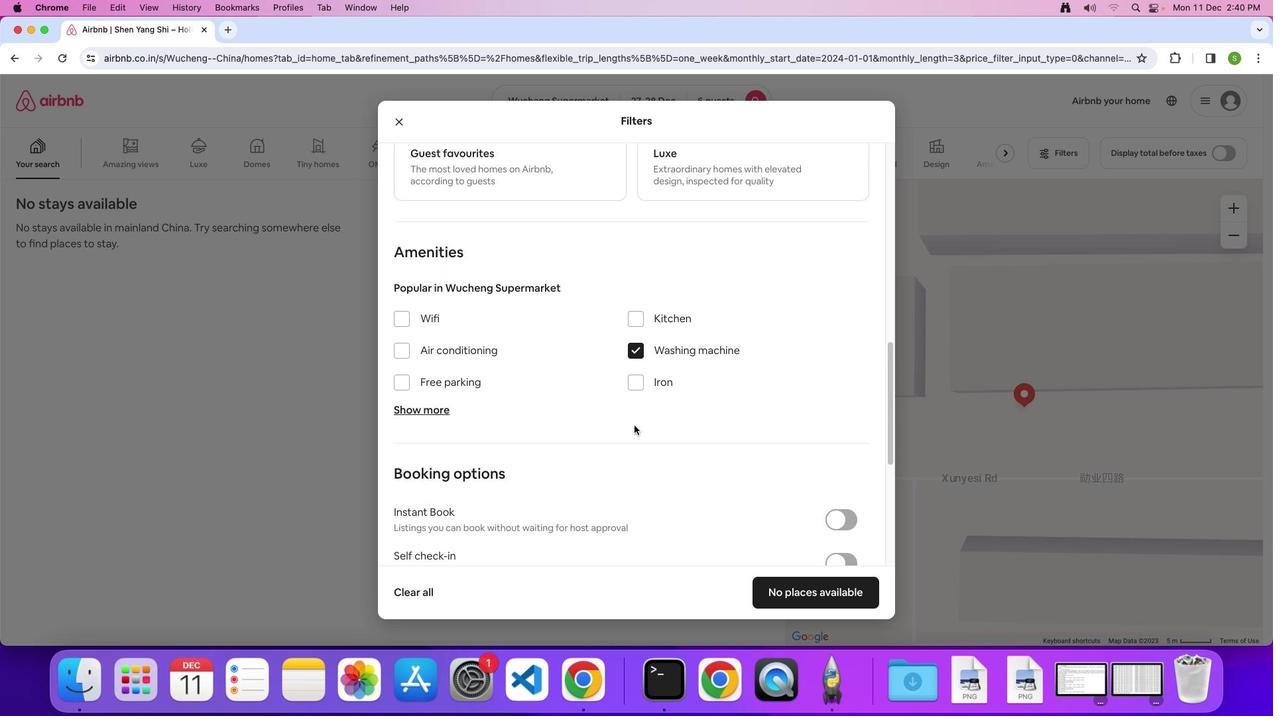 
Action: Mouse scrolled (634, 425) with delta (0, 0)
Screenshot: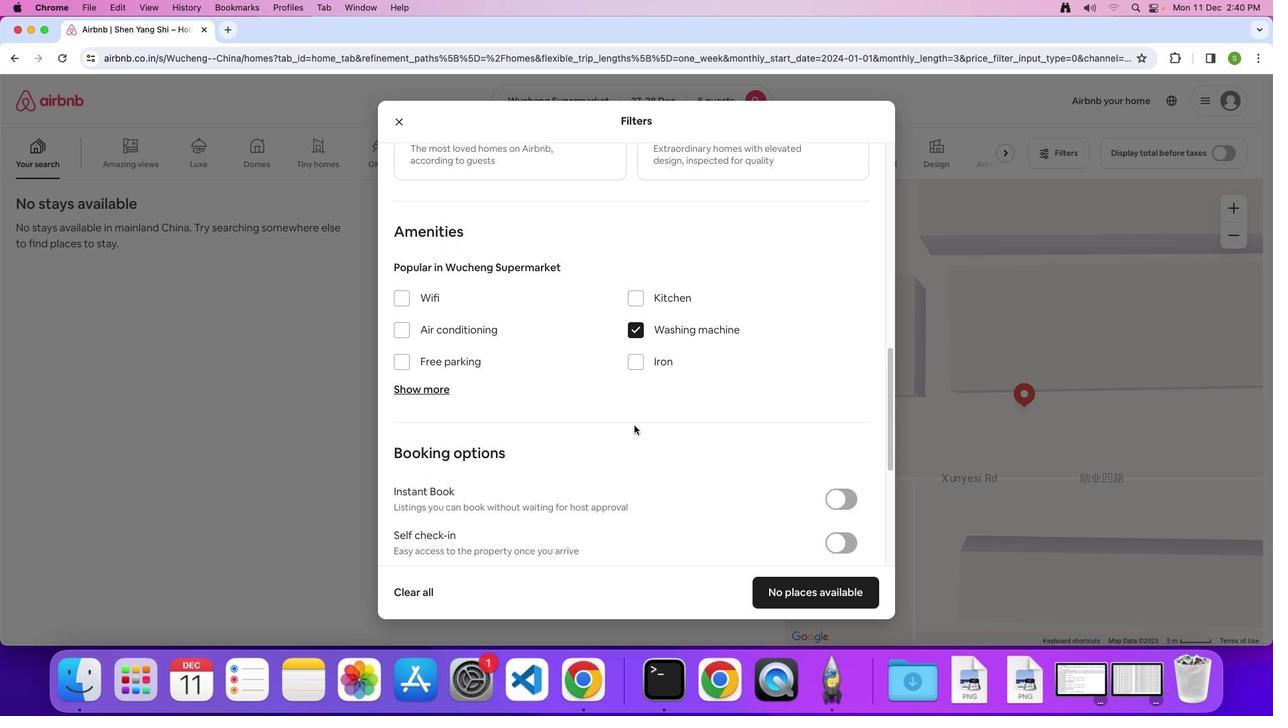 
Action: Mouse scrolled (634, 425) with delta (0, 0)
Screenshot: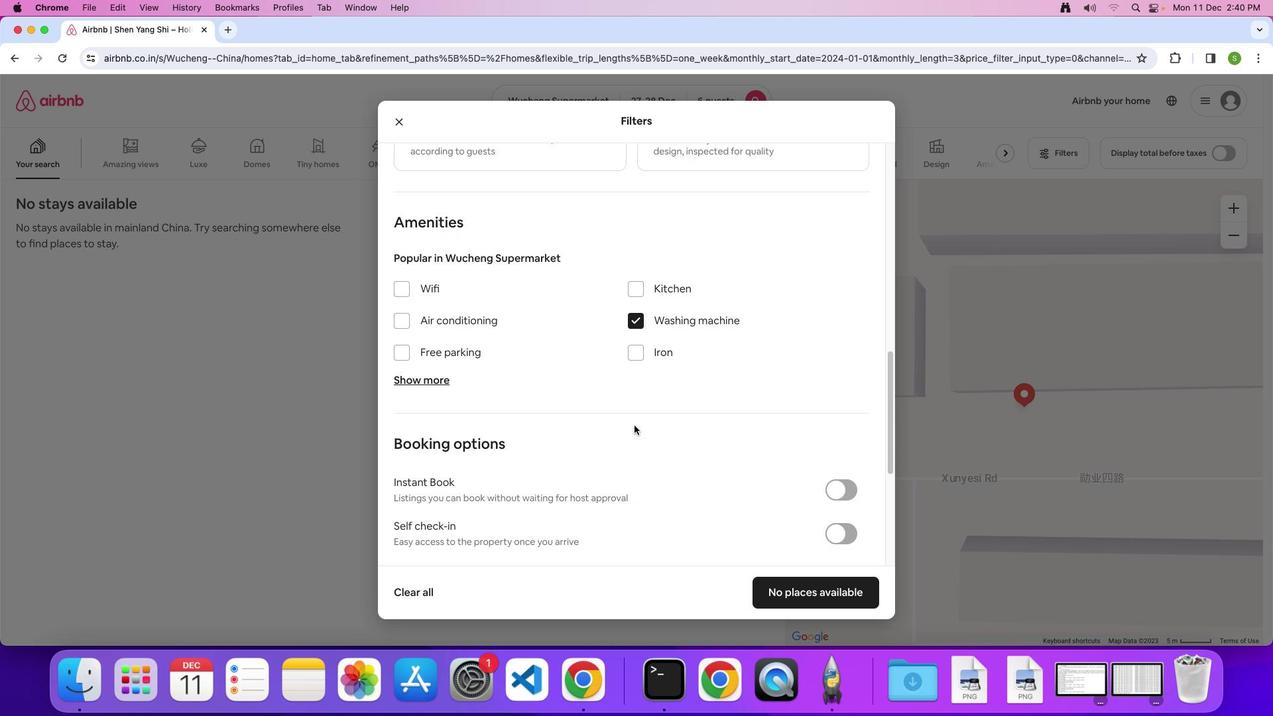 
Action: Mouse scrolled (634, 425) with delta (0, 0)
Screenshot: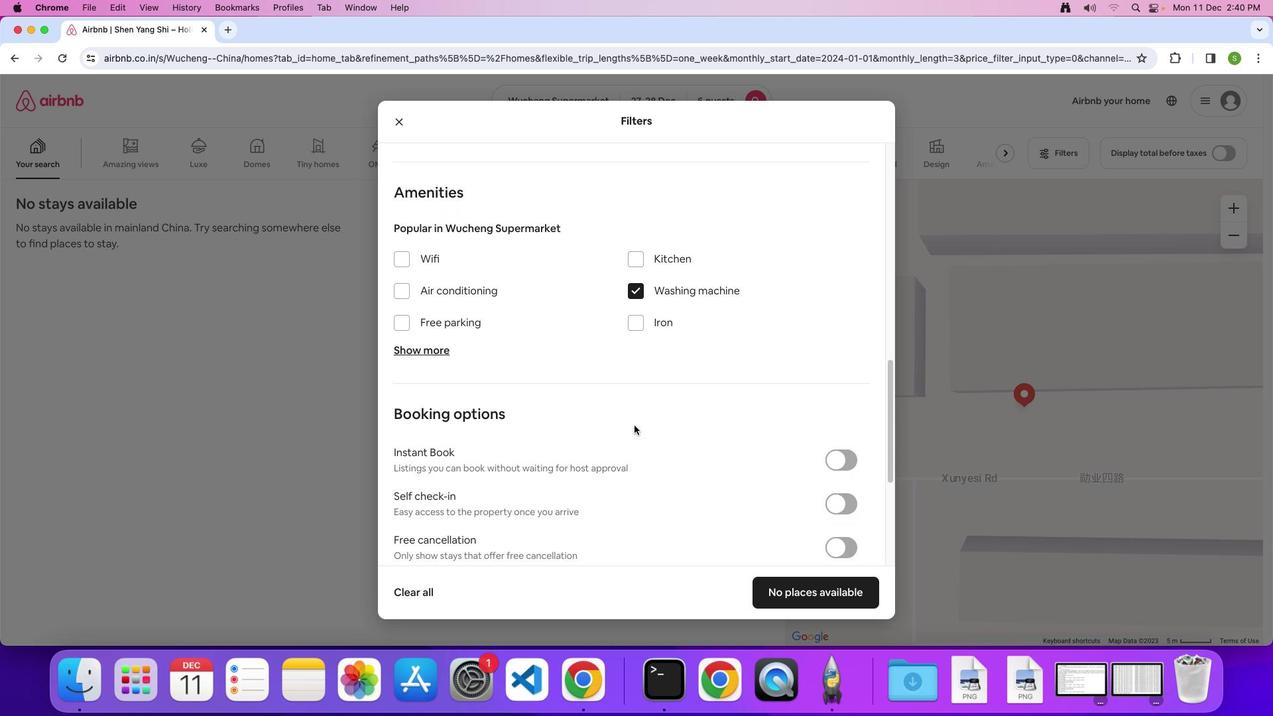 
Action: Mouse scrolled (634, 425) with delta (0, 0)
Screenshot: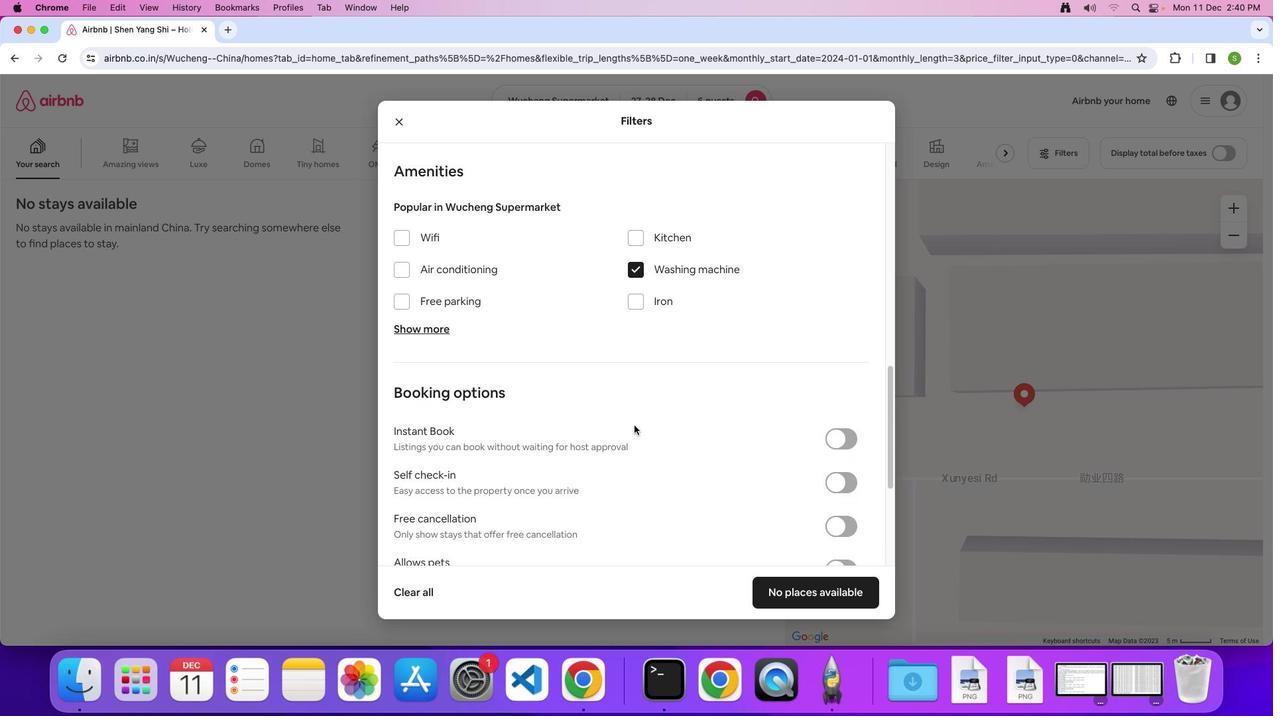 
Action: Mouse scrolled (634, 425) with delta (0, 0)
Screenshot: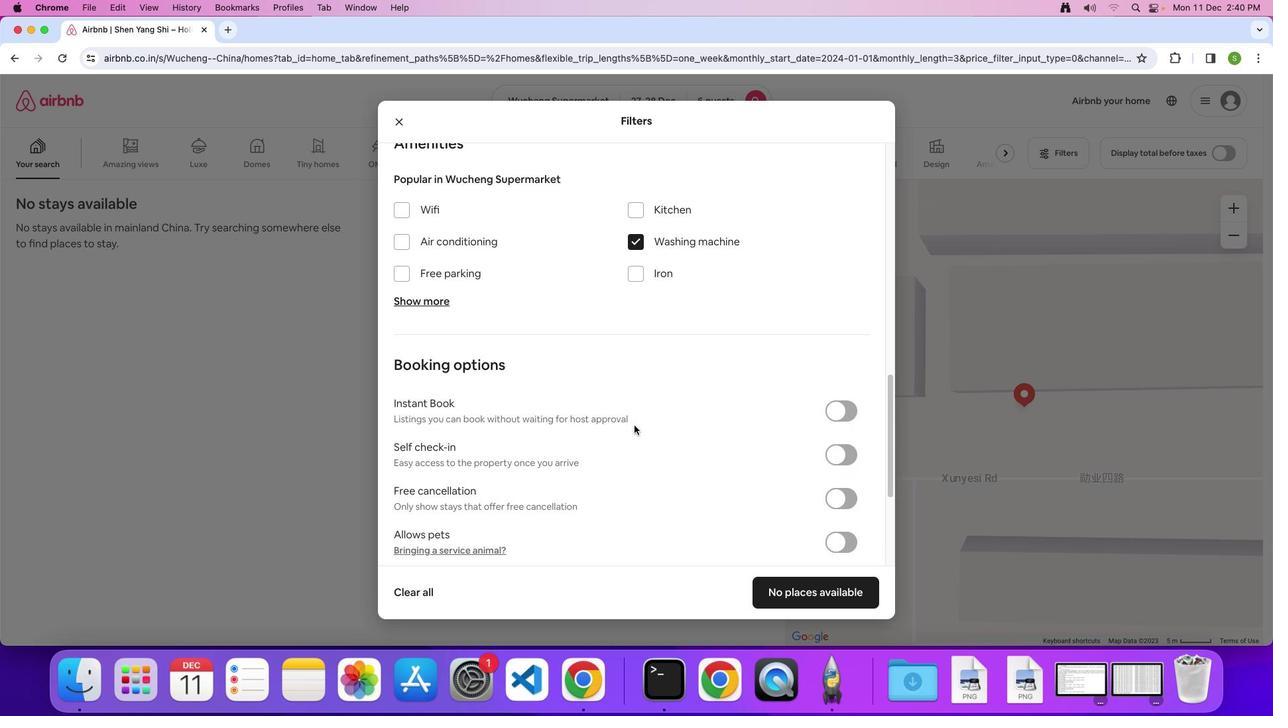 
Action: Mouse scrolled (634, 425) with delta (0, -1)
Screenshot: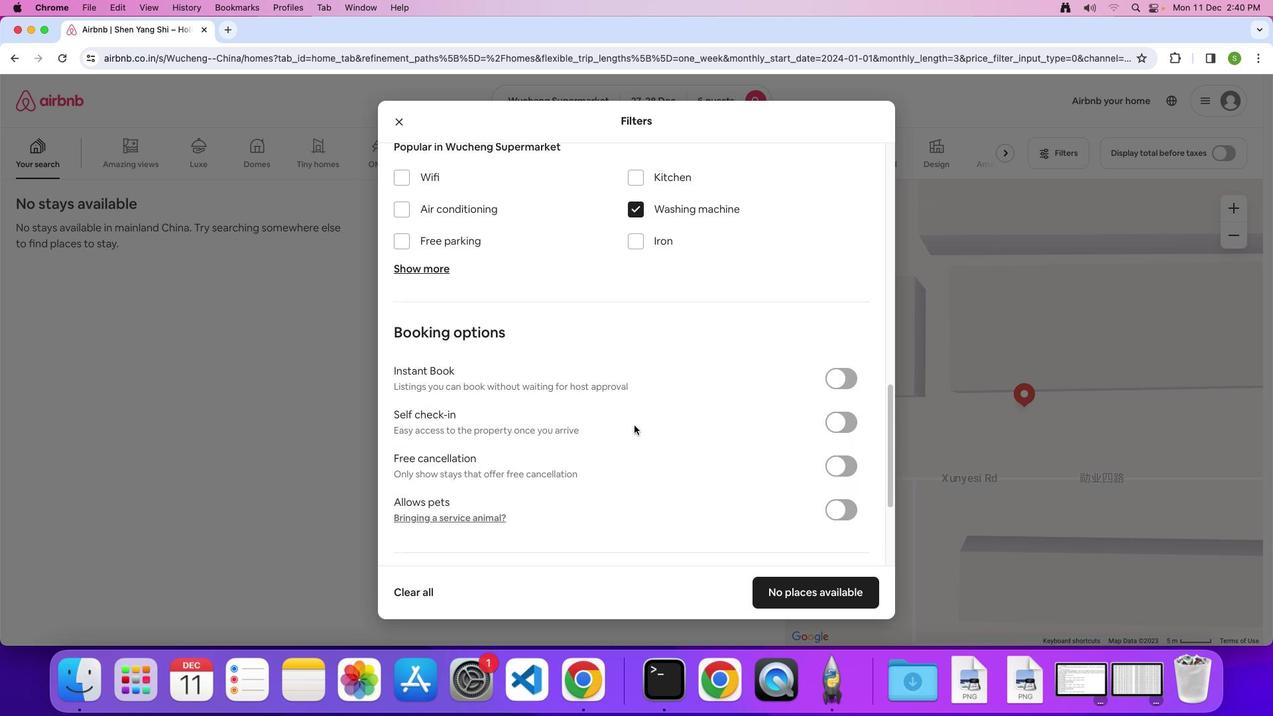 
Action: Mouse scrolled (634, 425) with delta (0, 0)
Screenshot: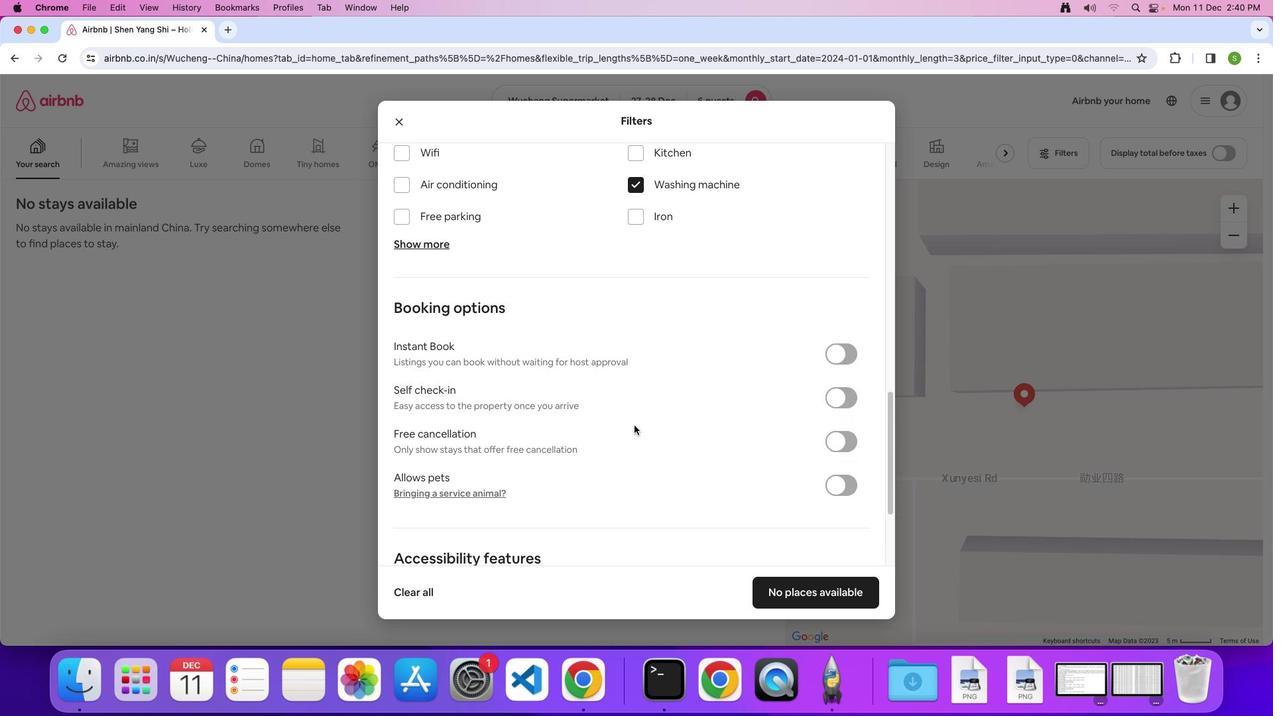 
Action: Mouse scrolled (634, 425) with delta (0, 0)
Screenshot: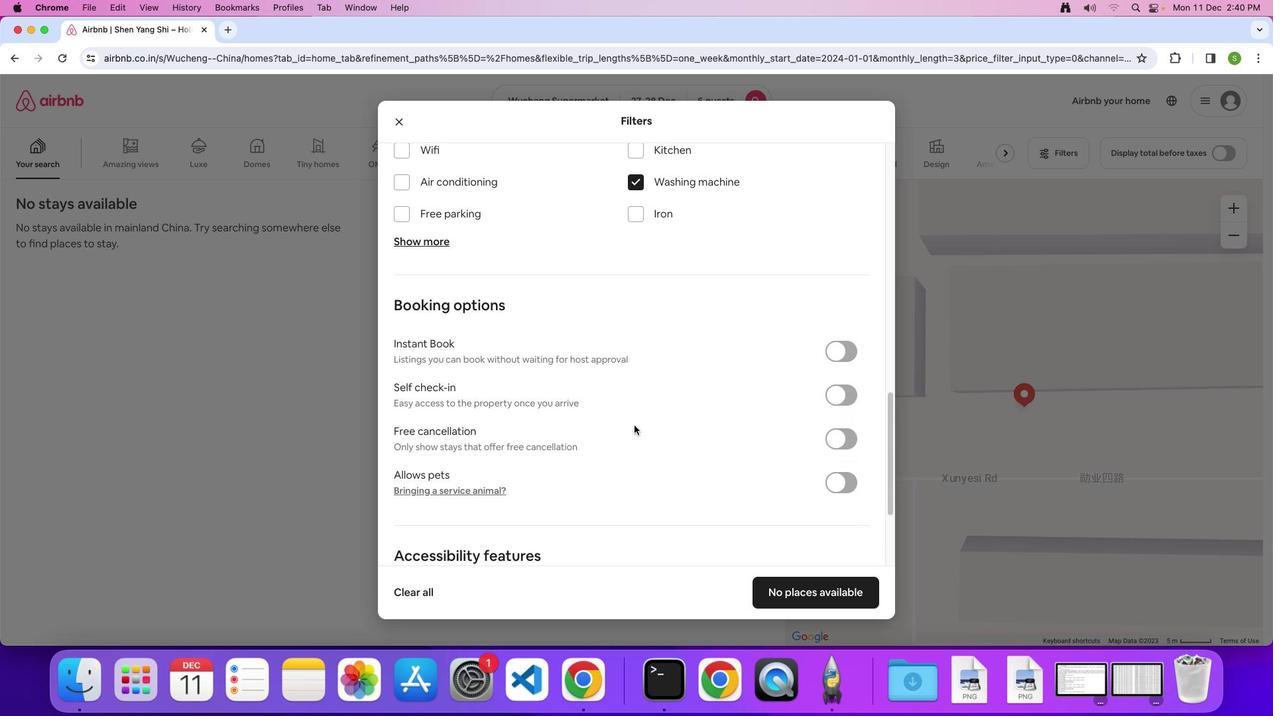 
Action: Mouse scrolled (634, 425) with delta (0, 0)
Screenshot: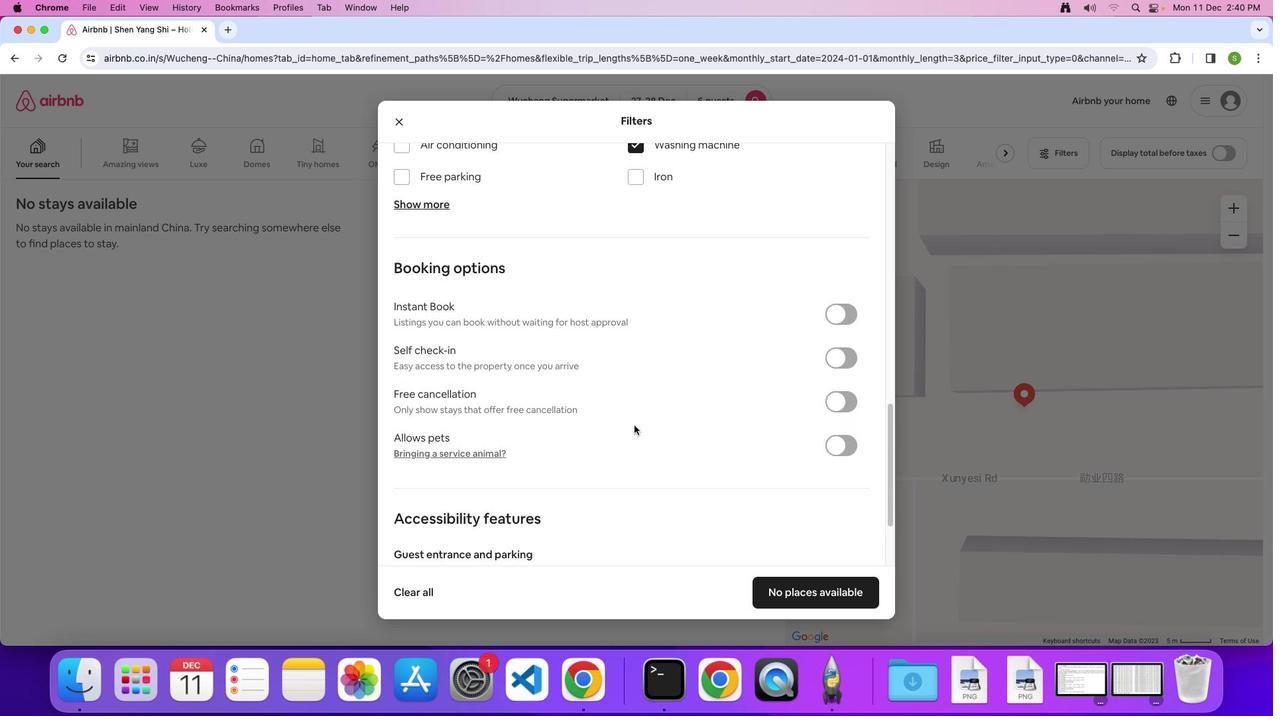 
Action: Mouse scrolled (634, 425) with delta (0, 0)
Screenshot: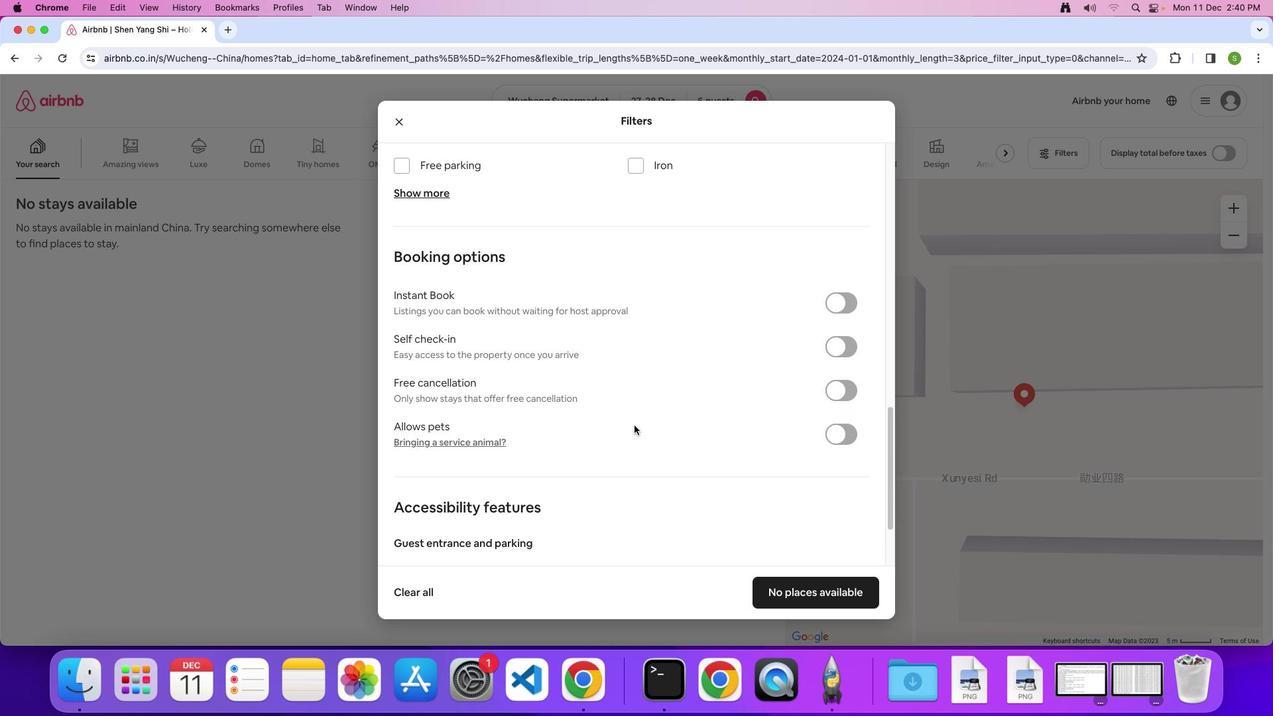 
Action: Mouse scrolled (634, 425) with delta (0, -1)
Screenshot: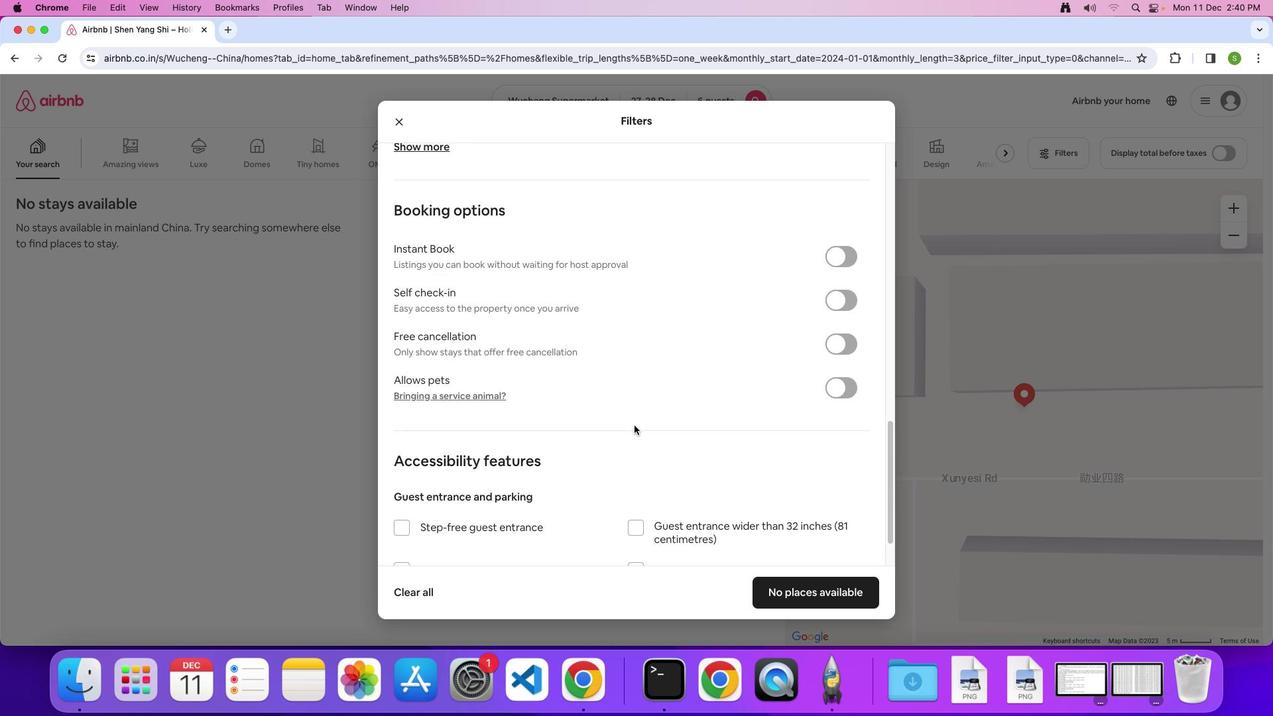 
Action: Mouse scrolled (634, 425) with delta (0, 0)
Screenshot: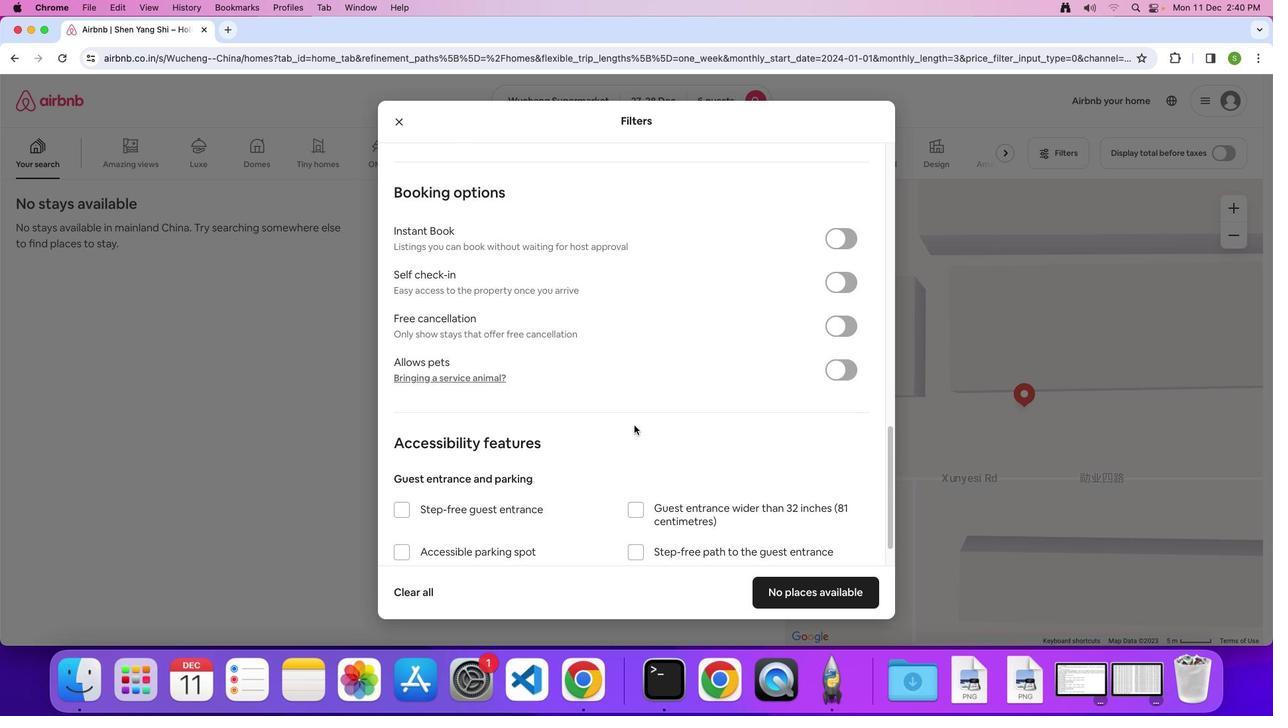 
Action: Mouse scrolled (634, 425) with delta (0, 0)
Screenshot: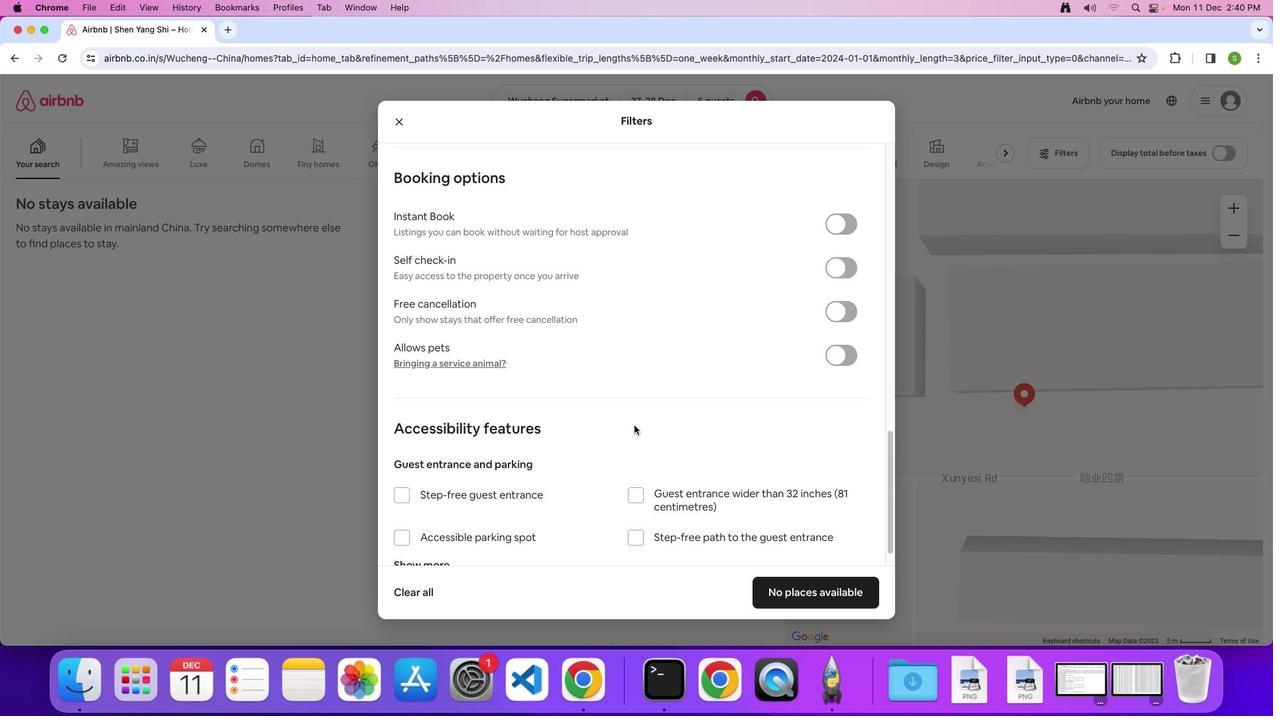 
Action: Mouse scrolled (634, 425) with delta (0, 0)
Screenshot: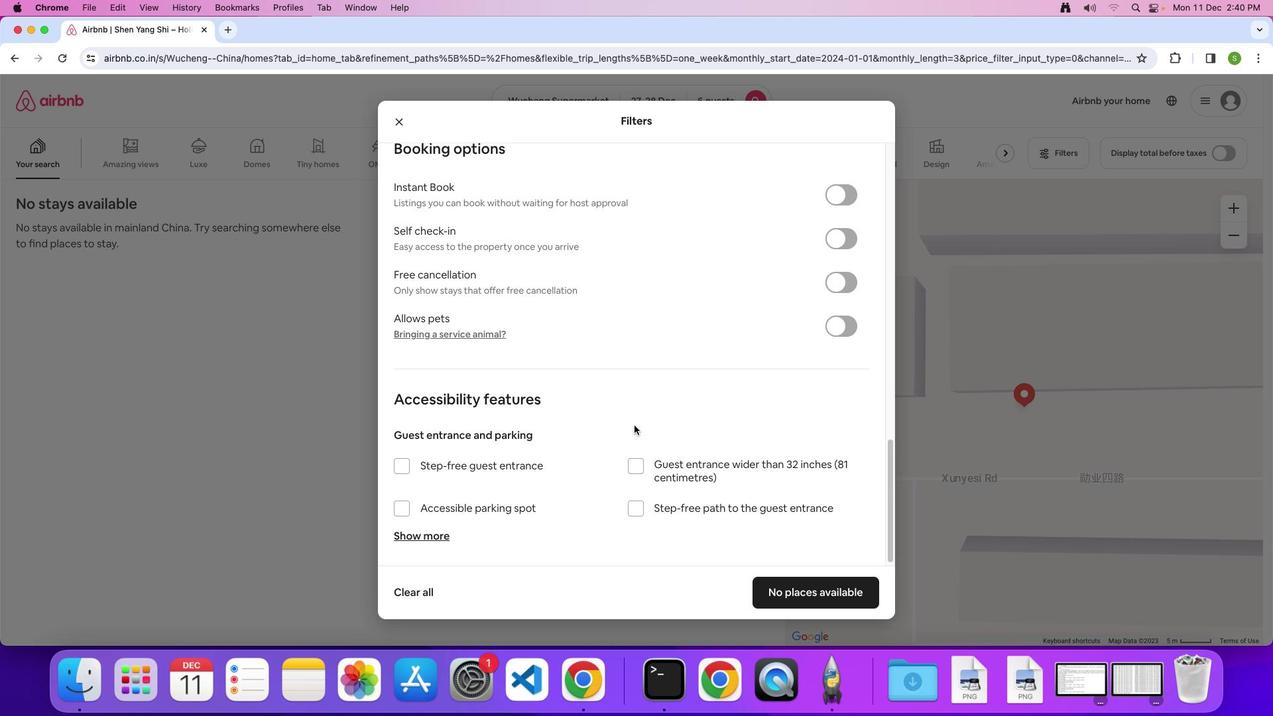 
Action: Mouse scrolled (634, 425) with delta (0, 0)
Screenshot: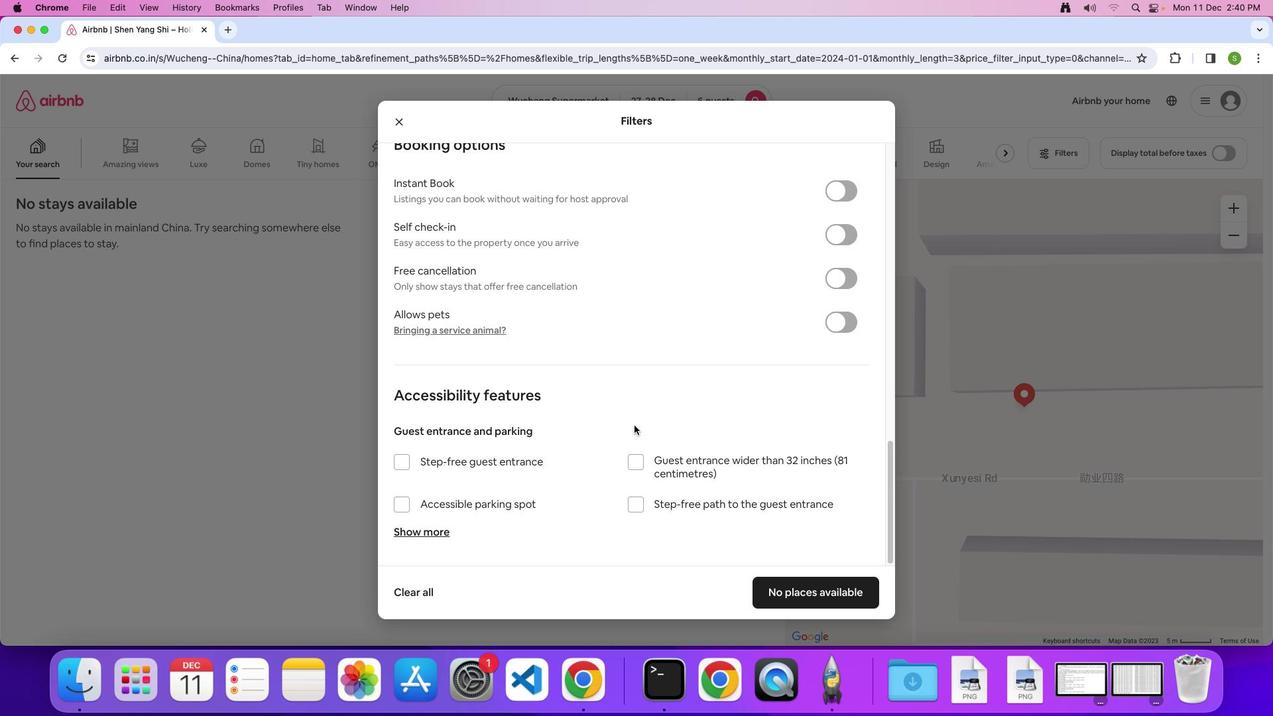
Action: Mouse scrolled (634, 425) with delta (0, 0)
Screenshot: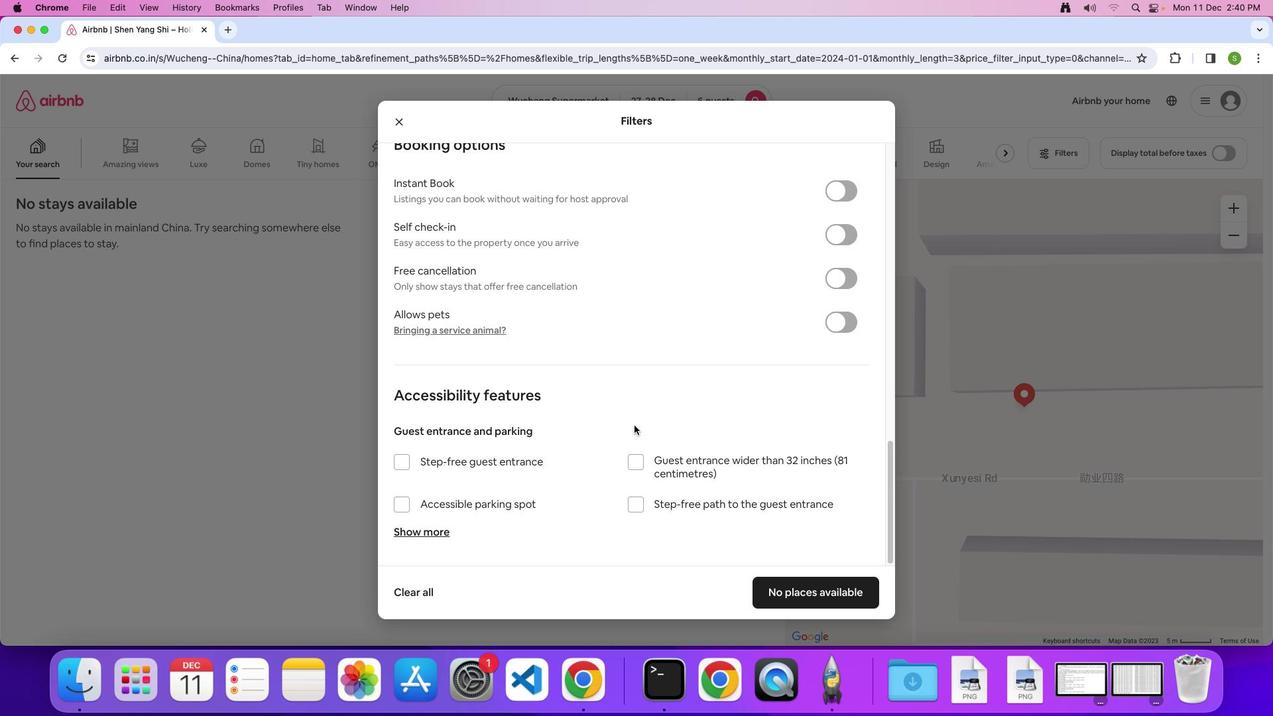 
Action: Mouse scrolled (634, 425) with delta (0, -1)
Screenshot: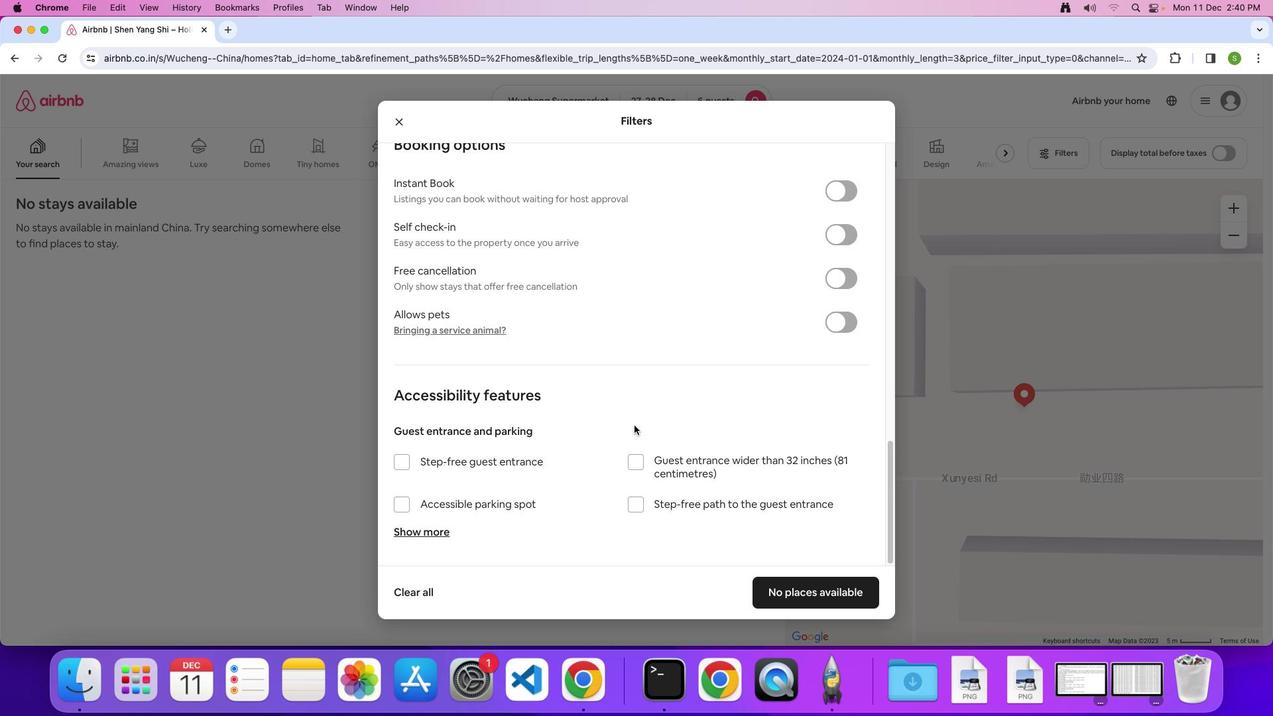 
Action: Mouse scrolled (634, 425) with delta (0, 0)
Screenshot: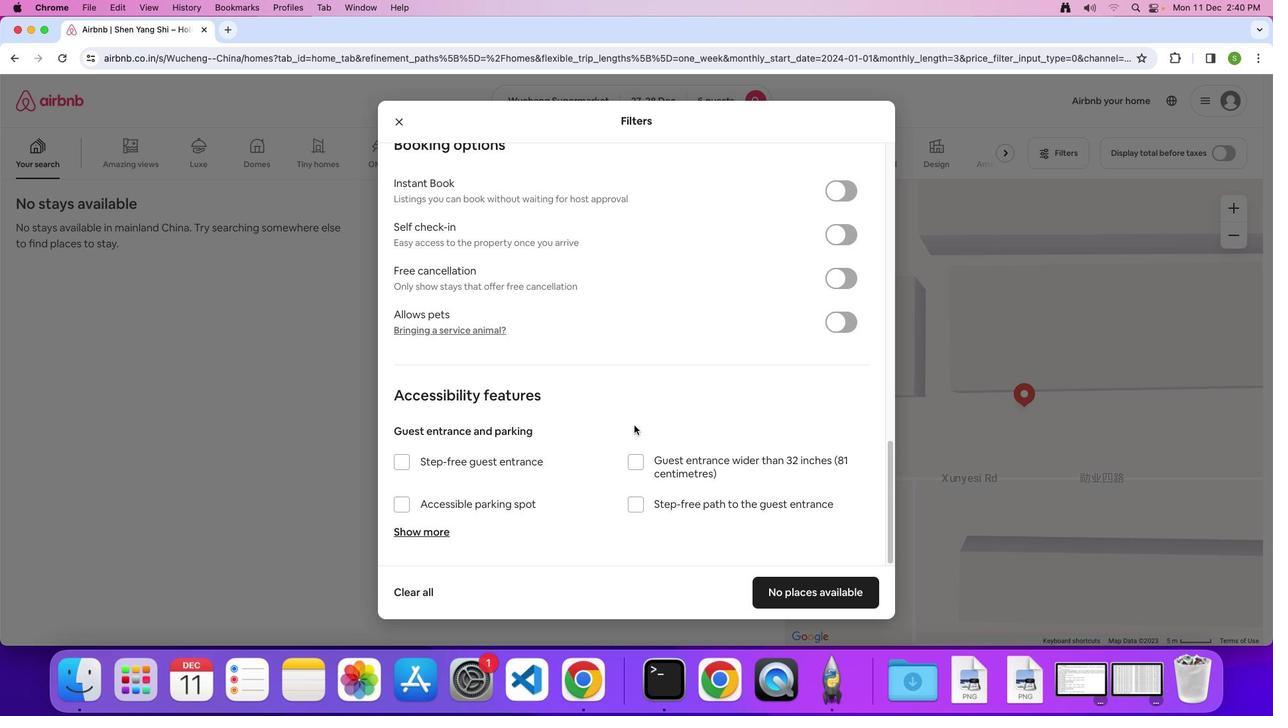 
Action: Mouse scrolled (634, 425) with delta (0, 0)
Screenshot: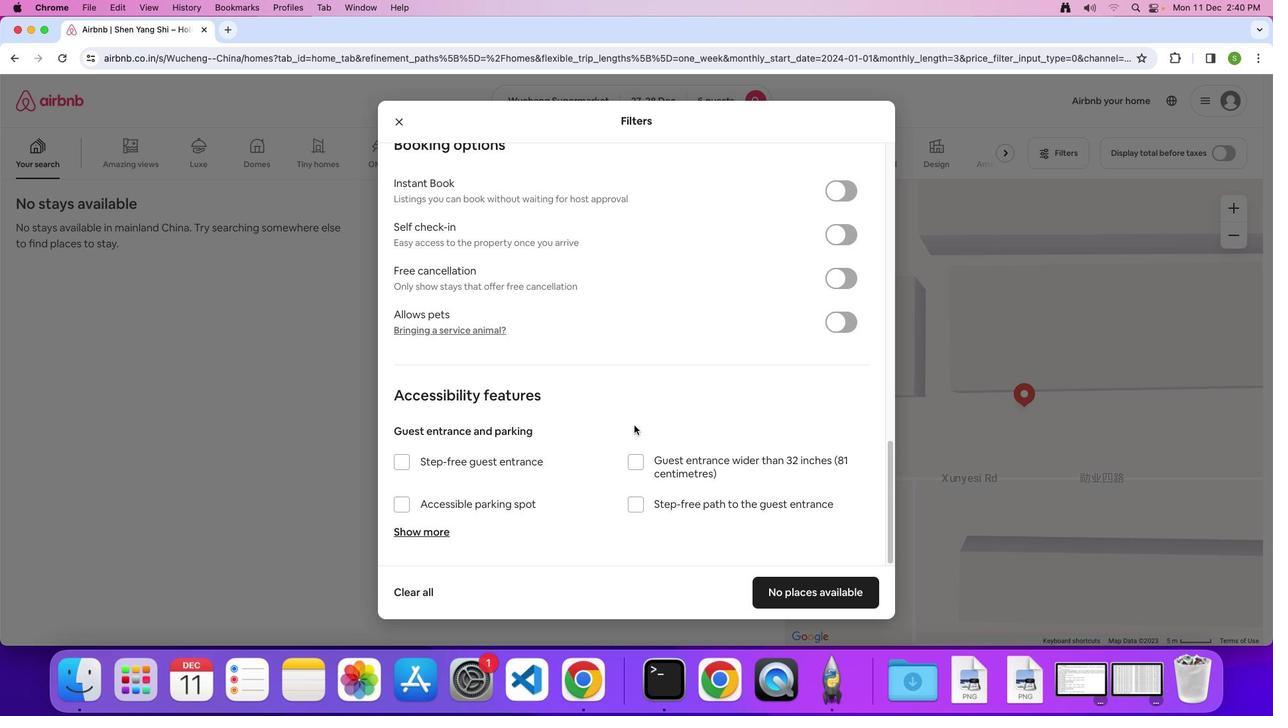 
Action: Mouse scrolled (634, 425) with delta (0, 0)
Screenshot: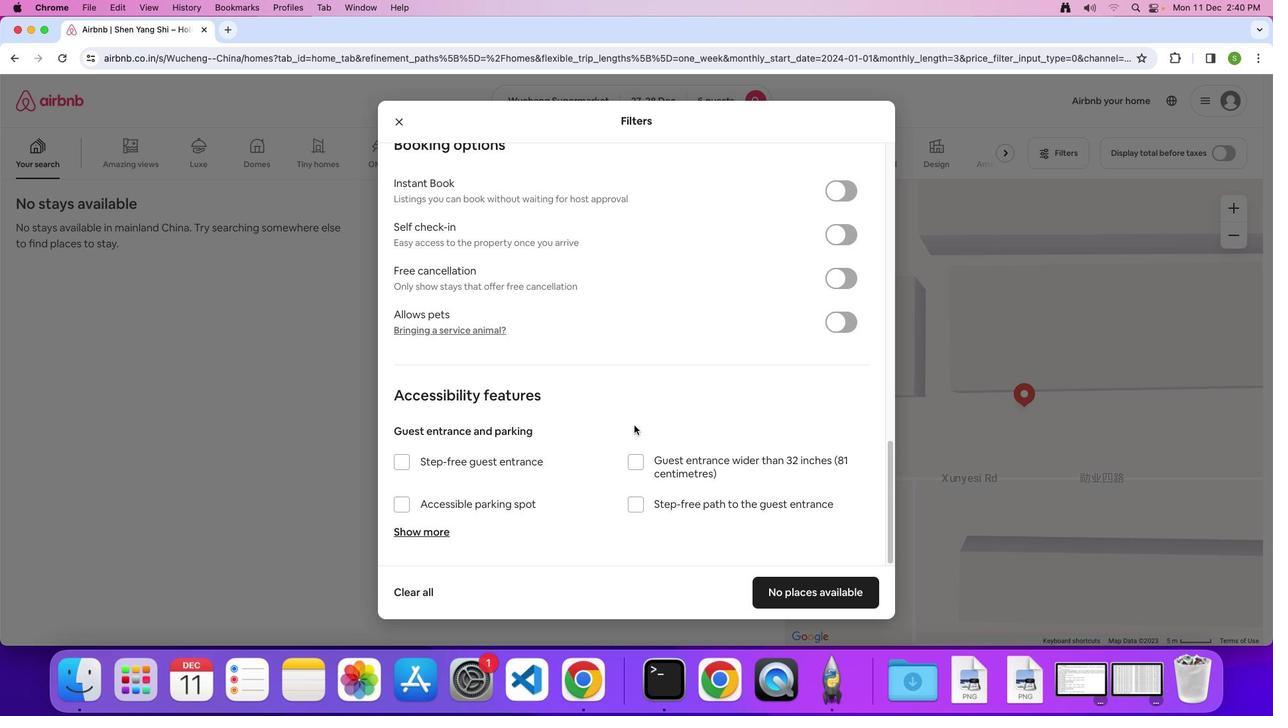 
Action: Mouse moved to (781, 590)
Screenshot: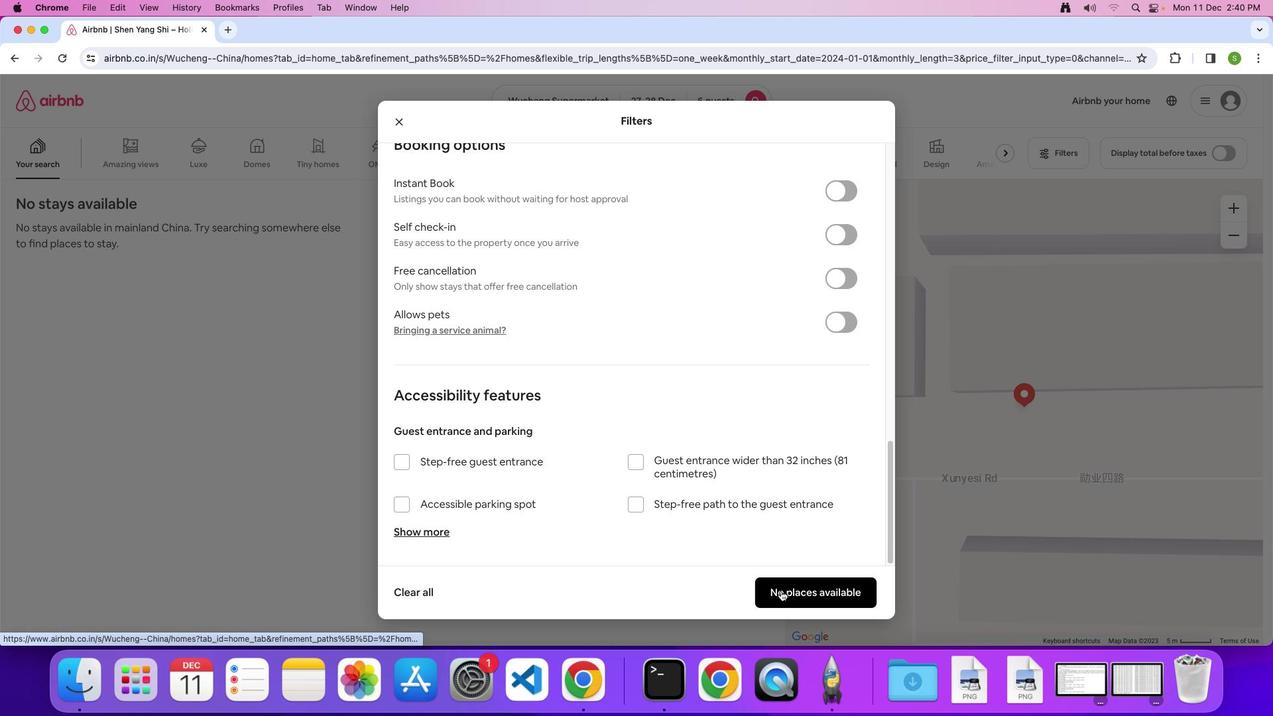 
Action: Mouse pressed left at (781, 590)
Screenshot: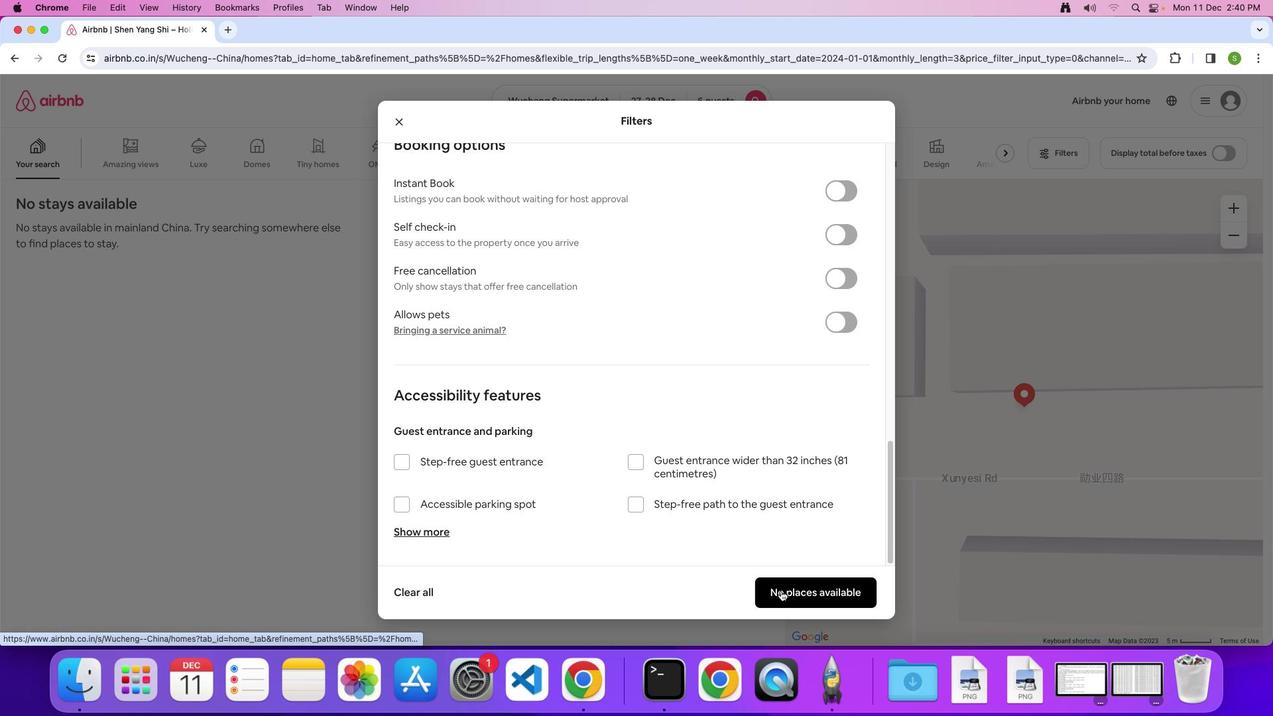 
Action: Mouse moved to (626, 404)
Screenshot: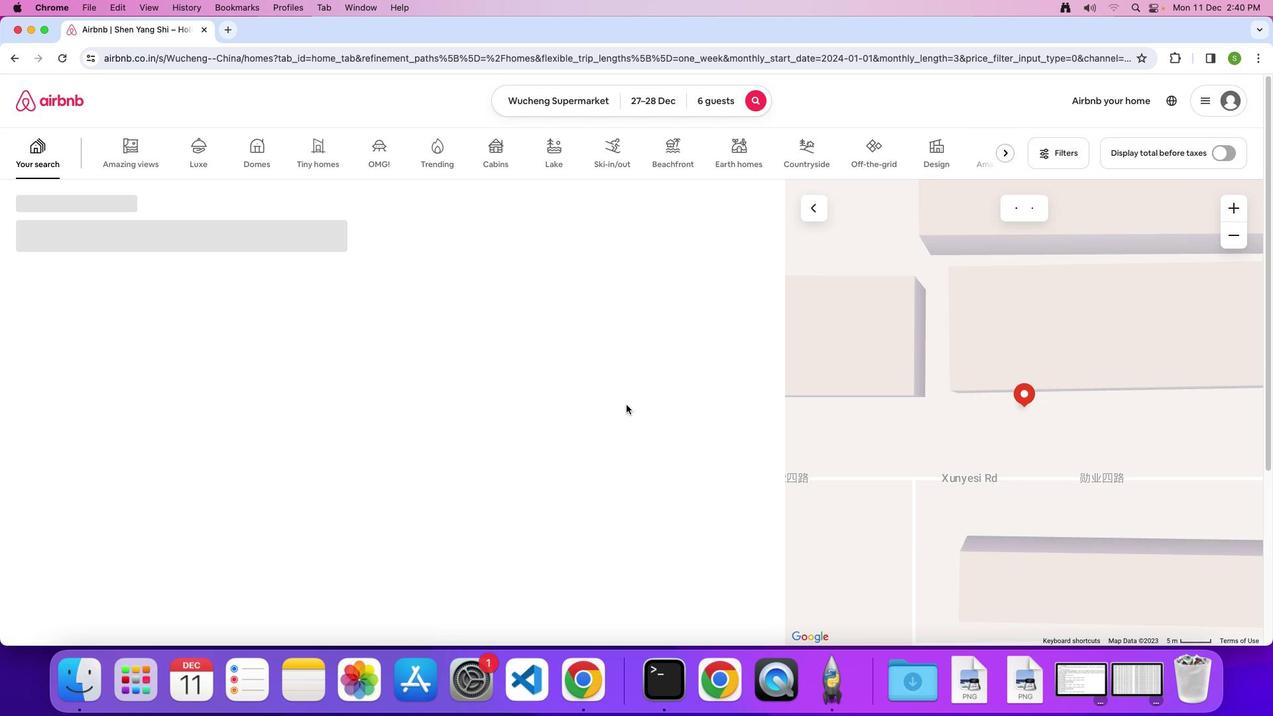 
